 Task: Play online Dominion games in medium mode.
Action: Mouse moved to (440, 344)
Screenshot: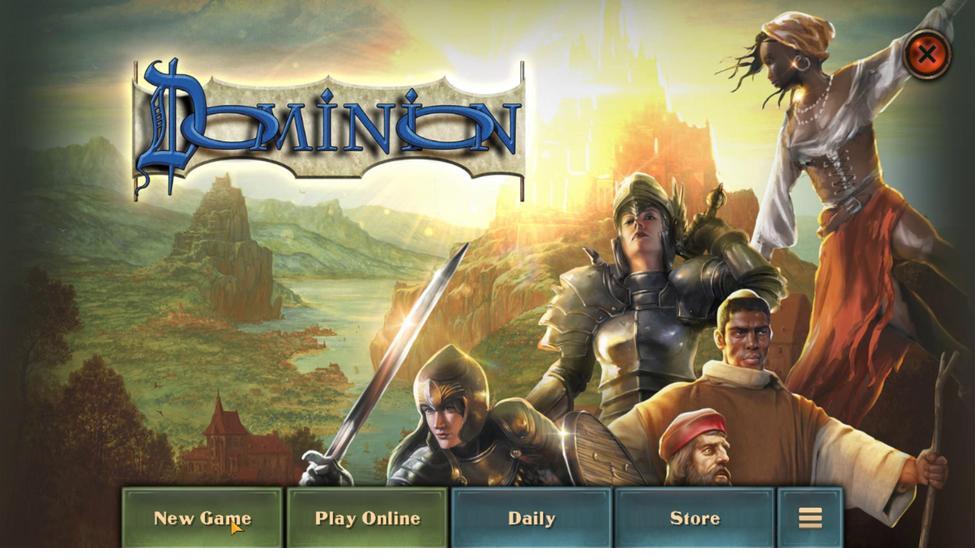 
Action: Mouse pressed left at (440, 344)
Screenshot: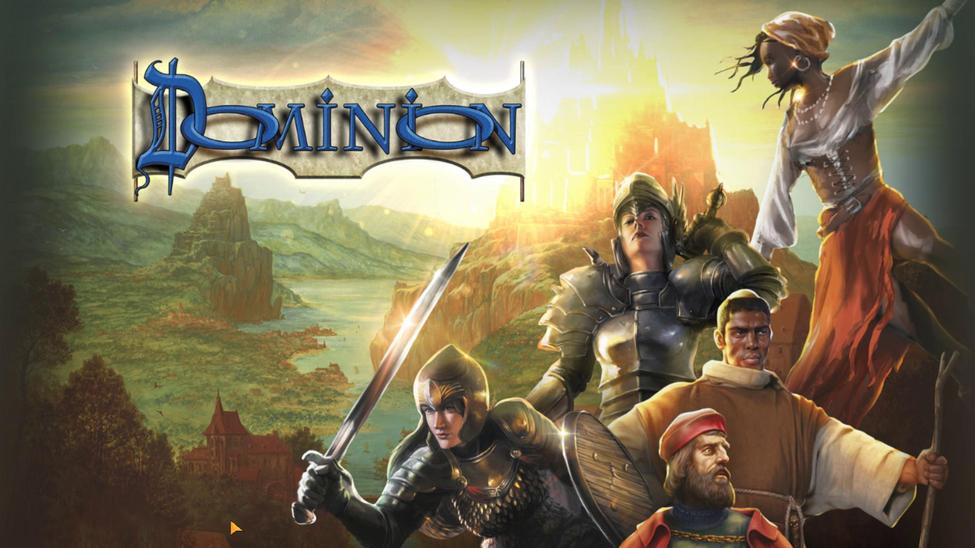 
Action: Mouse moved to (463, 239)
Screenshot: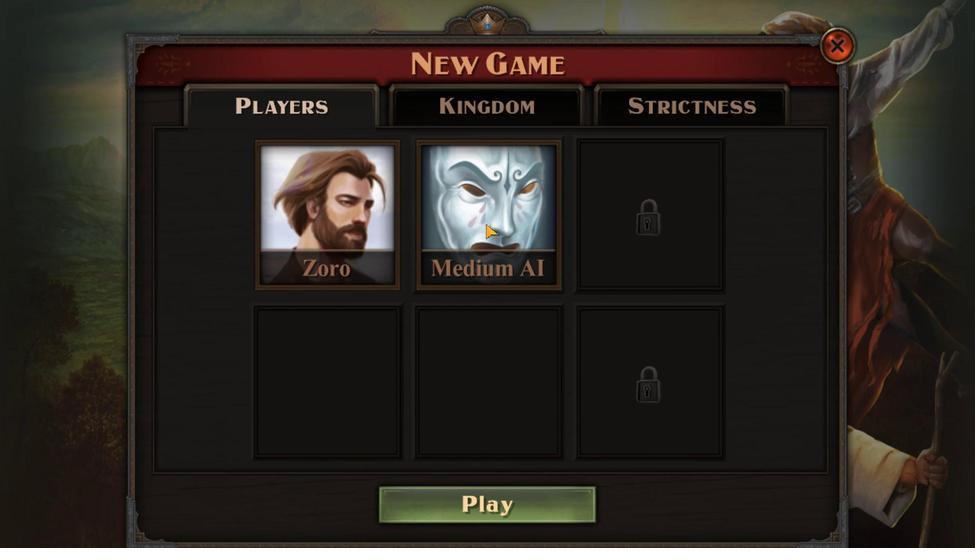 
Action: Mouse pressed left at (463, 239)
Screenshot: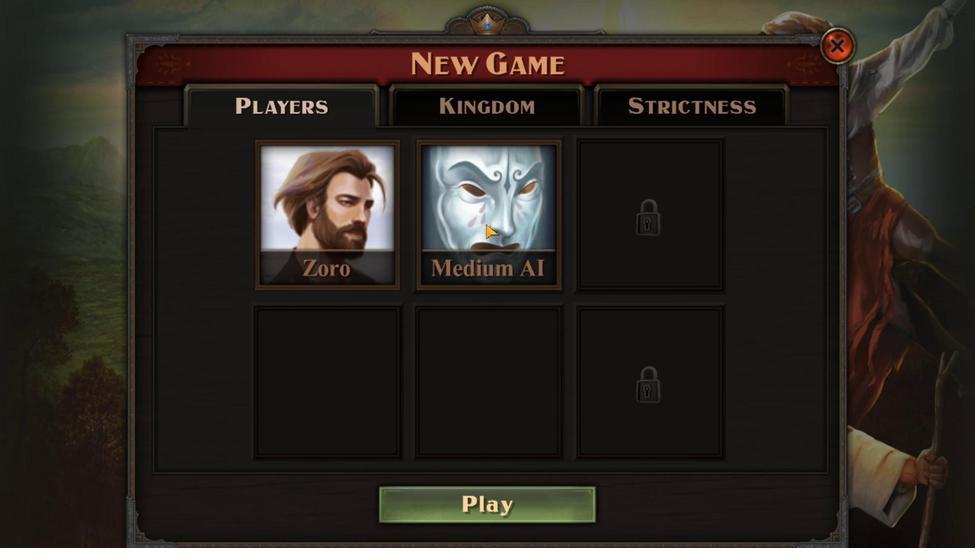 
Action: Mouse moved to (444, 292)
Screenshot: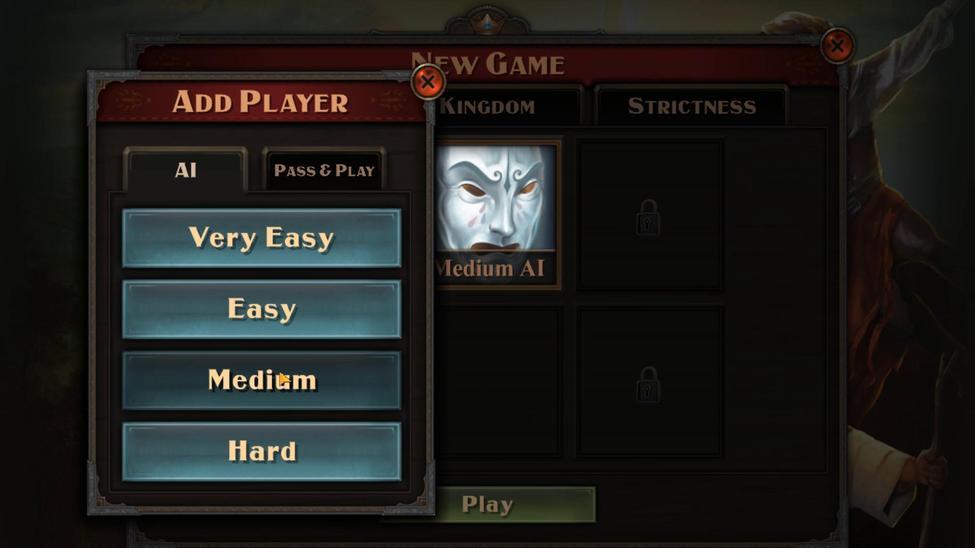 
Action: Mouse pressed left at (444, 292)
Screenshot: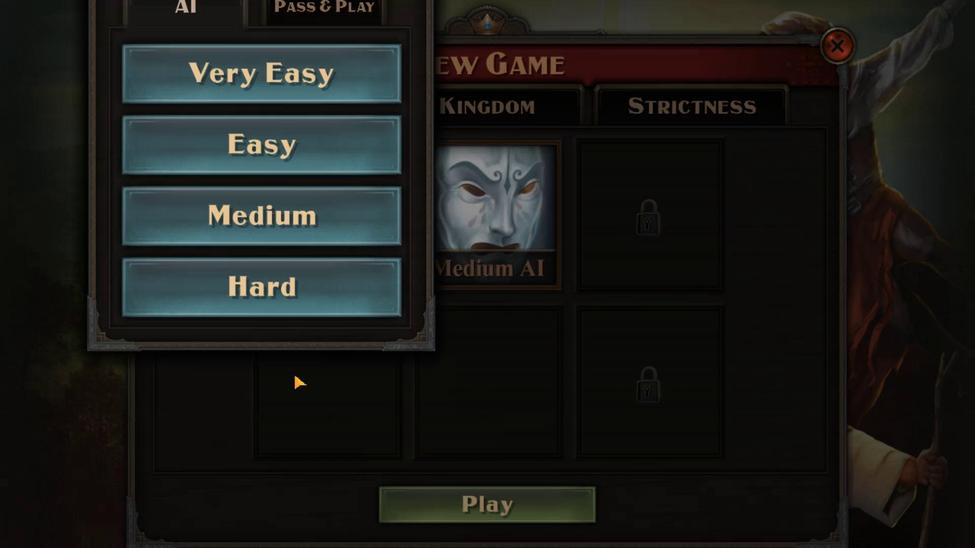
Action: Mouse moved to (467, 337)
Screenshot: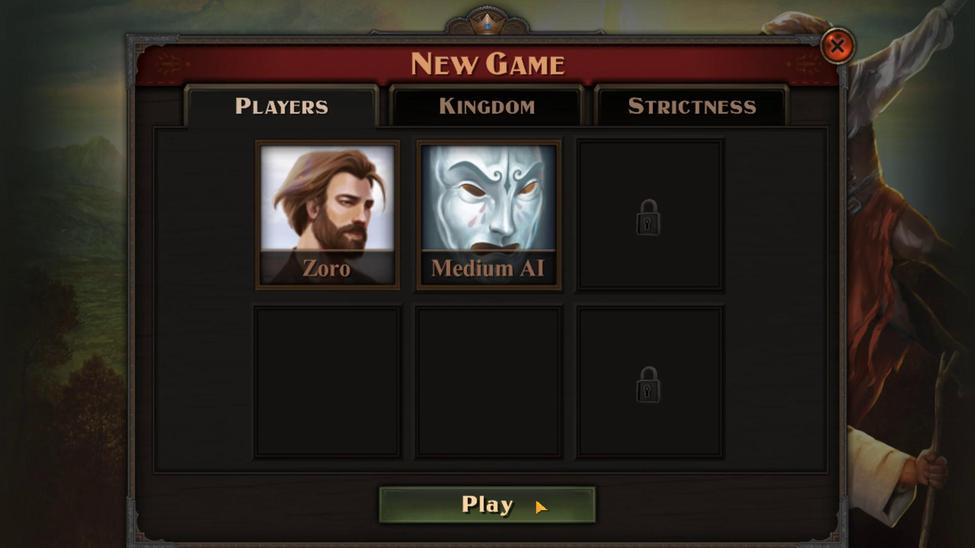 
Action: Mouse pressed left at (467, 337)
Screenshot: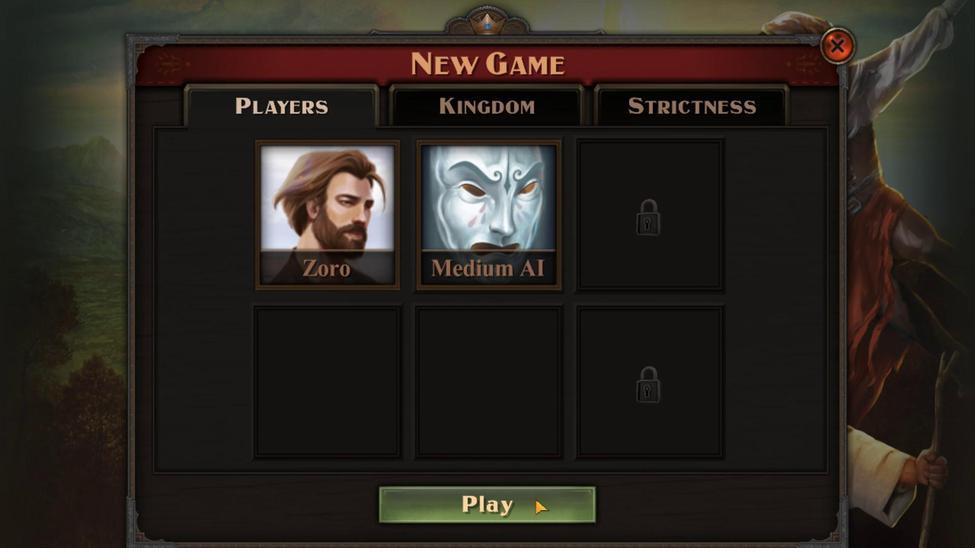
Action: Mouse moved to (463, 329)
Screenshot: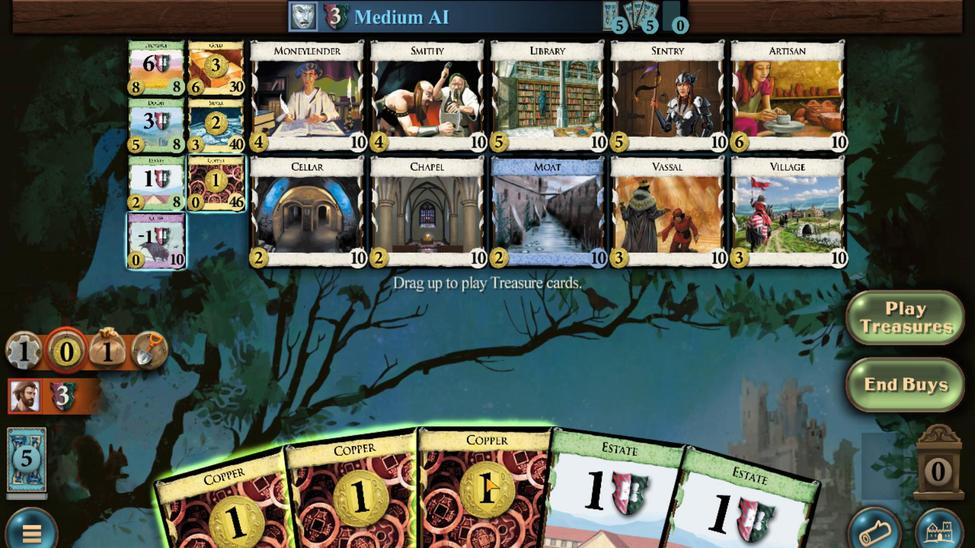 
Action: Mouse scrolled (463, 329) with delta (0, 0)
Screenshot: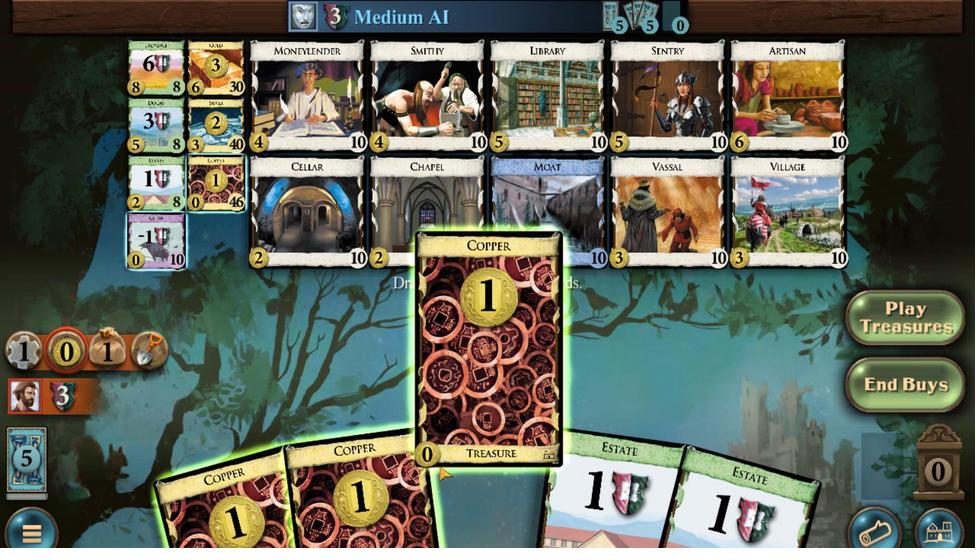 
Action: Mouse moved to (456, 325)
Screenshot: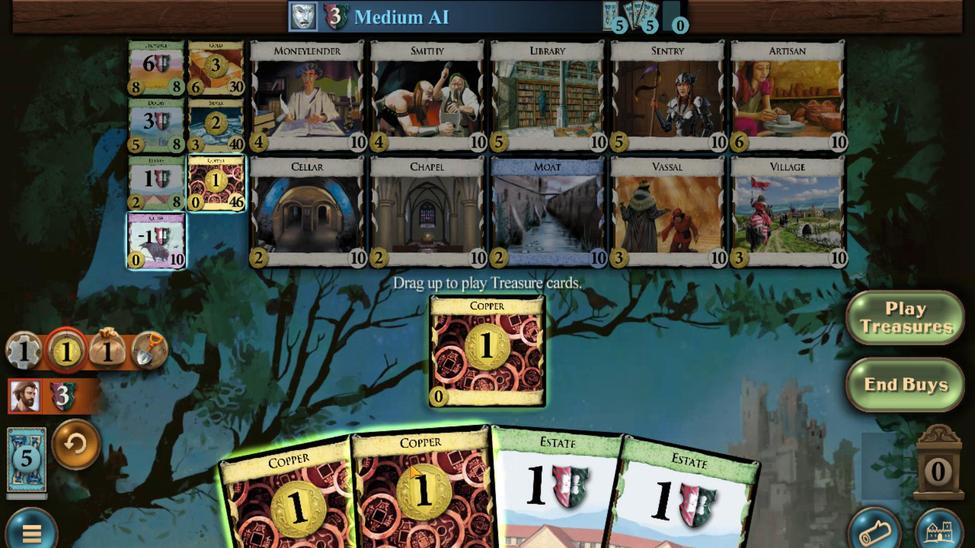 
Action: Mouse scrolled (456, 324) with delta (0, 0)
Screenshot: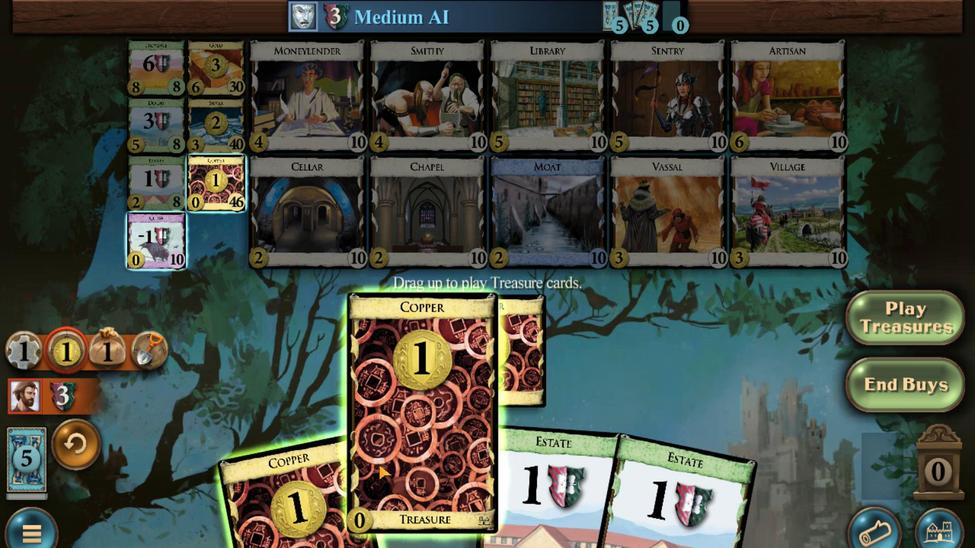 
Action: Mouse moved to (450, 323)
Screenshot: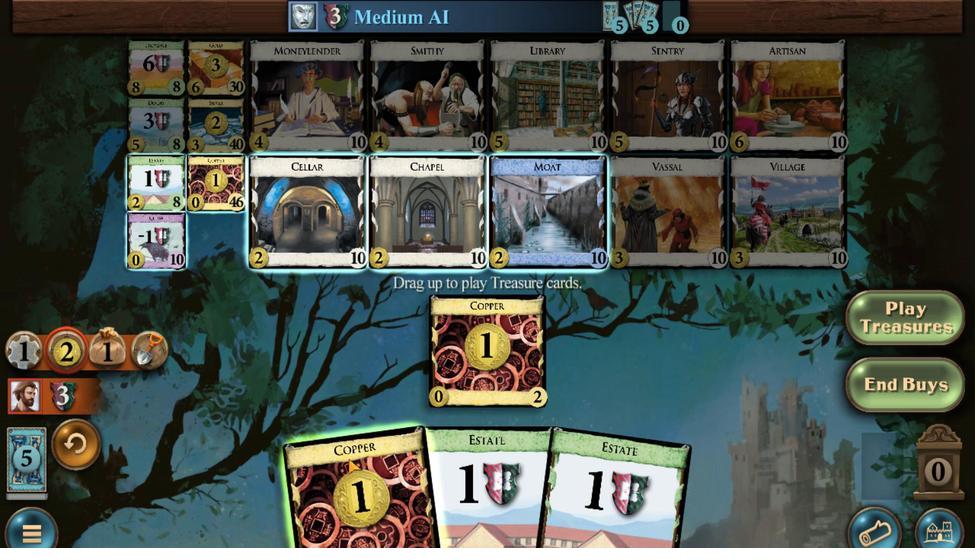 
Action: Mouse scrolled (450, 322) with delta (0, 0)
Screenshot: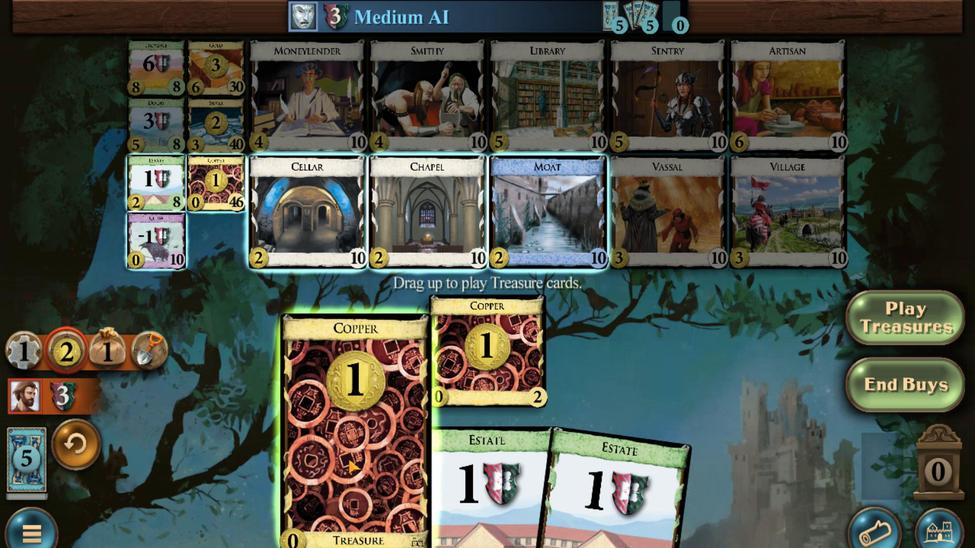 
Action: Mouse moved to (440, 210)
Screenshot: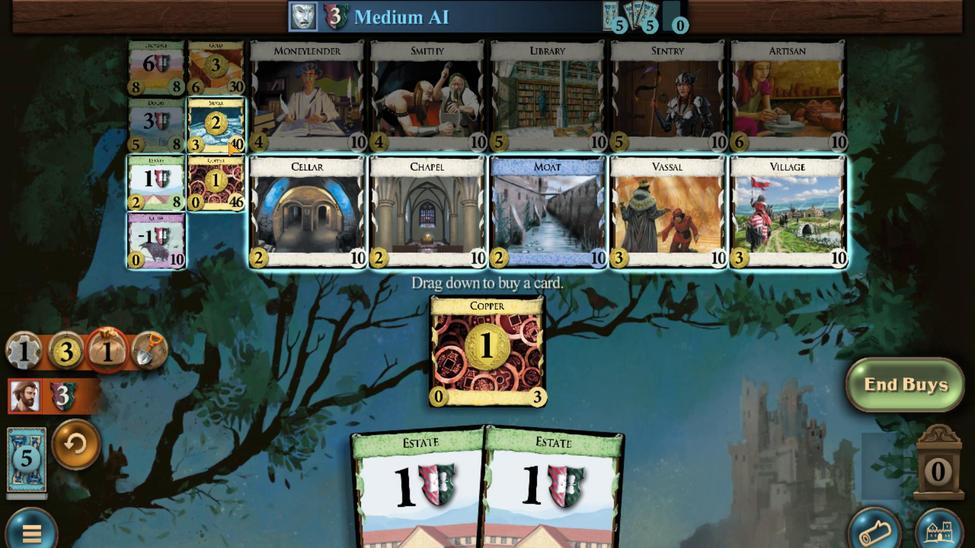
Action: Mouse scrolled (440, 211) with delta (0, 0)
Screenshot: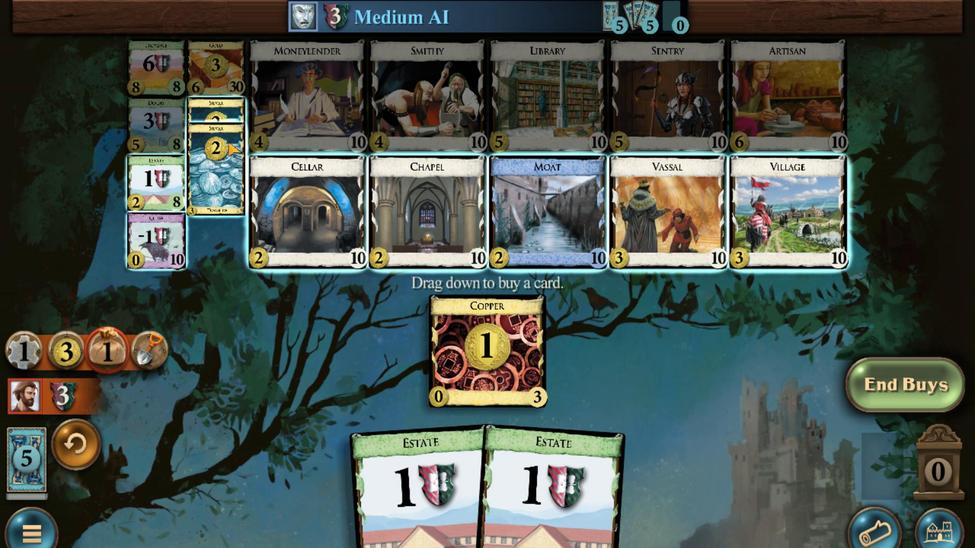 
Action: Mouse scrolled (440, 211) with delta (0, 0)
Screenshot: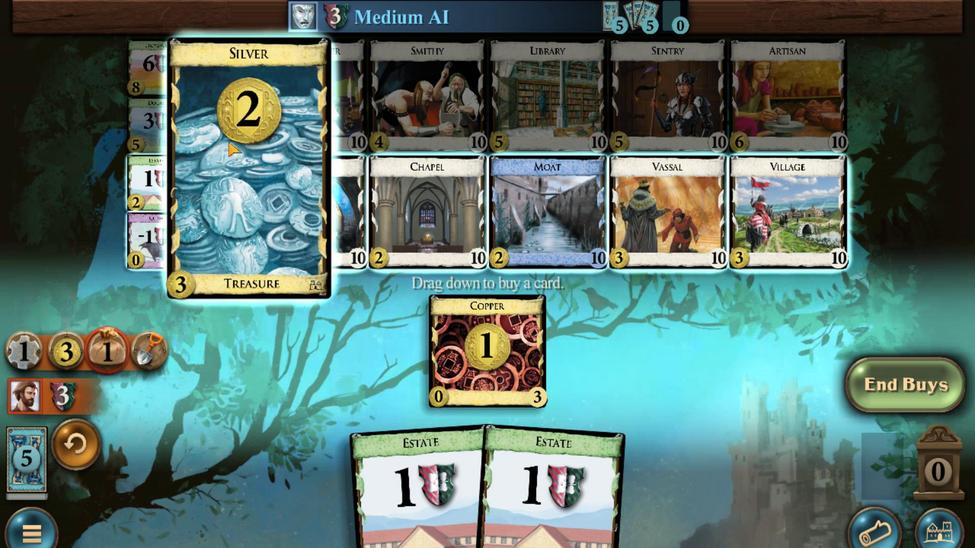 
Action: Mouse scrolled (440, 211) with delta (0, 0)
Screenshot: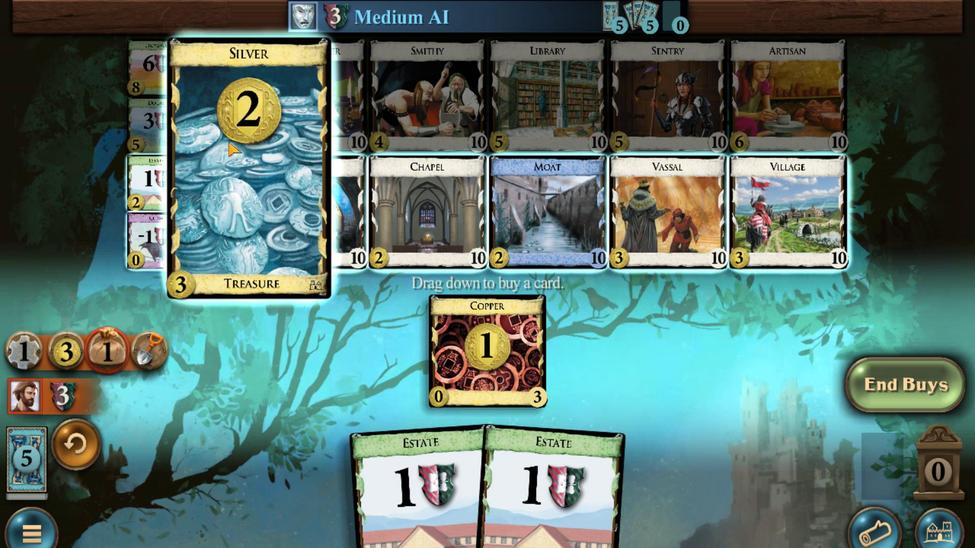 
Action: Mouse scrolled (440, 211) with delta (0, 0)
Screenshot: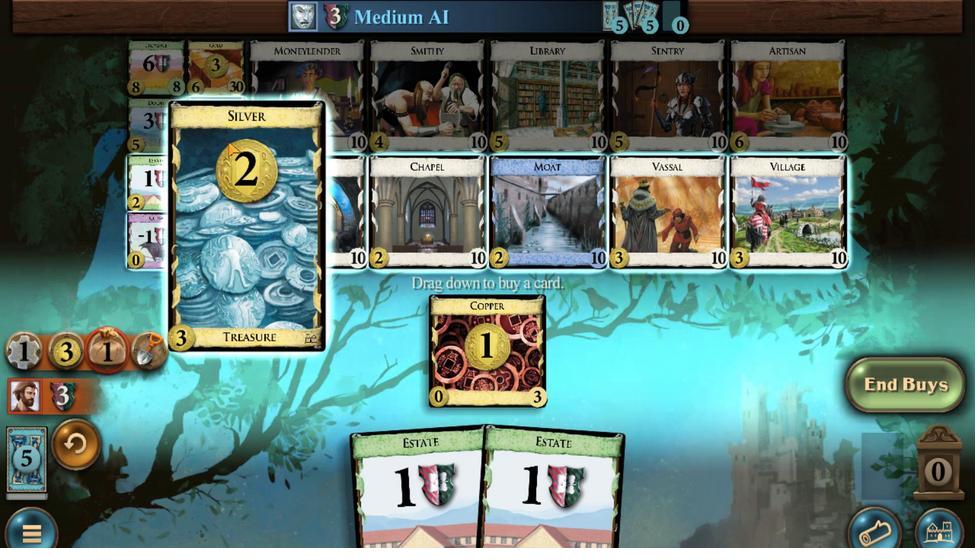 
Action: Mouse scrolled (440, 211) with delta (0, 0)
Screenshot: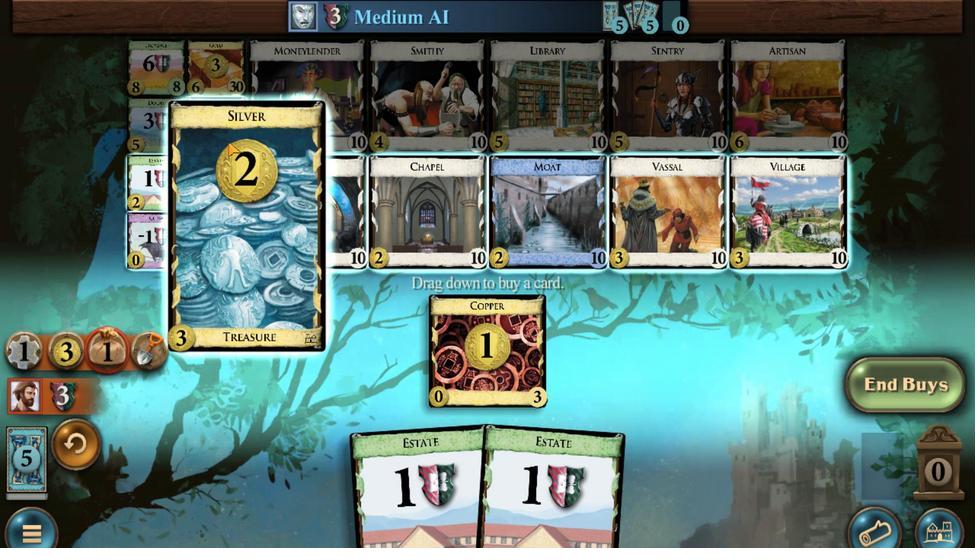 
Action: Mouse scrolled (440, 211) with delta (0, 0)
Screenshot: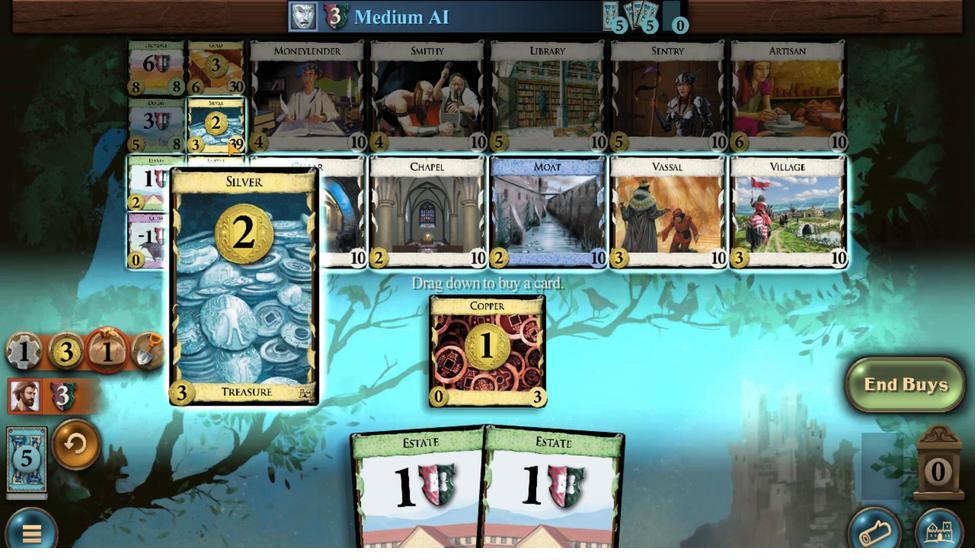
Action: Mouse scrolled (440, 211) with delta (0, 0)
Screenshot: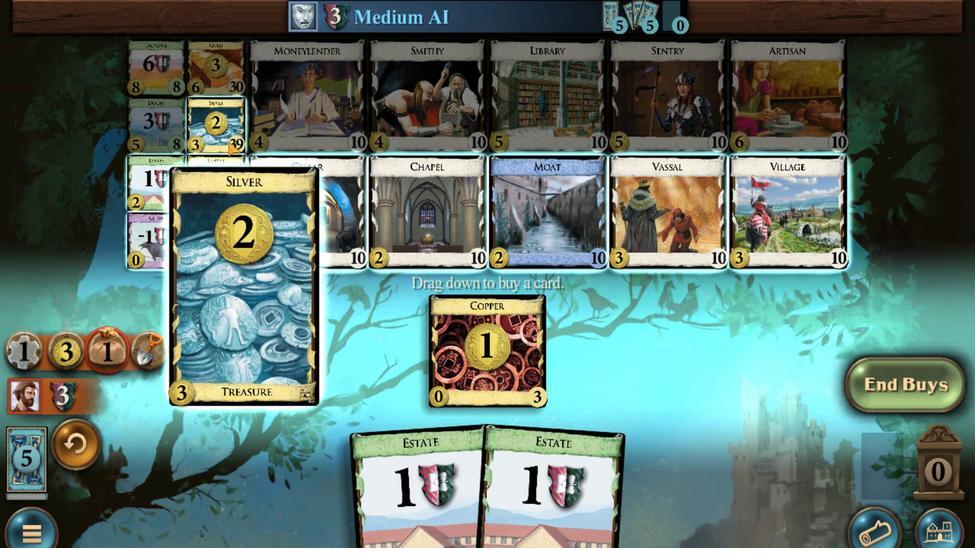 
Action: Mouse scrolled (440, 211) with delta (0, 0)
Screenshot: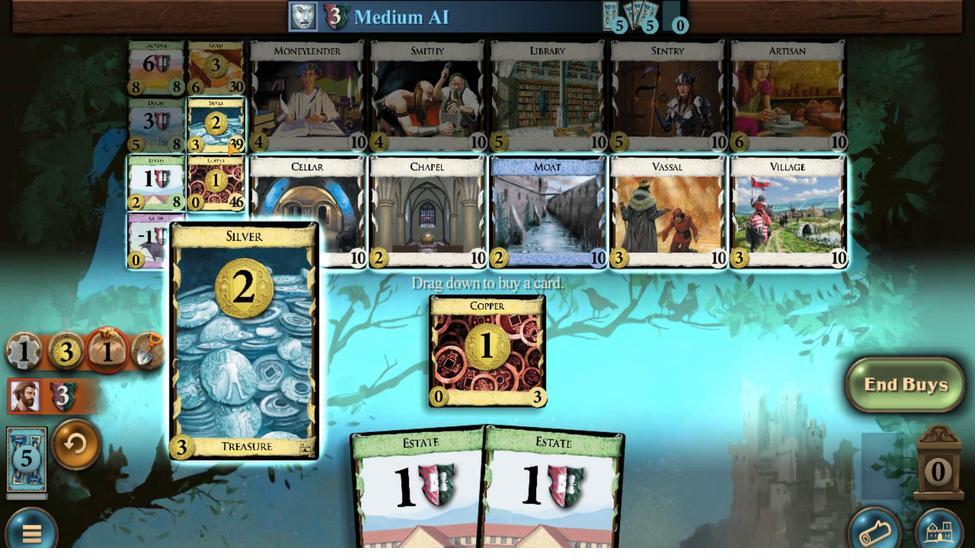 
Action: Mouse scrolled (440, 211) with delta (0, 0)
Screenshot: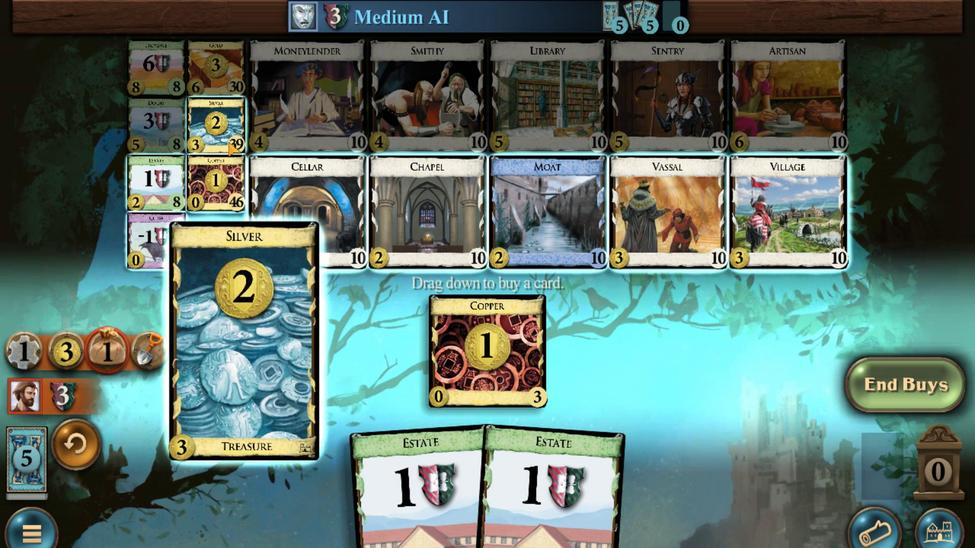 
Action: Mouse moved to (473, 335)
Screenshot: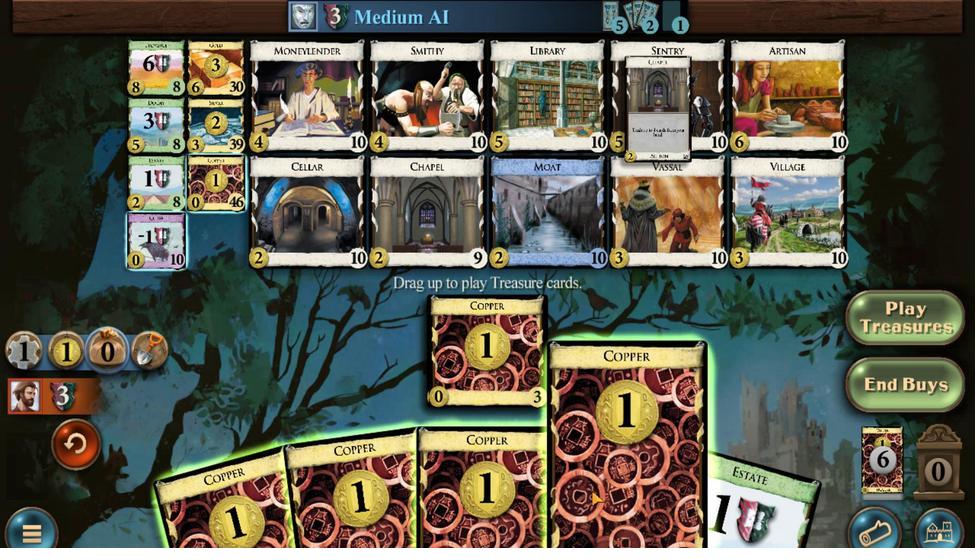 
Action: Mouse scrolled (473, 335) with delta (0, 0)
Screenshot: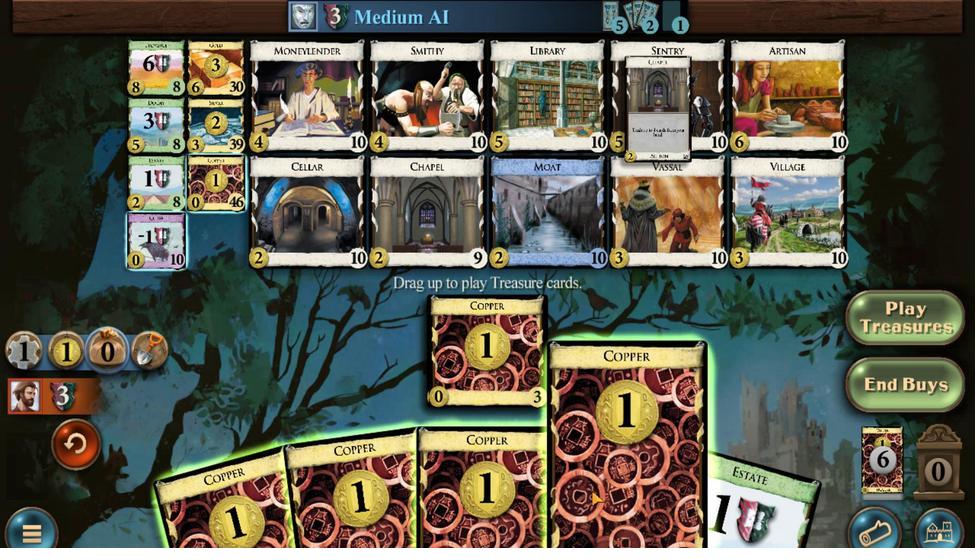 
Action: Mouse moved to (464, 334)
Screenshot: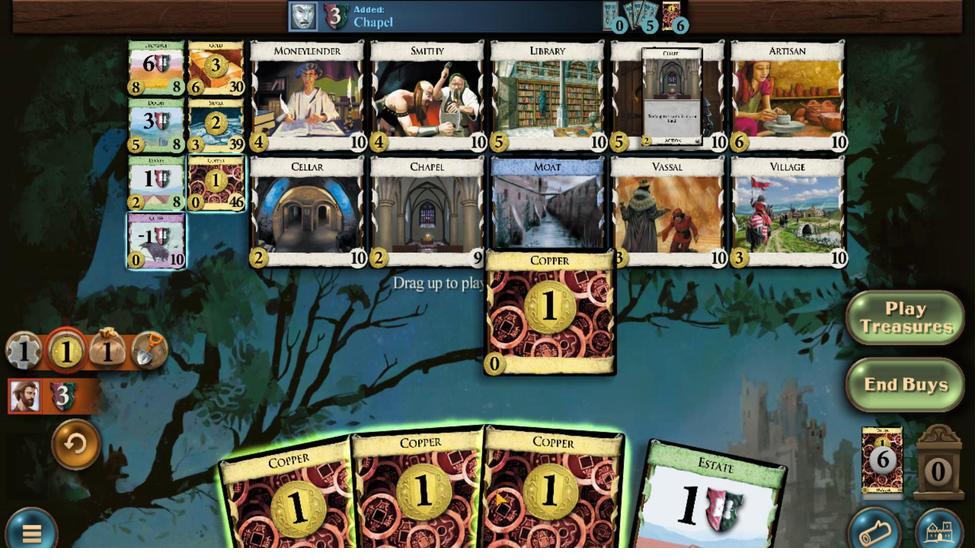 
Action: Mouse scrolled (464, 334) with delta (0, 0)
Screenshot: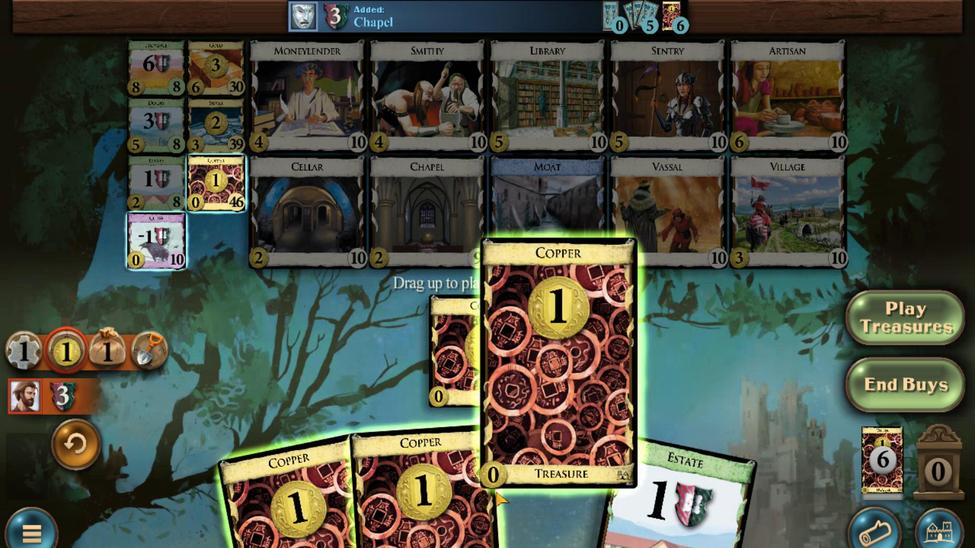 
Action: Mouse moved to (458, 341)
Screenshot: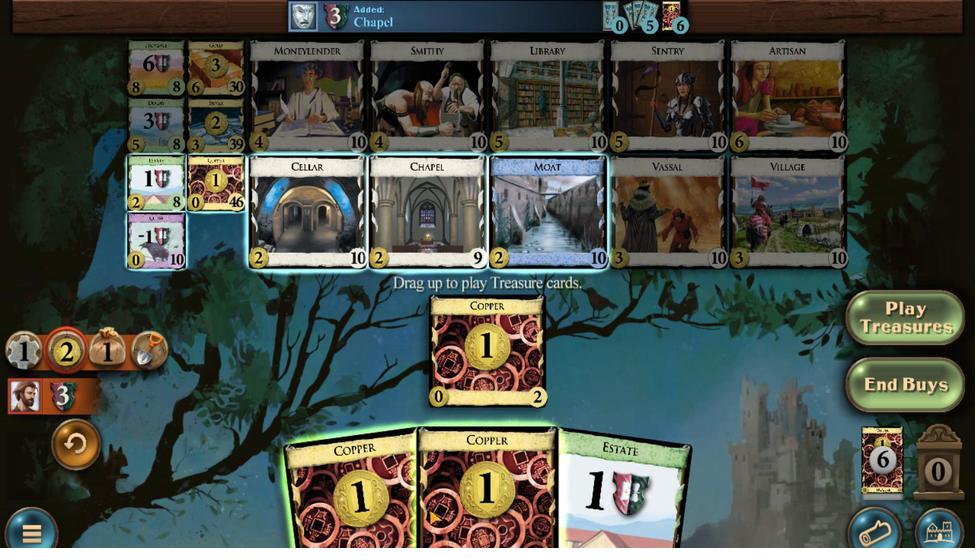 
Action: Mouse scrolled (458, 340) with delta (0, 0)
Screenshot: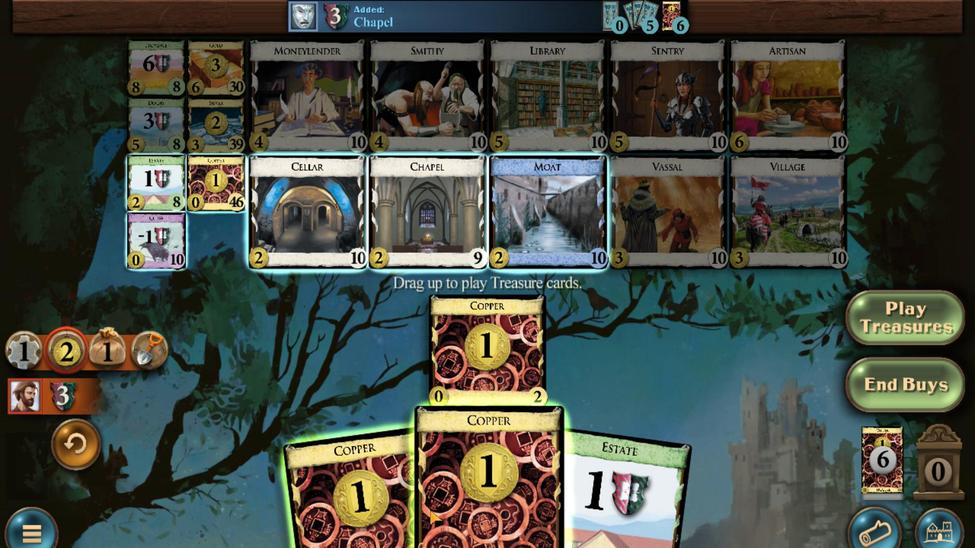 
Action: Mouse moved to (458, 340)
Screenshot: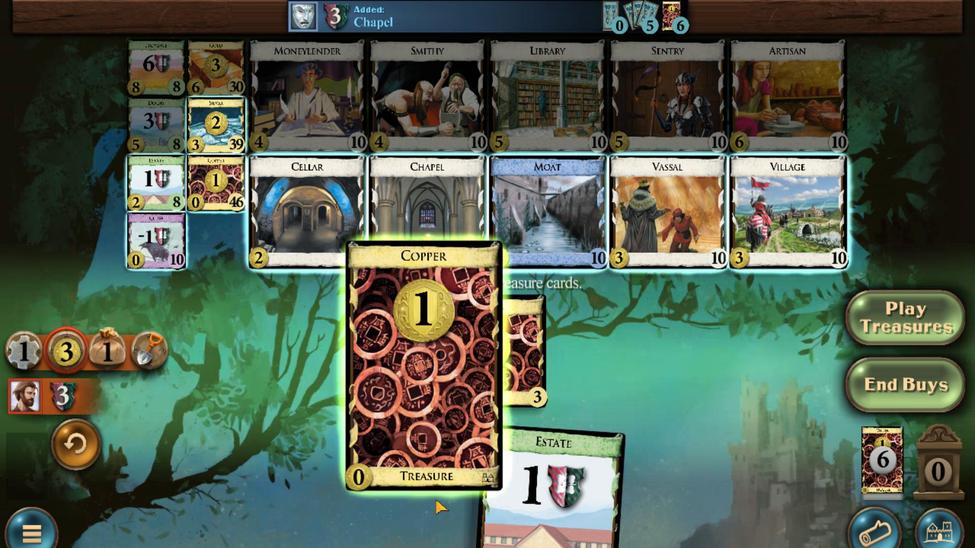 
Action: Mouse scrolled (458, 340) with delta (0, 0)
Screenshot: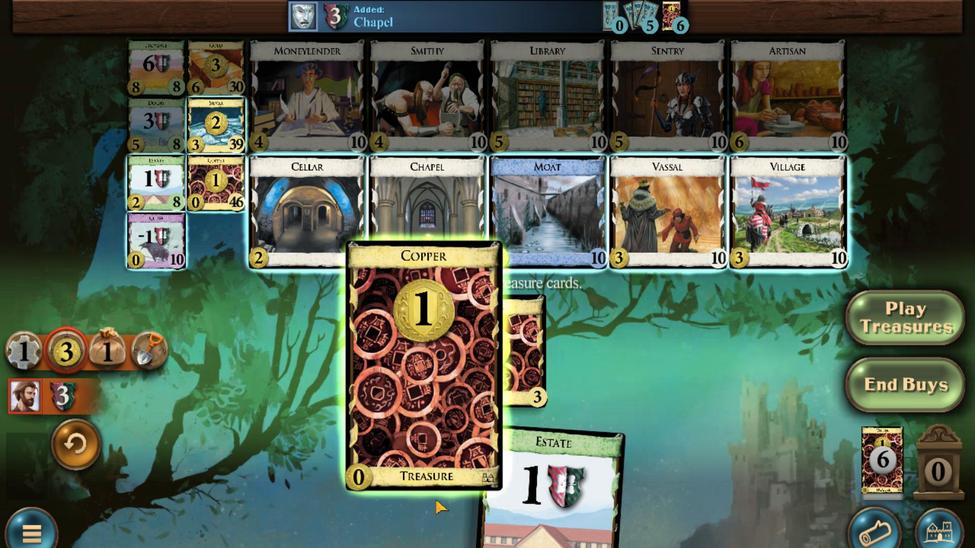 
Action: Mouse moved to (458, 203)
Screenshot: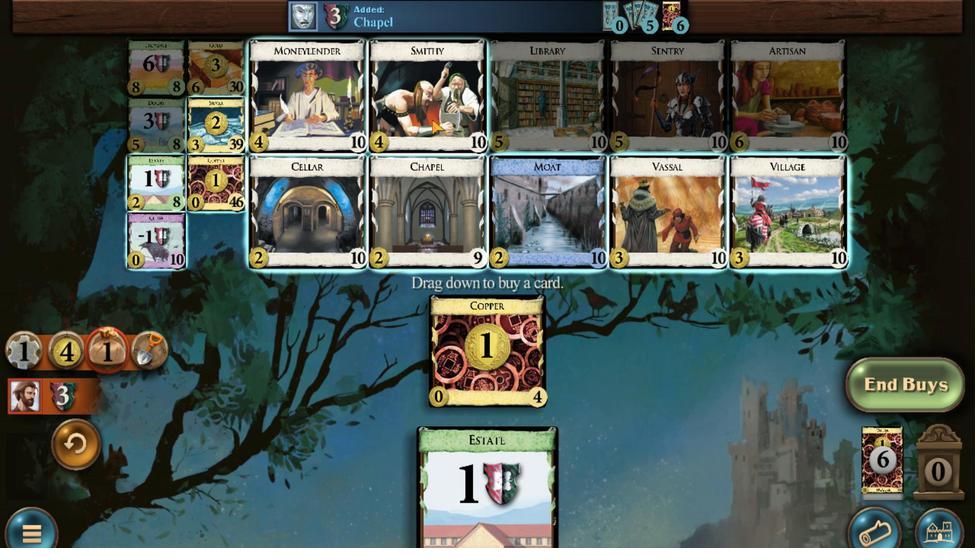 
Action: Mouse scrolled (458, 203) with delta (0, 0)
Screenshot: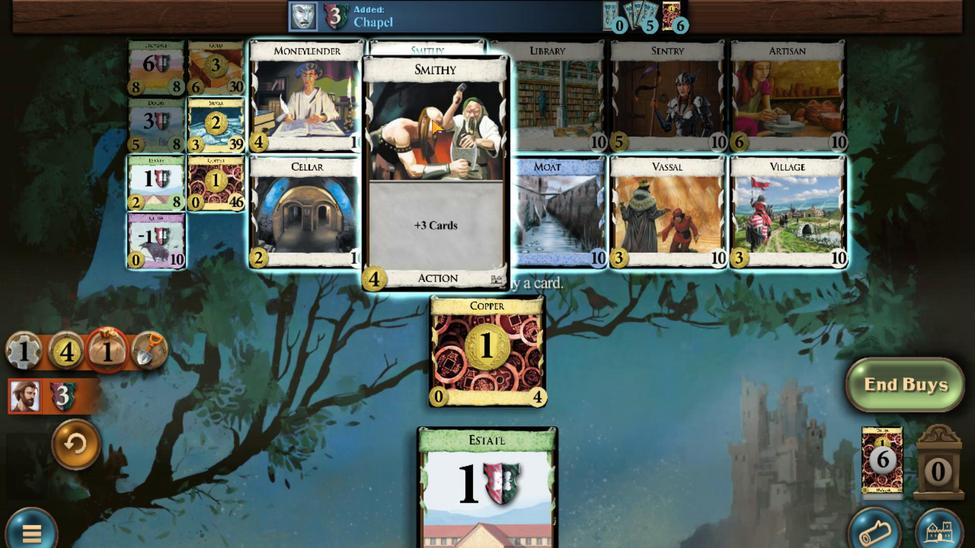 
Action: Mouse scrolled (458, 203) with delta (0, 0)
Screenshot: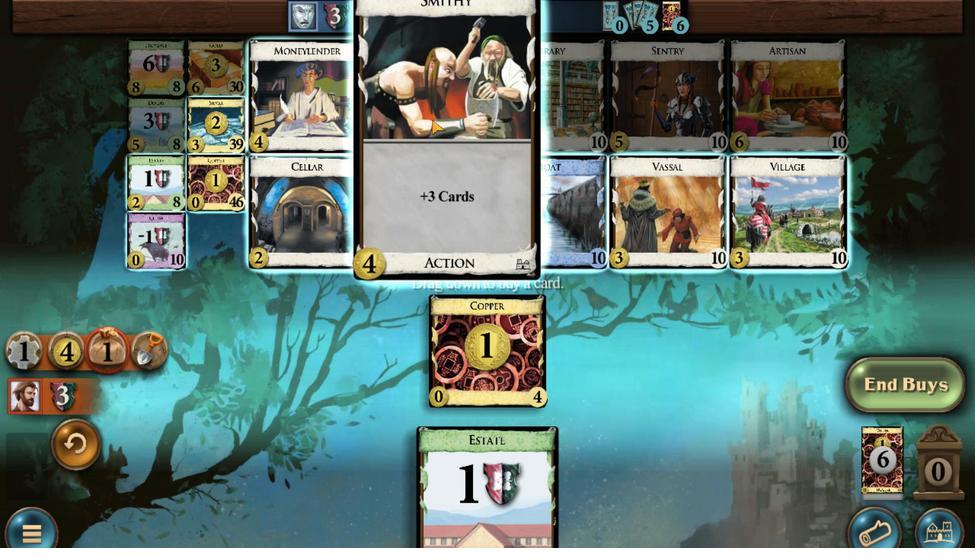 
Action: Mouse scrolled (458, 203) with delta (0, 0)
Screenshot: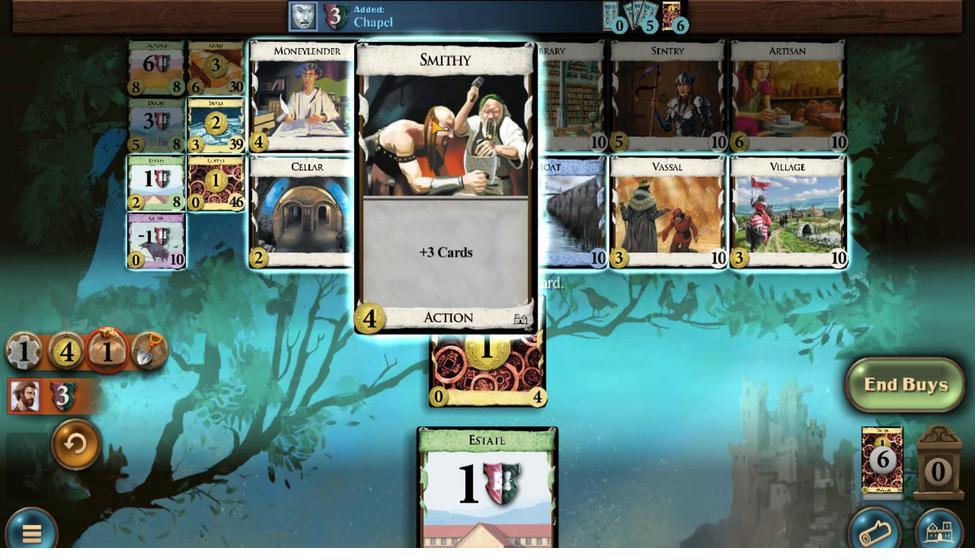 
Action: Mouse scrolled (458, 203) with delta (0, 0)
Screenshot: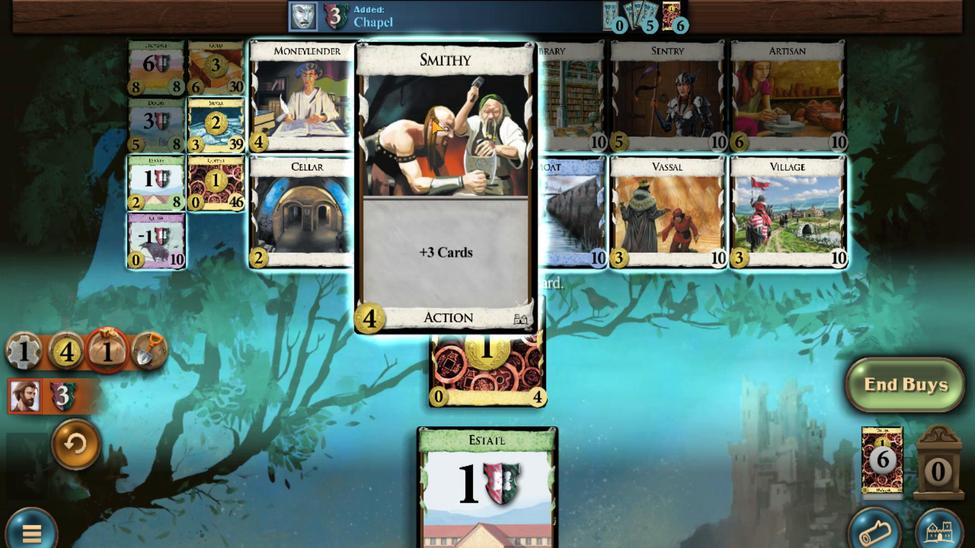 
Action: Mouse scrolled (458, 203) with delta (0, 0)
Screenshot: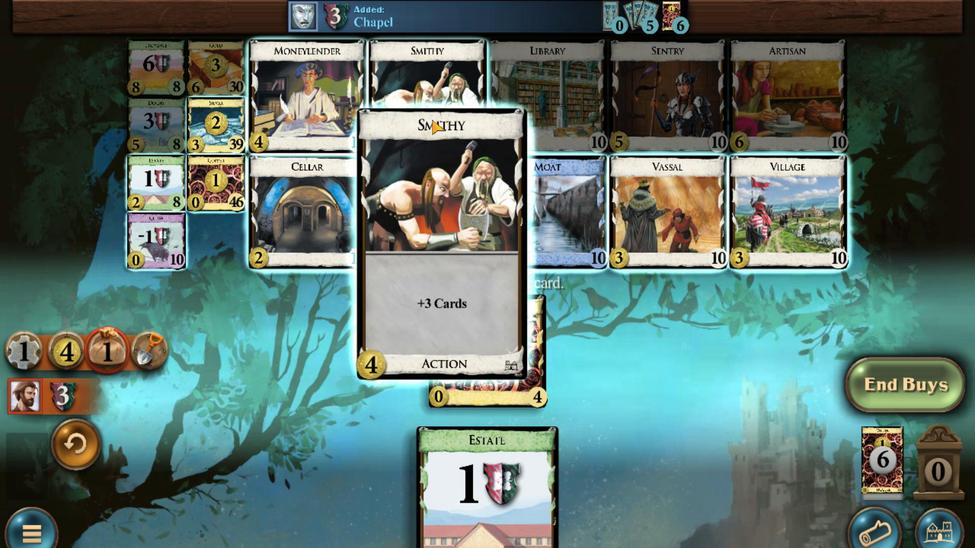 
Action: Mouse scrolled (458, 203) with delta (0, 0)
Screenshot: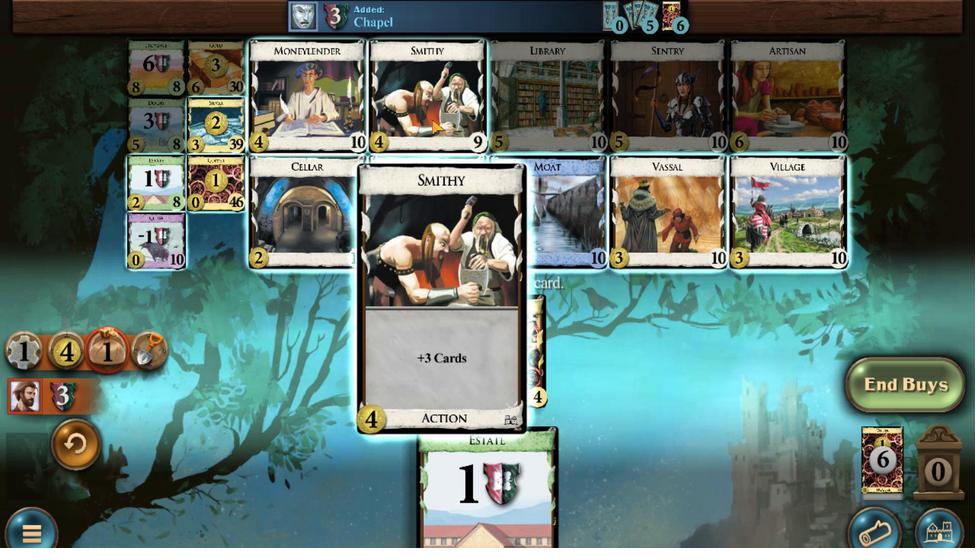 
Action: Mouse moved to (463, 322)
Screenshot: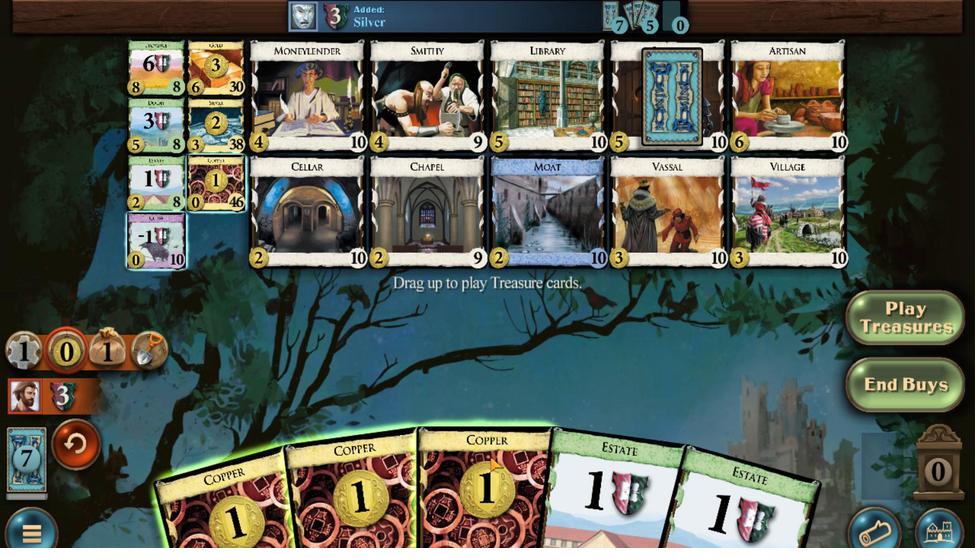 
Action: Mouse scrolled (463, 321) with delta (0, 0)
Screenshot: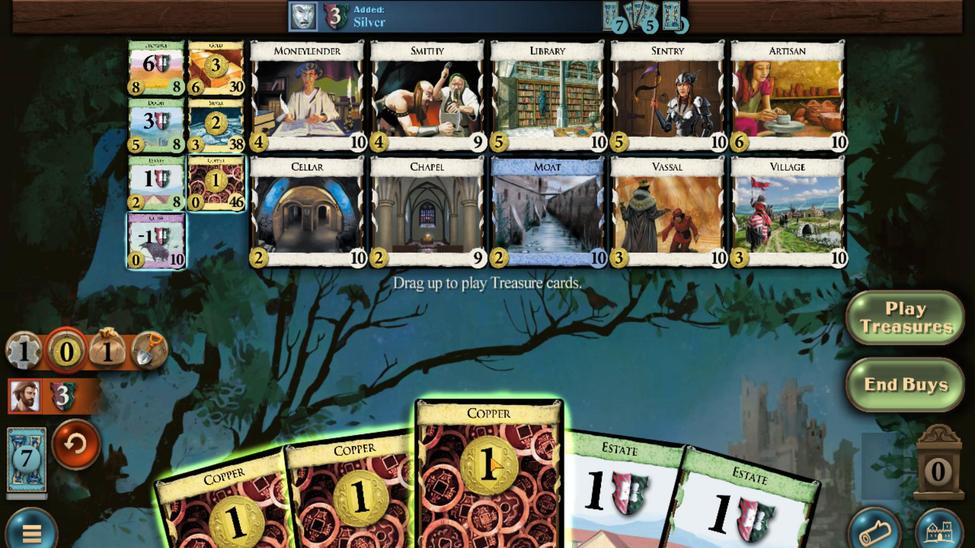 
Action: Mouse moved to (458, 328)
Screenshot: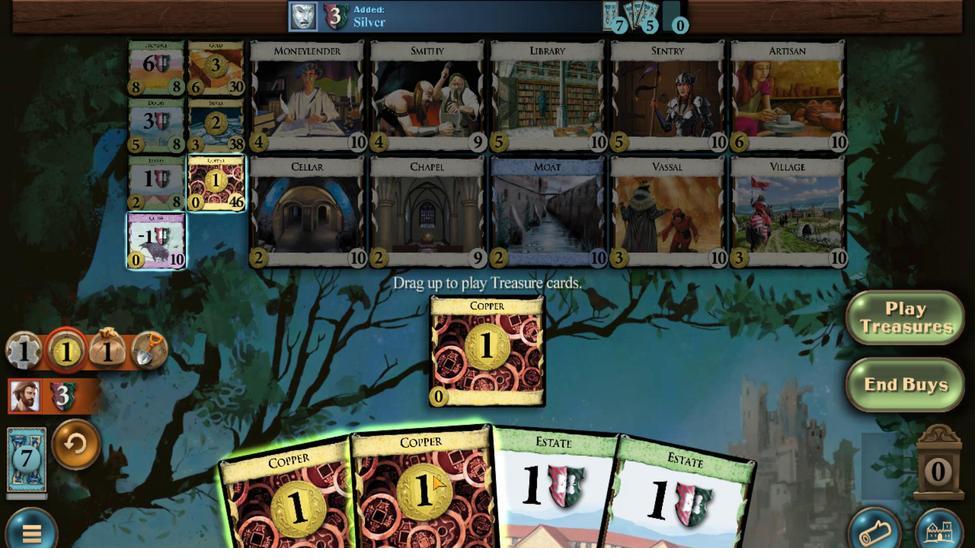 
Action: Mouse scrolled (458, 328) with delta (0, 0)
Screenshot: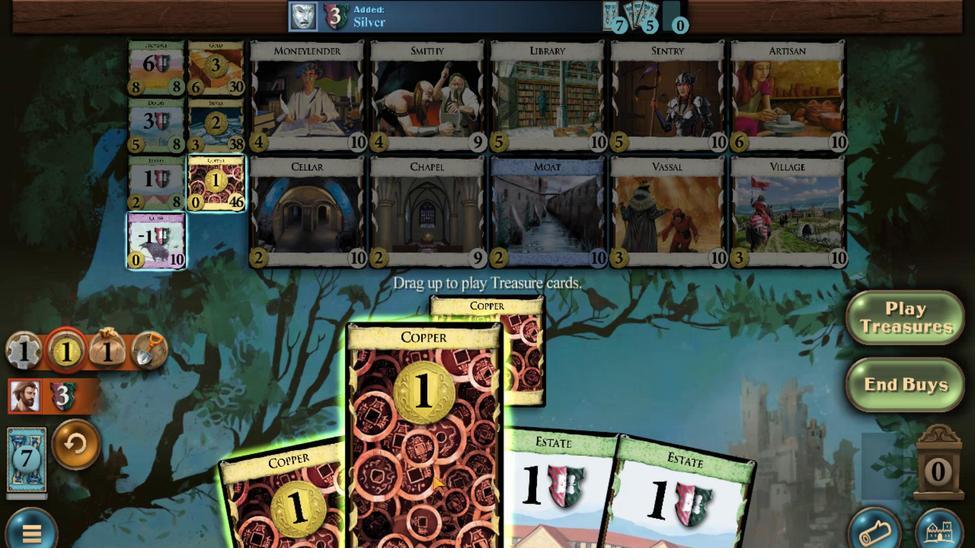 
Action: Mouse moved to (452, 332)
Screenshot: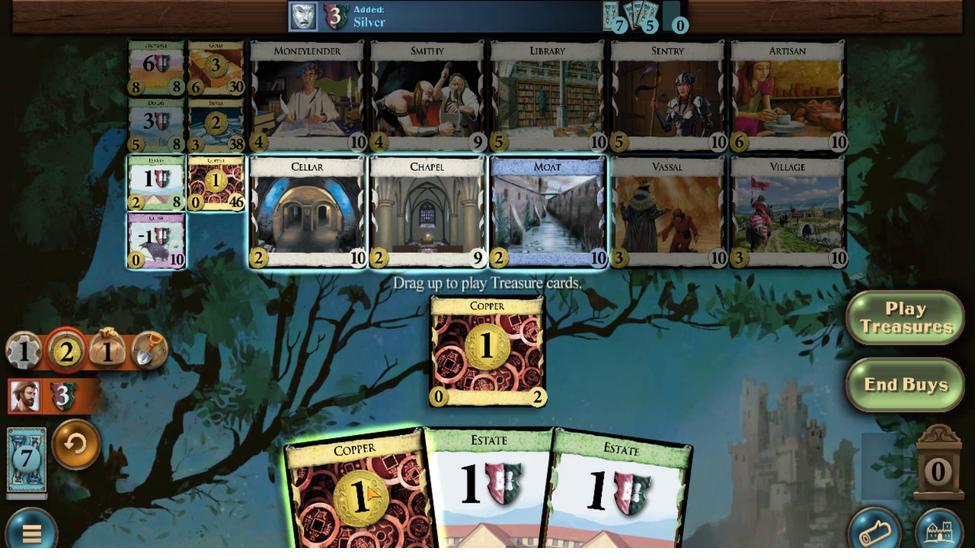 
Action: Mouse scrolled (452, 332) with delta (0, 0)
Screenshot: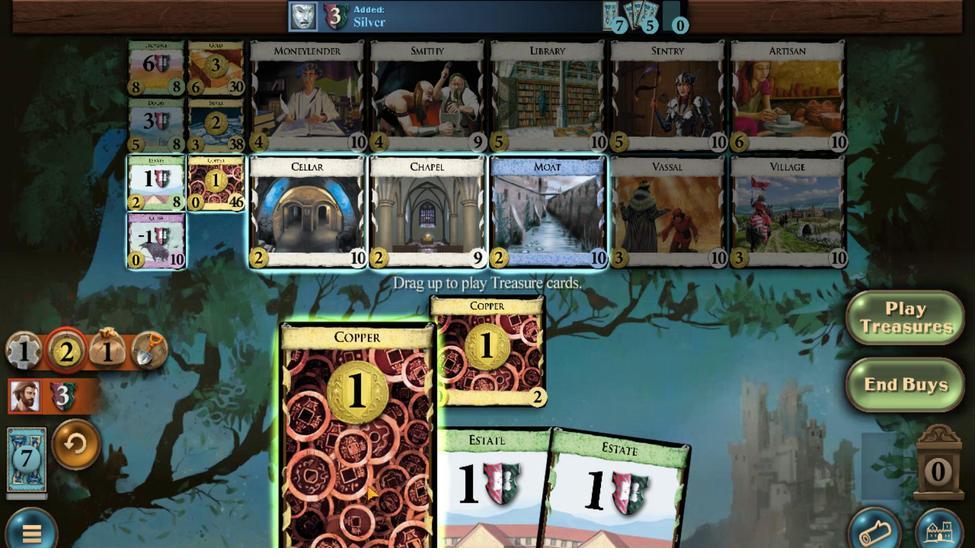 
Action: Mouse moved to (440, 207)
Screenshot: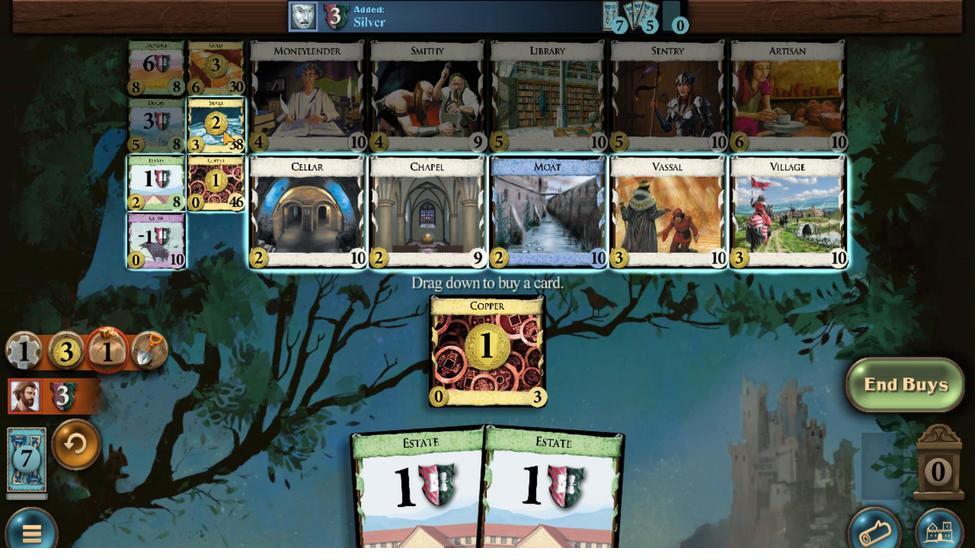 
Action: Mouse scrolled (440, 207) with delta (0, 0)
Screenshot: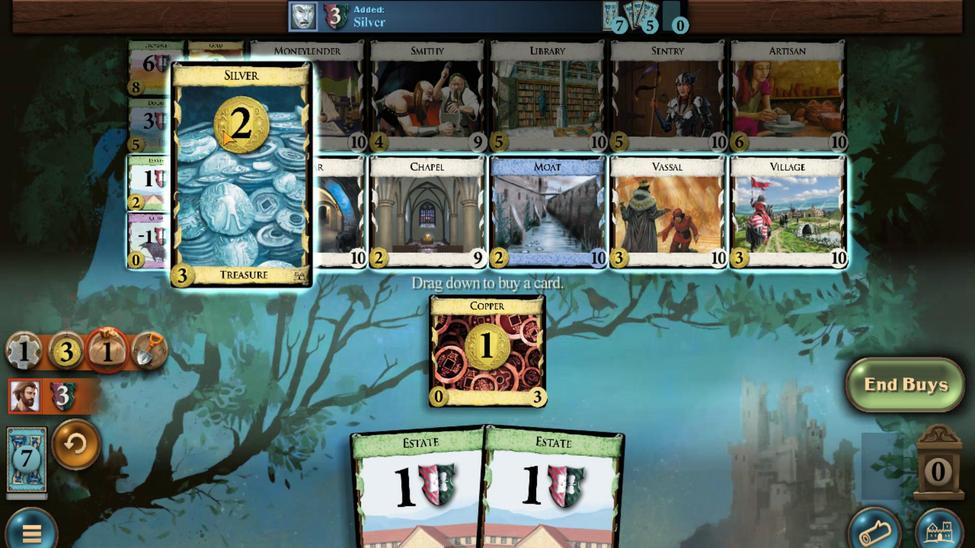 
Action: Mouse scrolled (440, 207) with delta (0, 0)
Screenshot: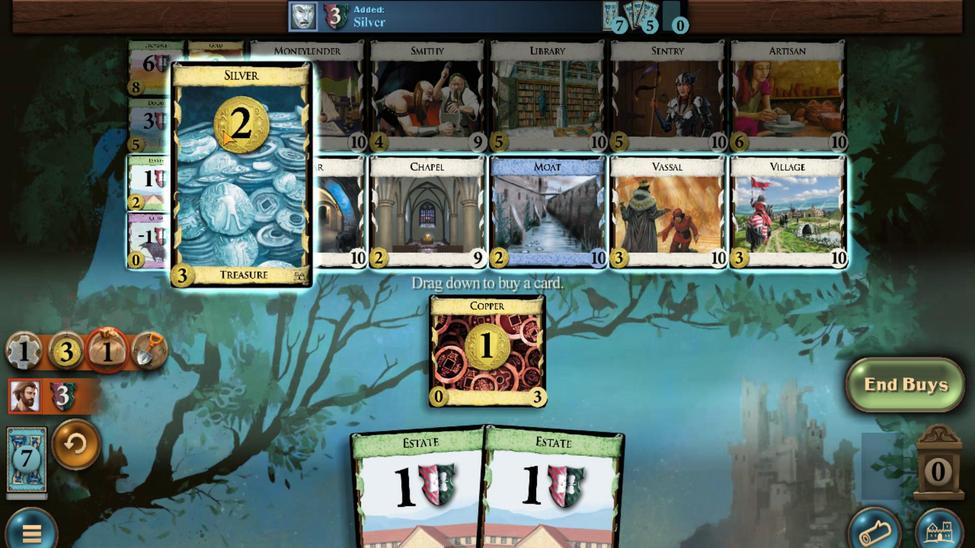 
Action: Mouse scrolled (440, 207) with delta (0, 0)
Screenshot: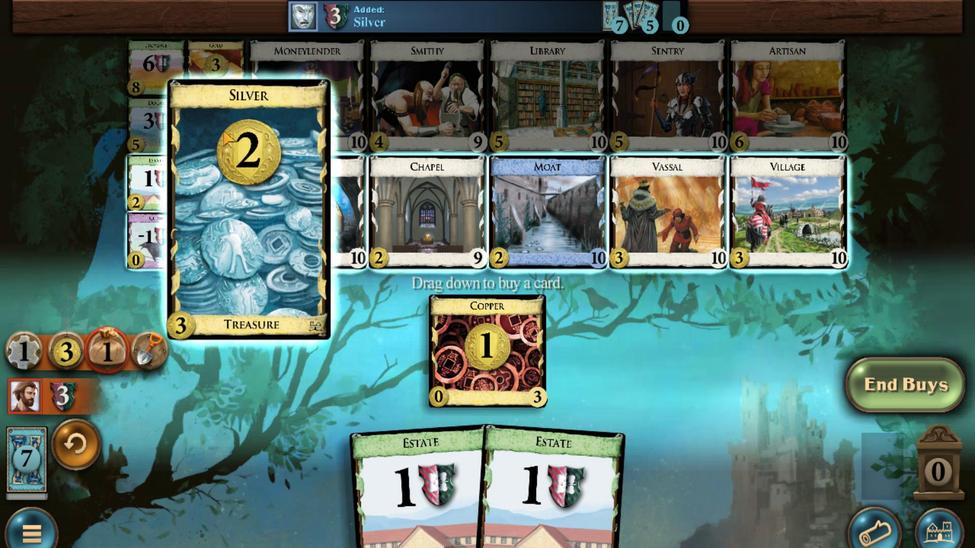 
Action: Mouse scrolled (440, 207) with delta (0, 0)
Screenshot: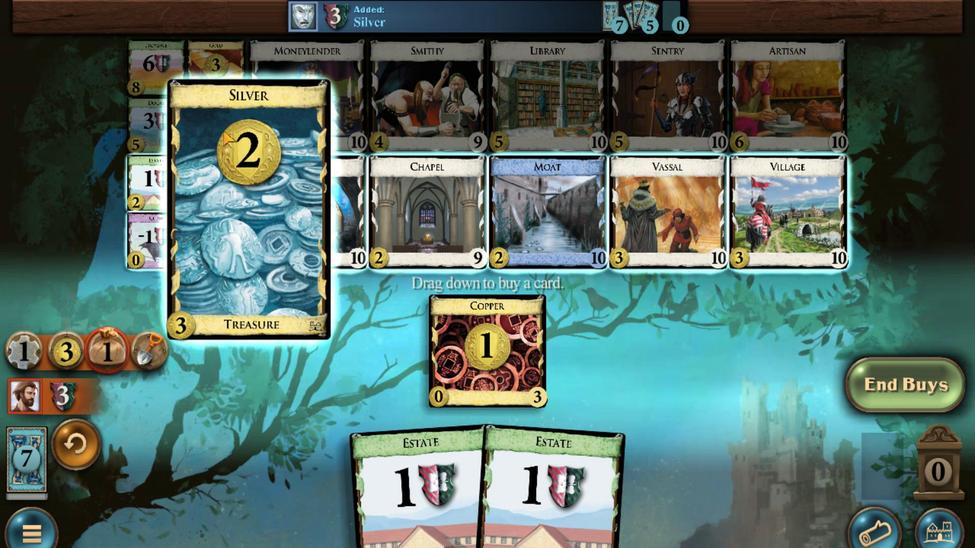 
Action: Mouse scrolled (440, 207) with delta (0, 0)
Screenshot: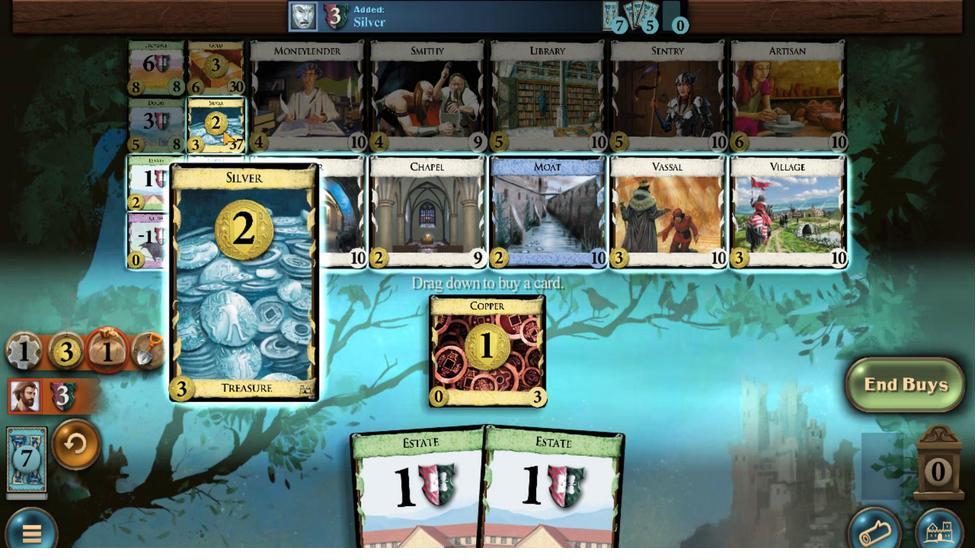
Action: Mouse scrolled (440, 207) with delta (0, 0)
Screenshot: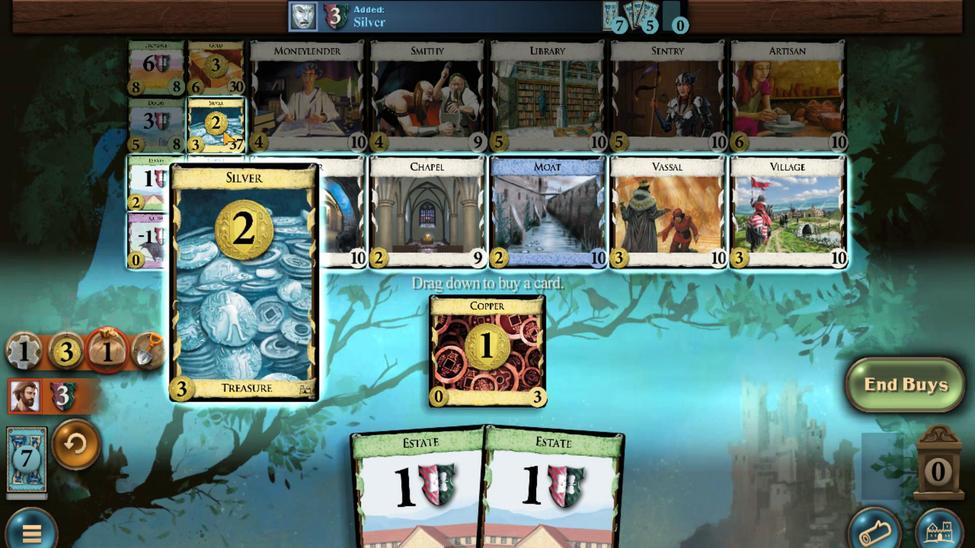 
Action: Mouse moved to (441, 348)
Screenshot: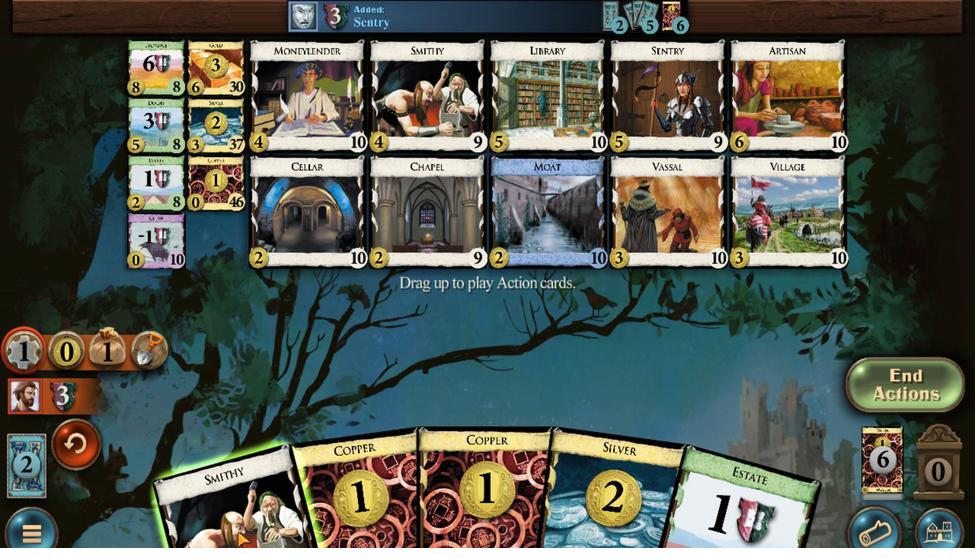 
Action: Mouse scrolled (441, 348) with delta (0, 0)
Screenshot: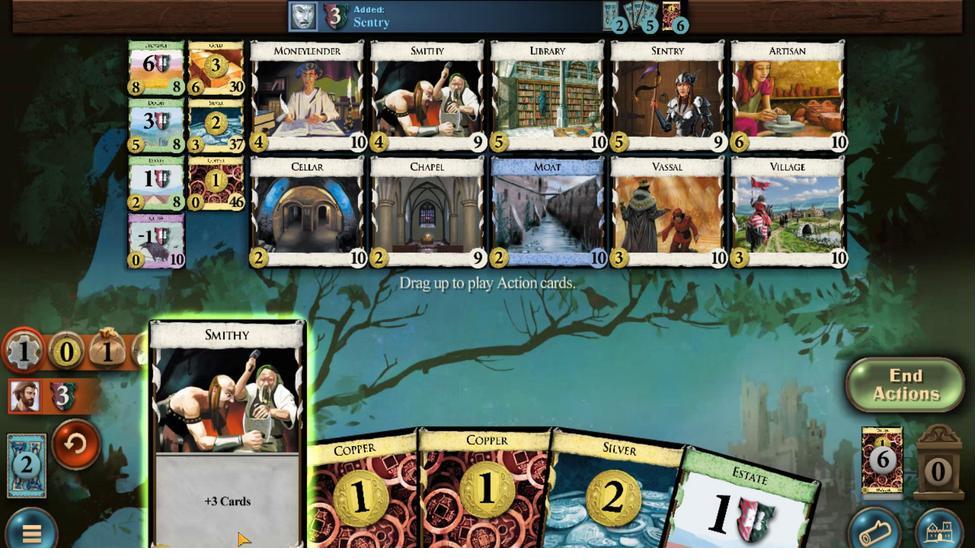 
Action: Mouse moved to (469, 324)
Screenshot: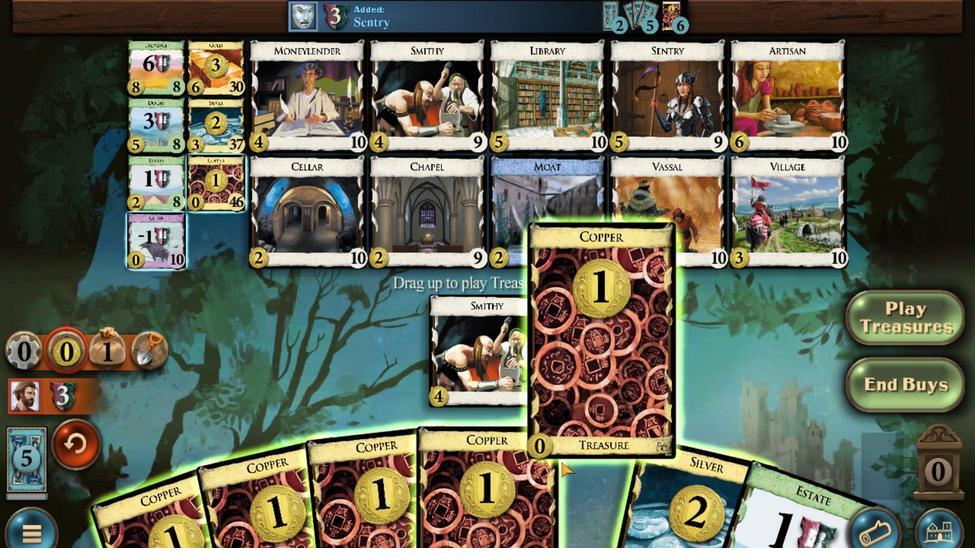 
Action: Mouse scrolled (469, 324) with delta (0, 0)
Screenshot: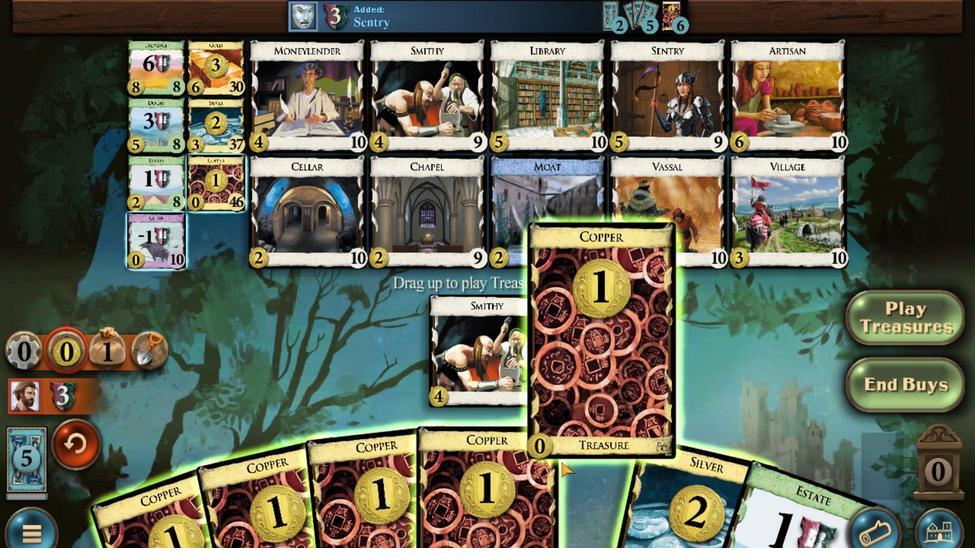 
Action: Mouse moved to (476, 326)
Screenshot: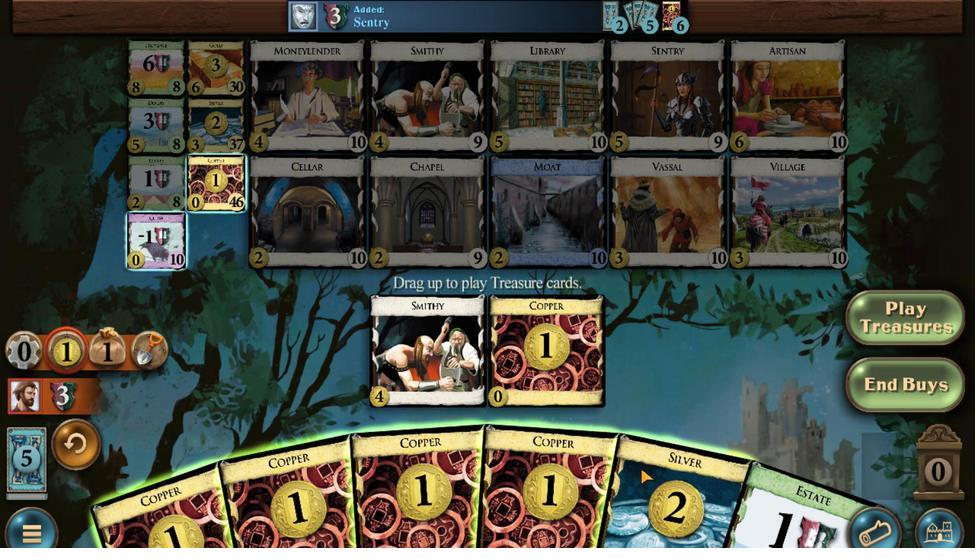 
Action: Mouse scrolled (476, 326) with delta (0, 0)
Screenshot: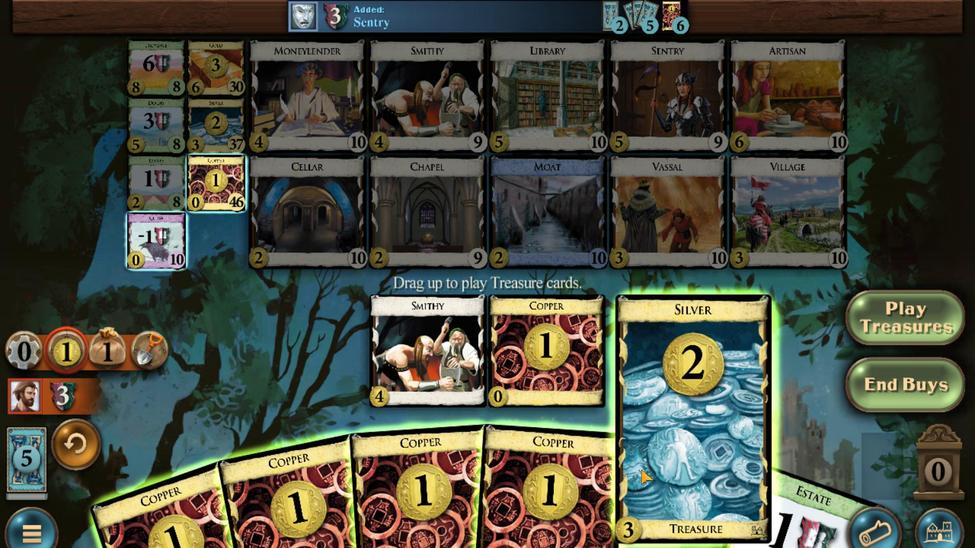 
Action: Mouse moved to (472, 330)
Screenshot: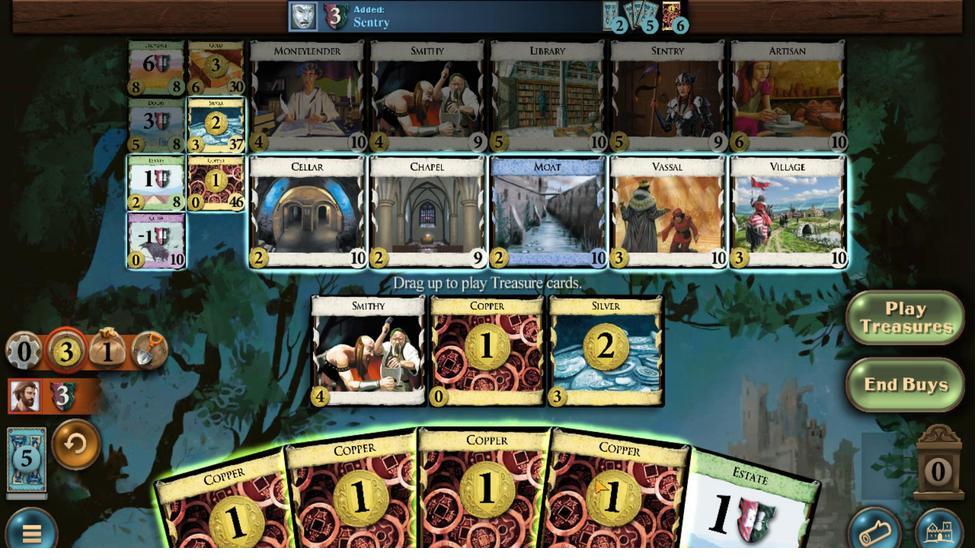 
Action: Mouse scrolled (472, 330) with delta (0, 0)
Screenshot: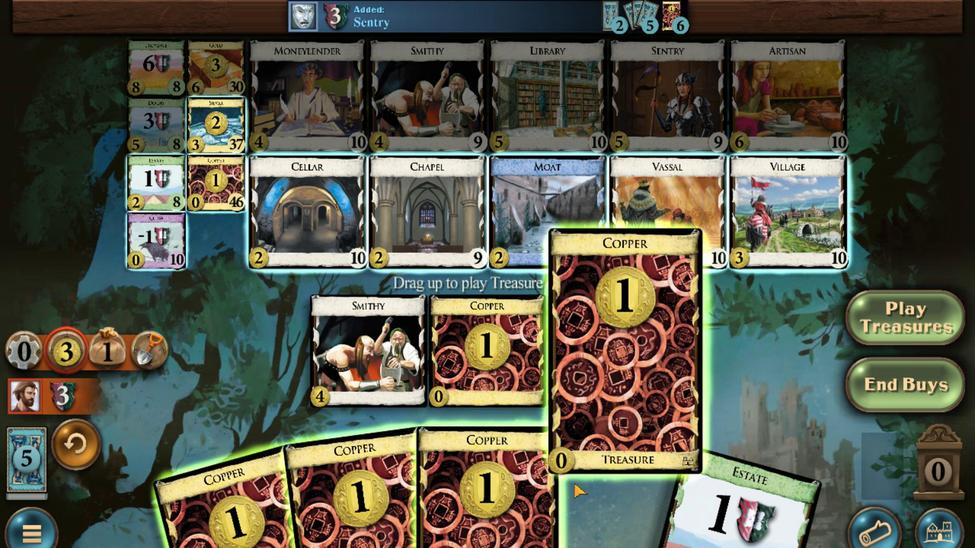 
Action: Mouse moved to (468, 333)
Screenshot: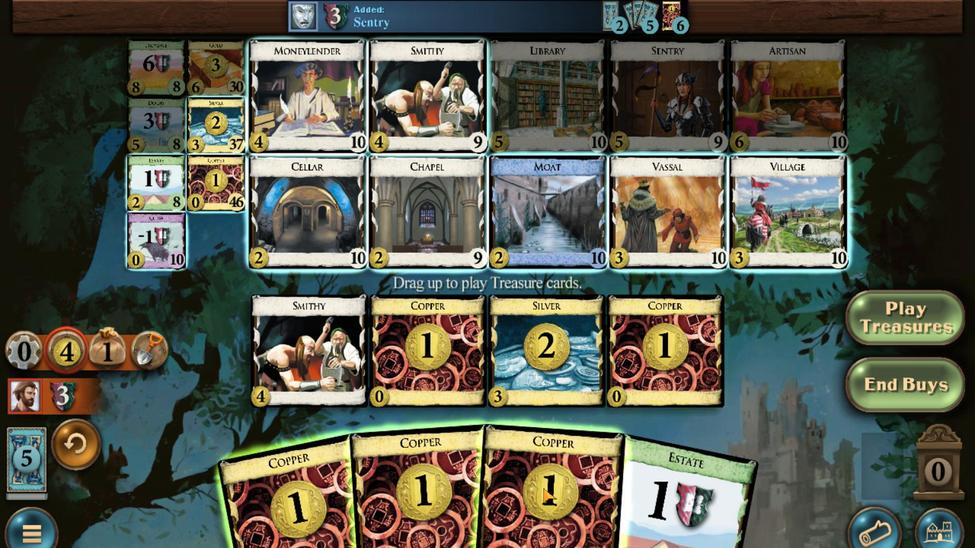 
Action: Mouse scrolled (468, 333) with delta (0, 0)
Screenshot: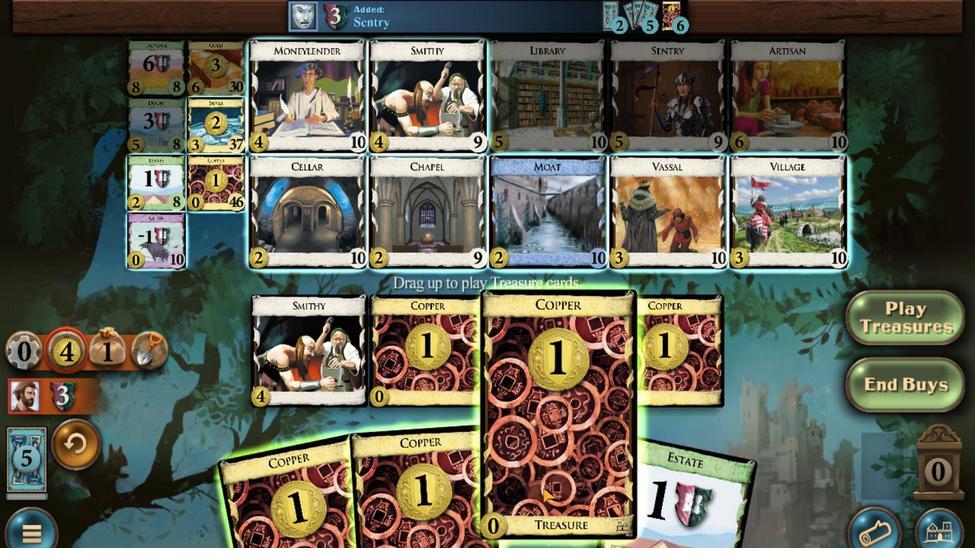 
Action: Mouse moved to (464, 334)
Screenshot: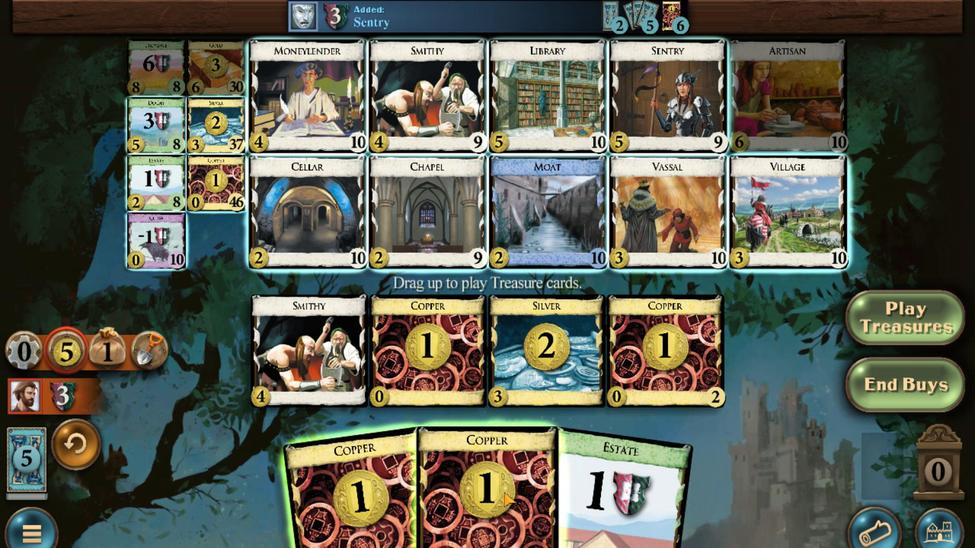 
Action: Mouse scrolled (464, 334) with delta (0, 0)
Screenshot: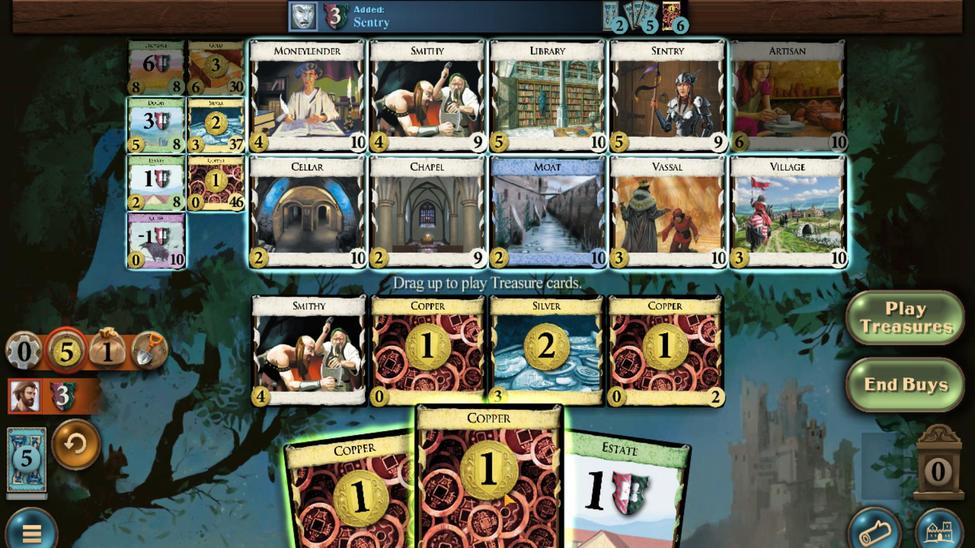 
Action: Mouse moved to (458, 335)
Screenshot: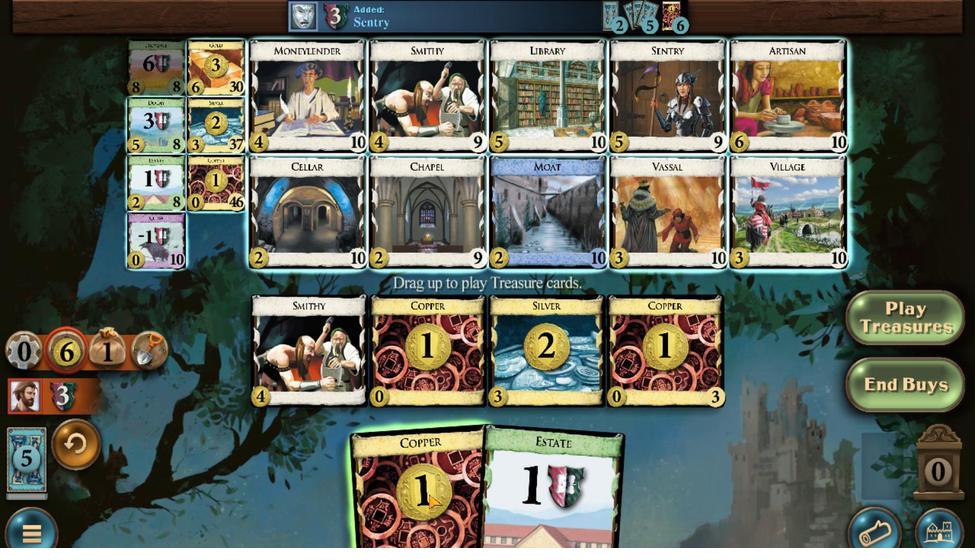 
Action: Mouse scrolled (458, 335) with delta (0, 0)
Screenshot: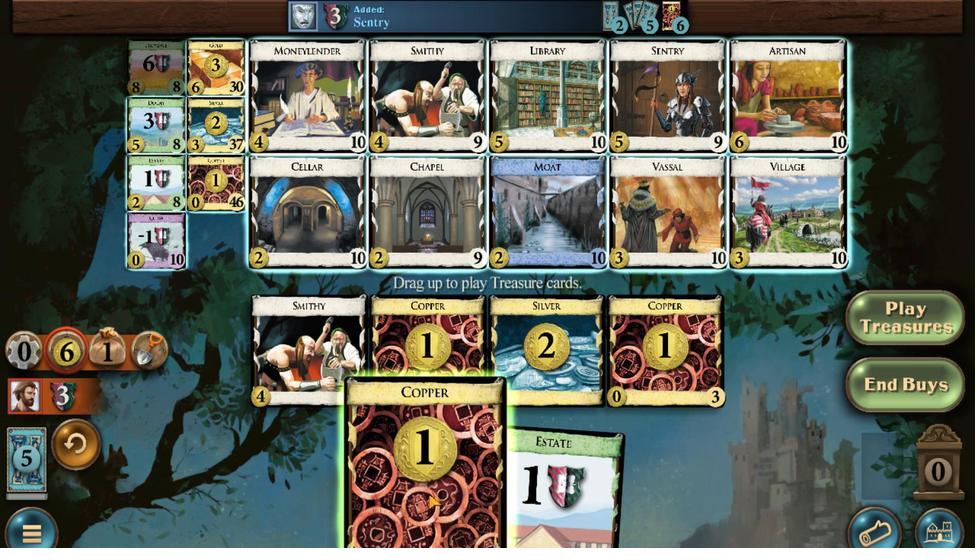 
Action: Mouse moved to (440, 190)
Screenshot: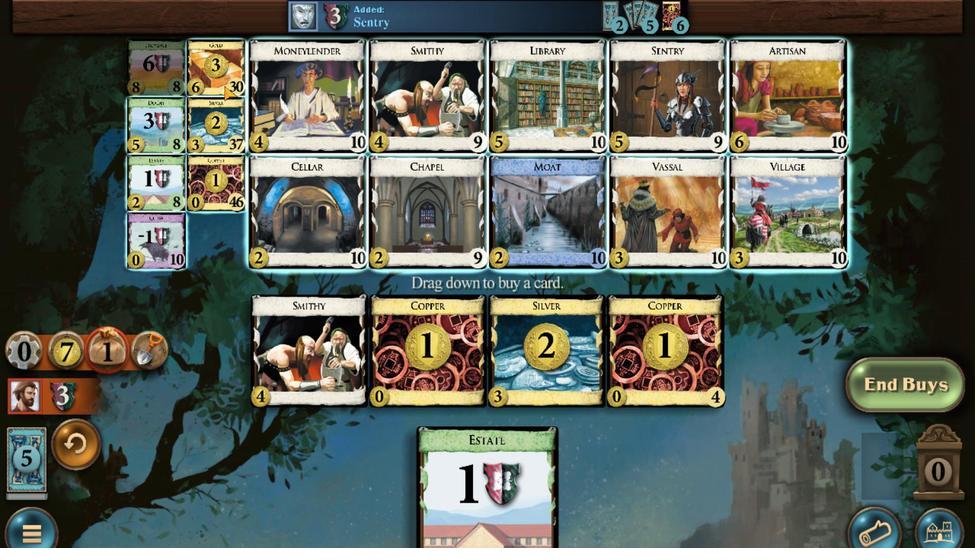 
Action: Mouse scrolled (440, 191) with delta (0, 0)
Screenshot: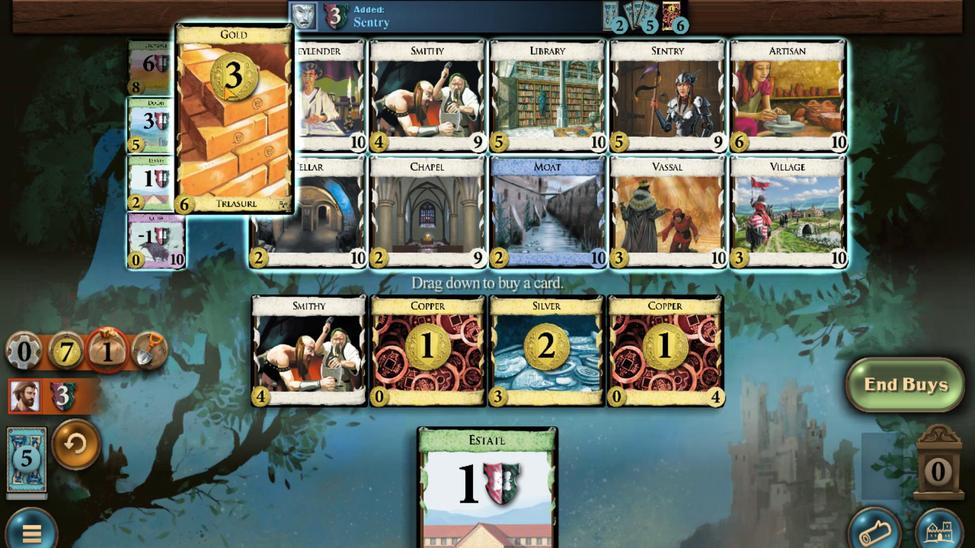 
Action: Mouse scrolled (440, 191) with delta (0, 0)
Screenshot: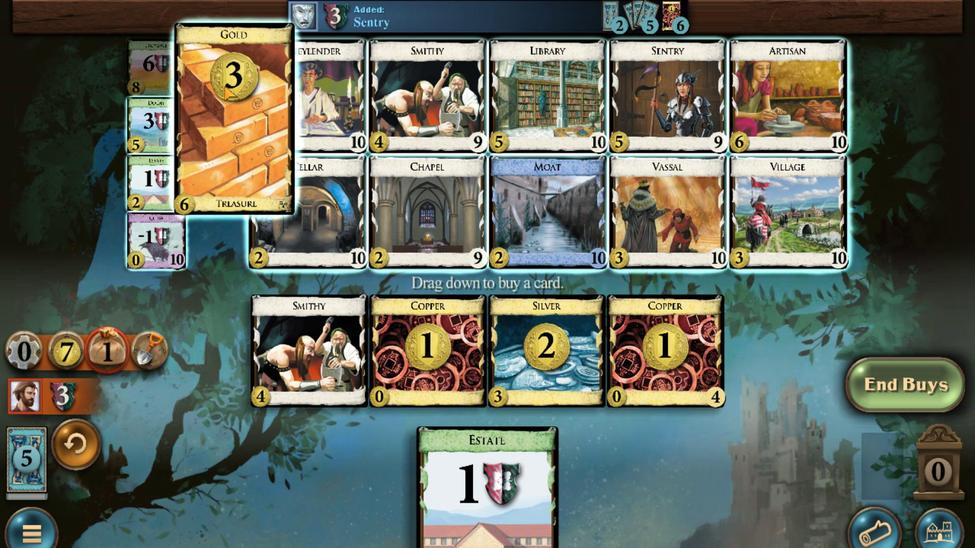 
Action: Mouse scrolled (440, 191) with delta (0, 0)
Screenshot: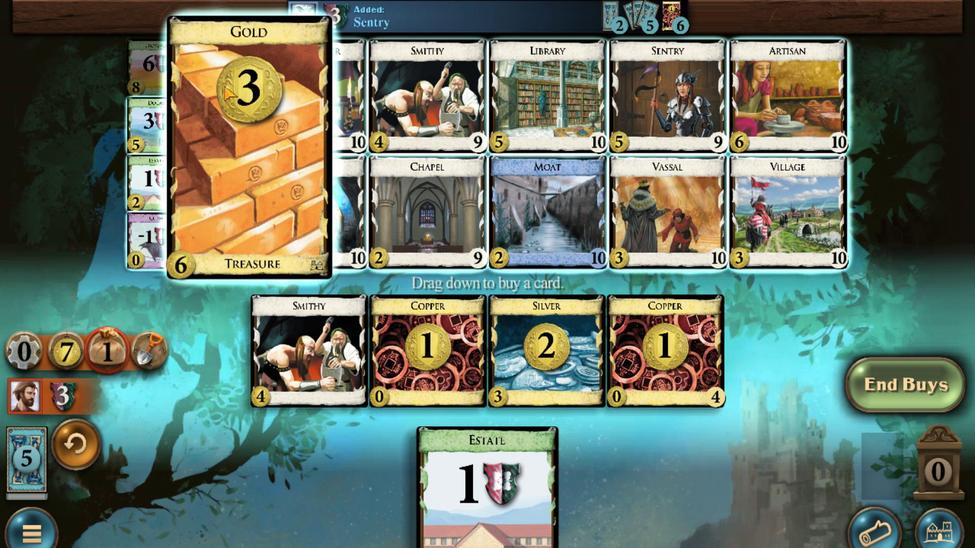 
Action: Mouse scrolled (440, 191) with delta (0, 0)
Screenshot: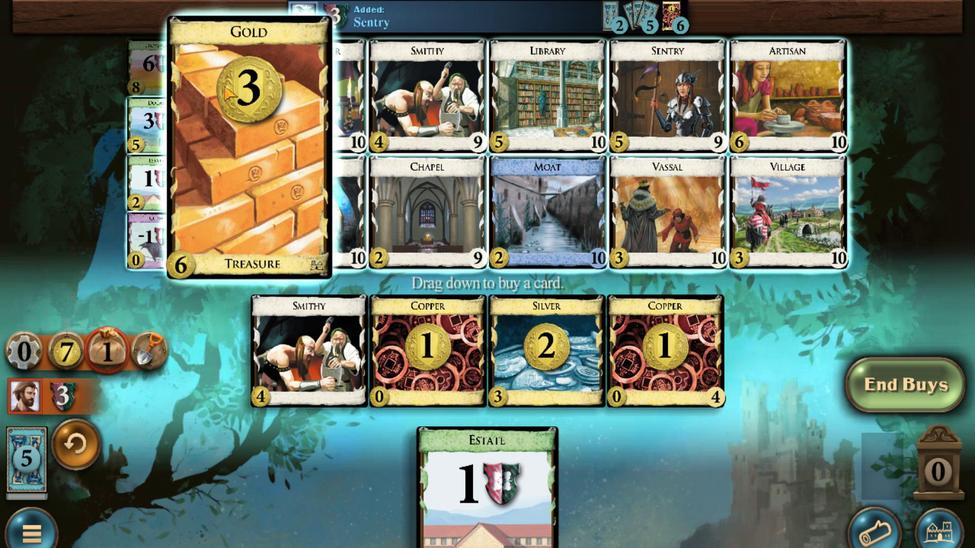 
Action: Mouse scrolled (440, 191) with delta (0, 0)
Screenshot: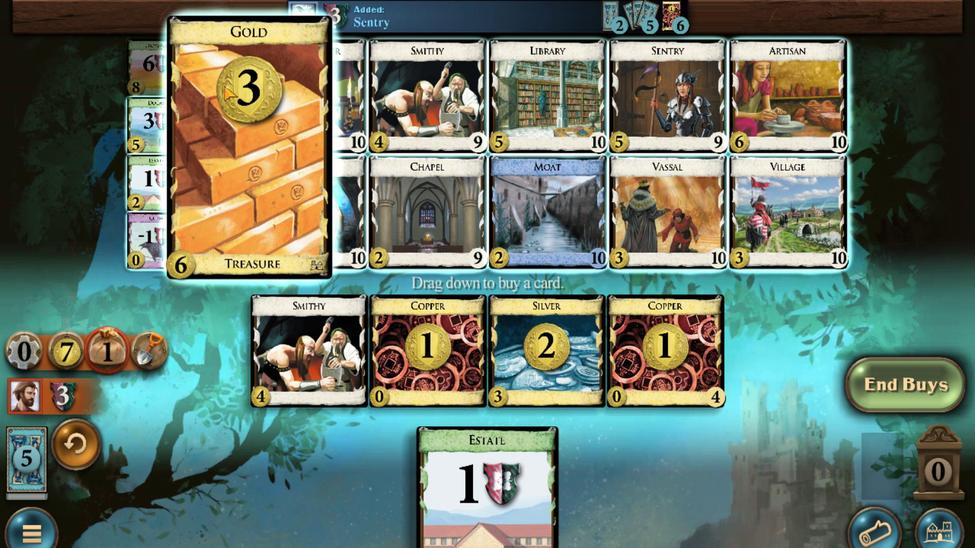
Action: Mouse scrolled (440, 191) with delta (0, 0)
Screenshot: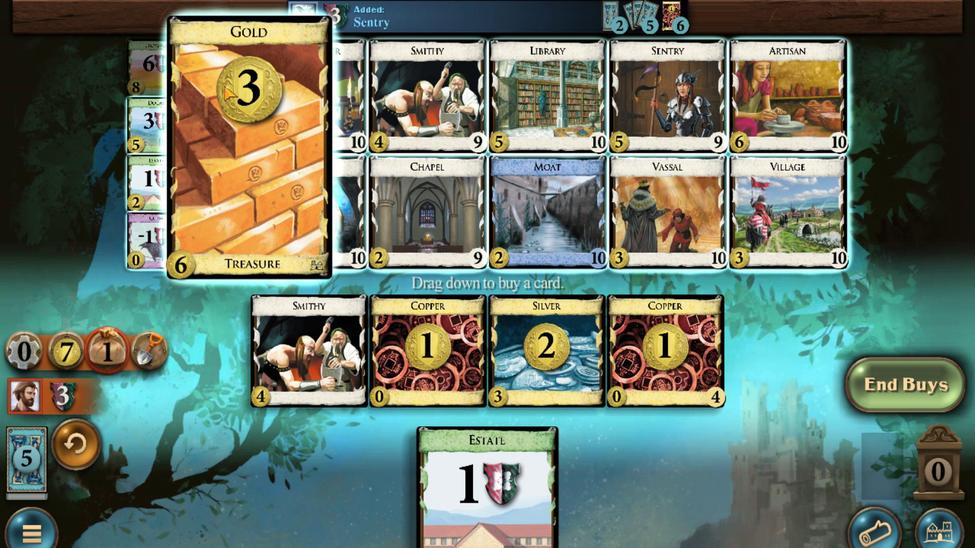 
Action: Mouse scrolled (440, 191) with delta (0, 0)
Screenshot: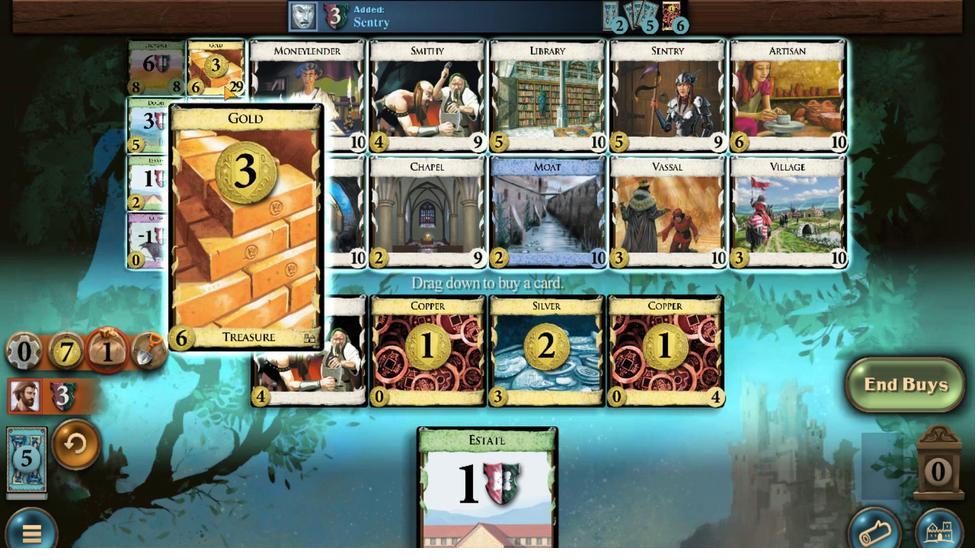 
Action: Mouse scrolled (440, 191) with delta (0, 0)
Screenshot: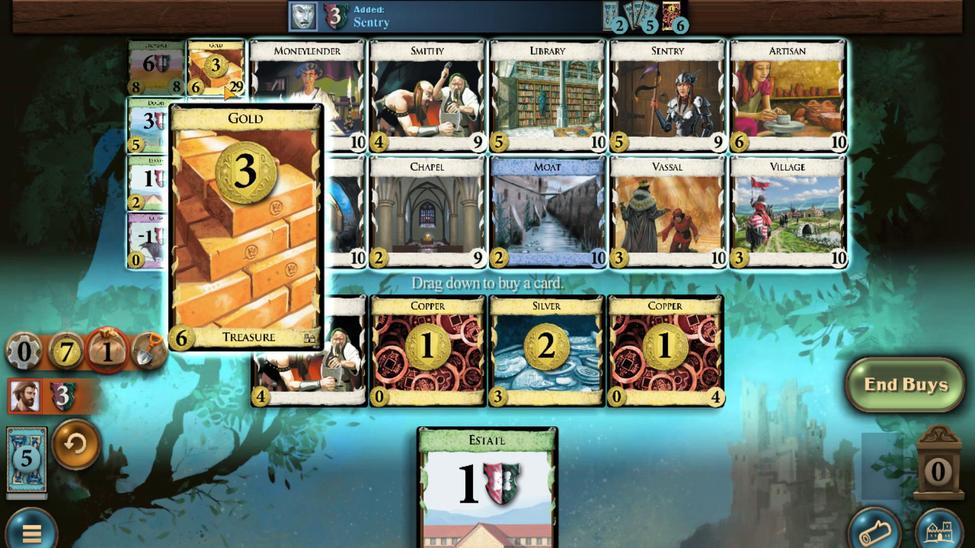 
Action: Mouse scrolled (440, 191) with delta (0, 0)
Screenshot: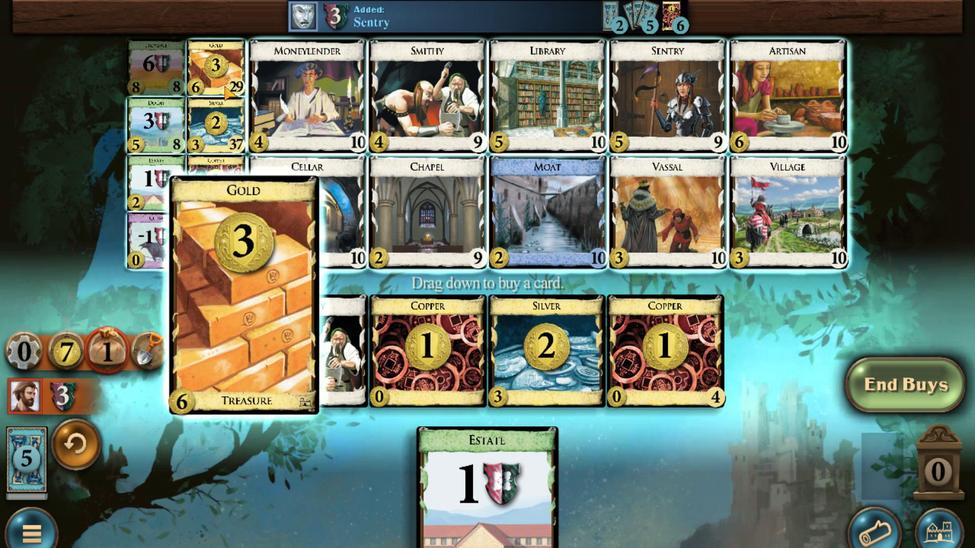 
Action: Mouse scrolled (440, 191) with delta (0, 0)
Screenshot: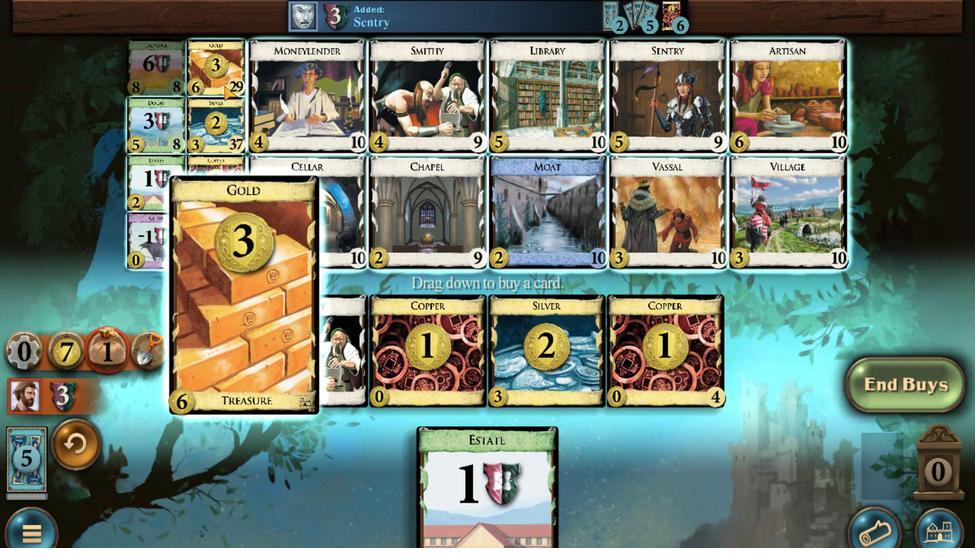 
Action: Mouse moved to (463, 337)
Screenshot: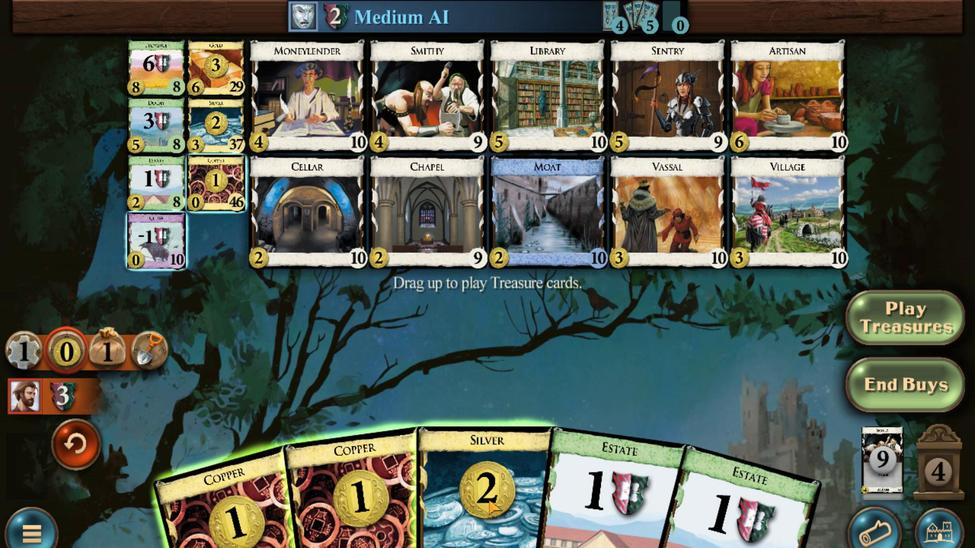 
Action: Mouse scrolled (463, 337) with delta (0, 0)
Screenshot: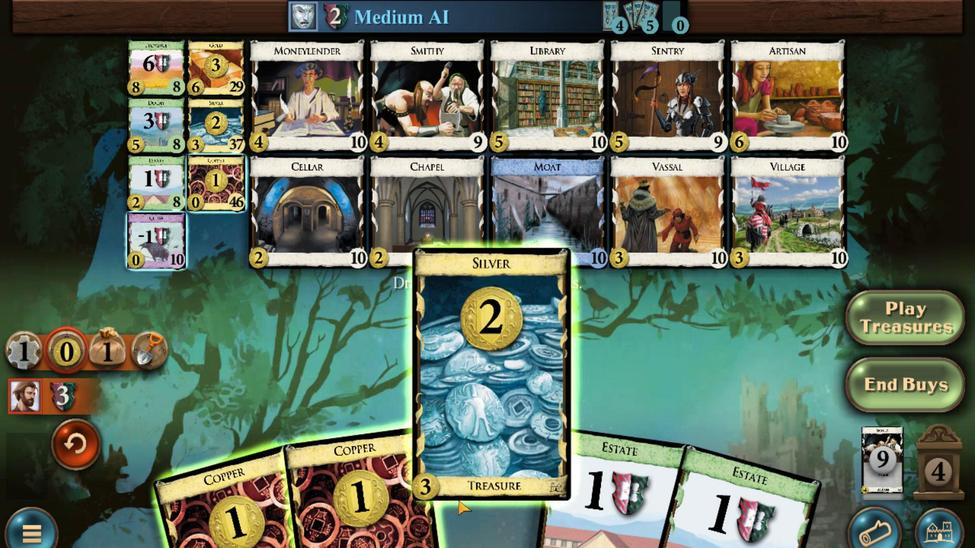 
Action: Mouse moved to (451, 343)
Screenshot: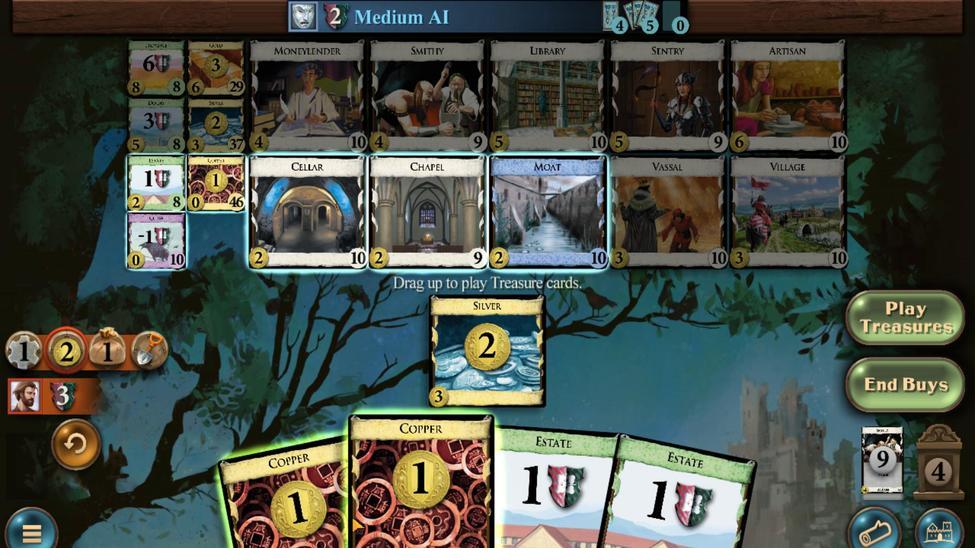 
Action: Mouse scrolled (451, 343) with delta (0, 0)
Screenshot: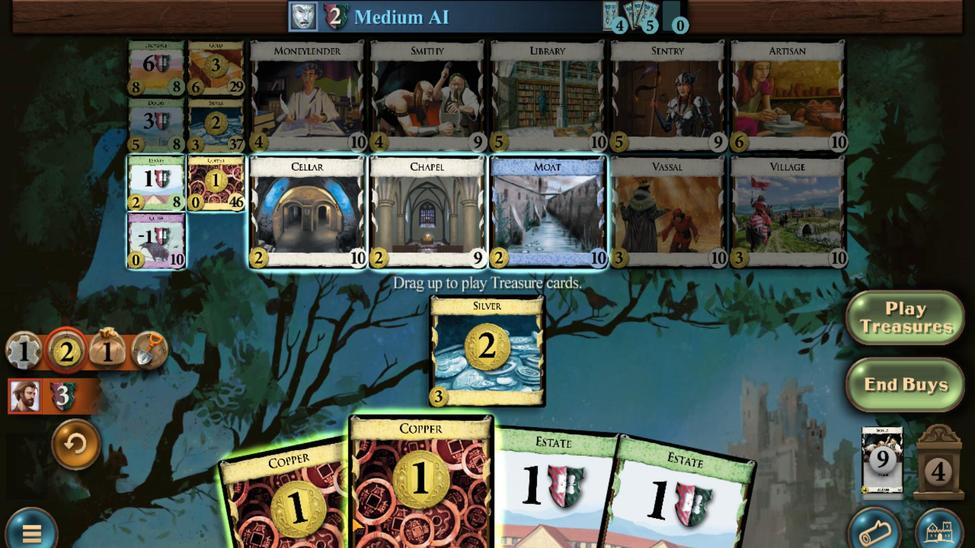 
Action: Mouse moved to (450, 343)
Screenshot: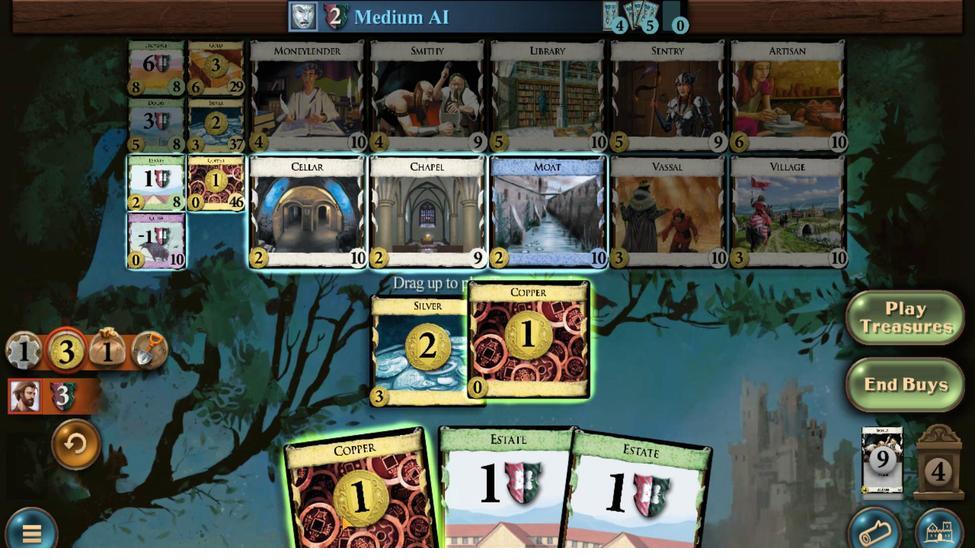 
Action: Mouse scrolled (450, 342) with delta (0, 0)
Screenshot: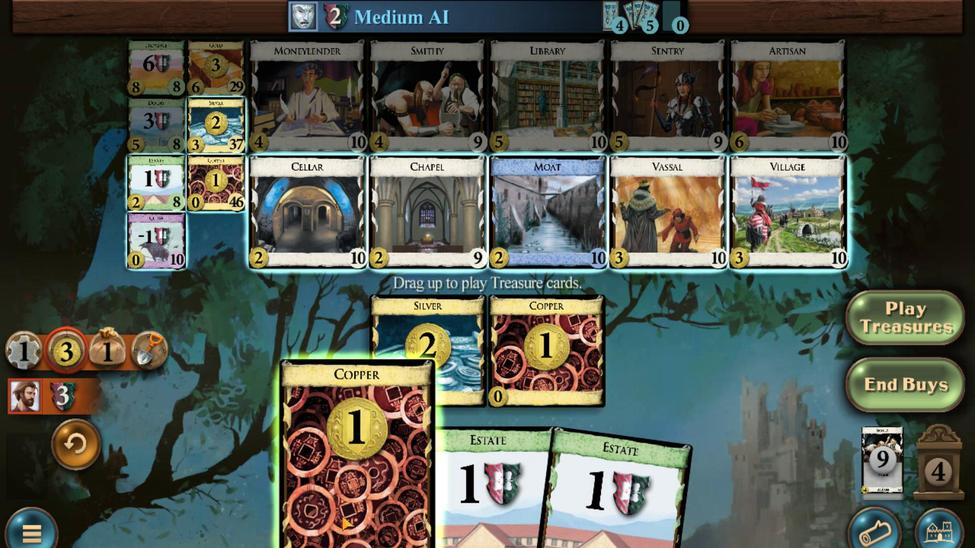 
Action: Mouse moved to (449, 197)
Screenshot: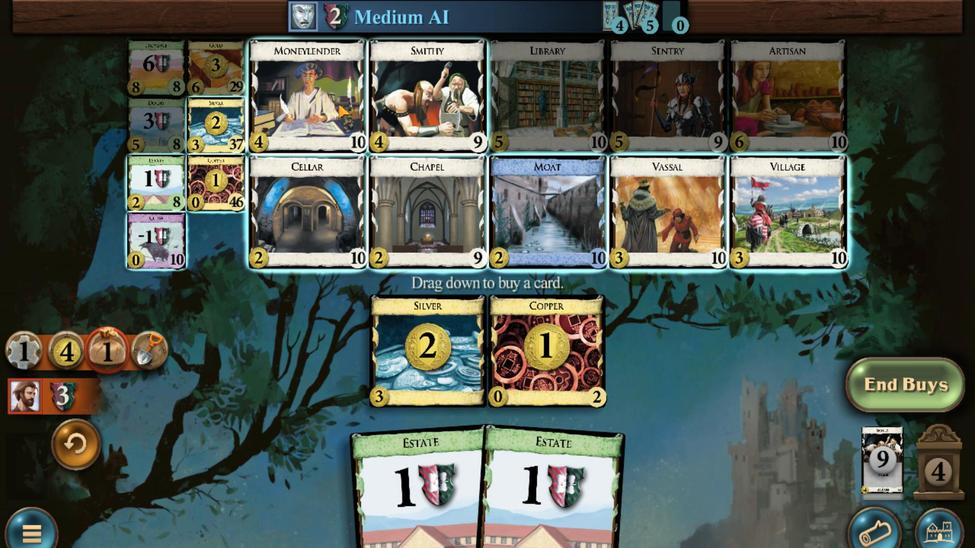 
Action: Mouse scrolled (449, 197) with delta (0, 0)
Screenshot: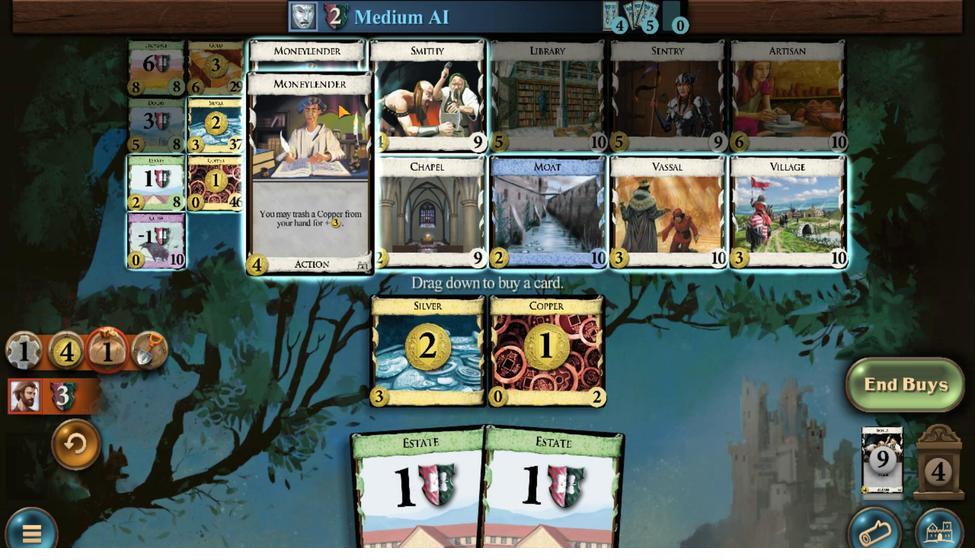 
Action: Mouse scrolled (449, 197) with delta (0, 0)
Screenshot: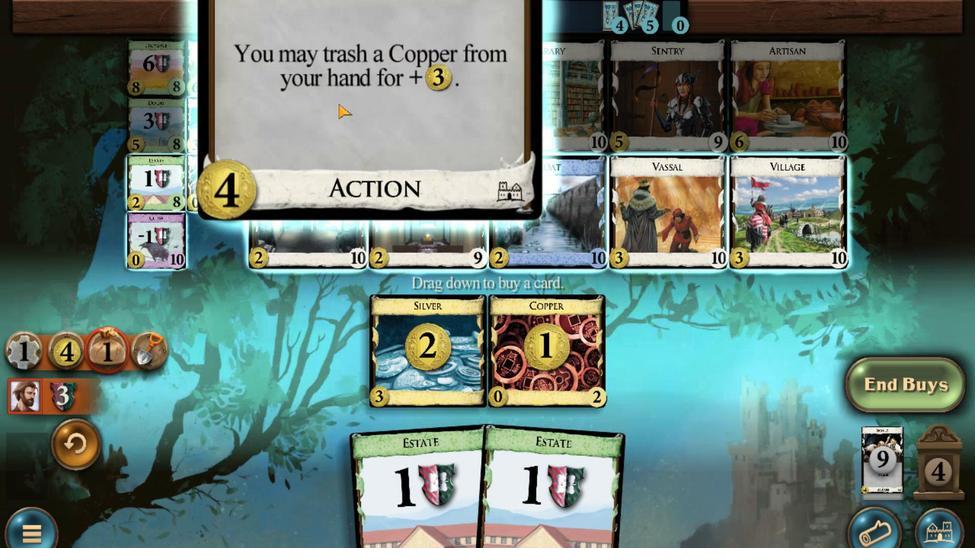 
Action: Mouse scrolled (449, 197) with delta (0, 0)
Screenshot: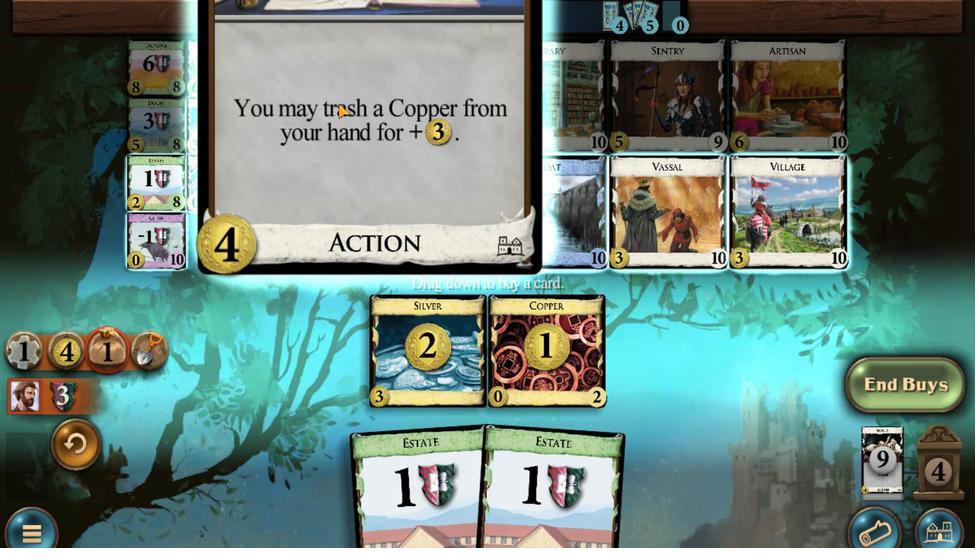 
Action: Mouse scrolled (449, 197) with delta (0, 0)
Screenshot: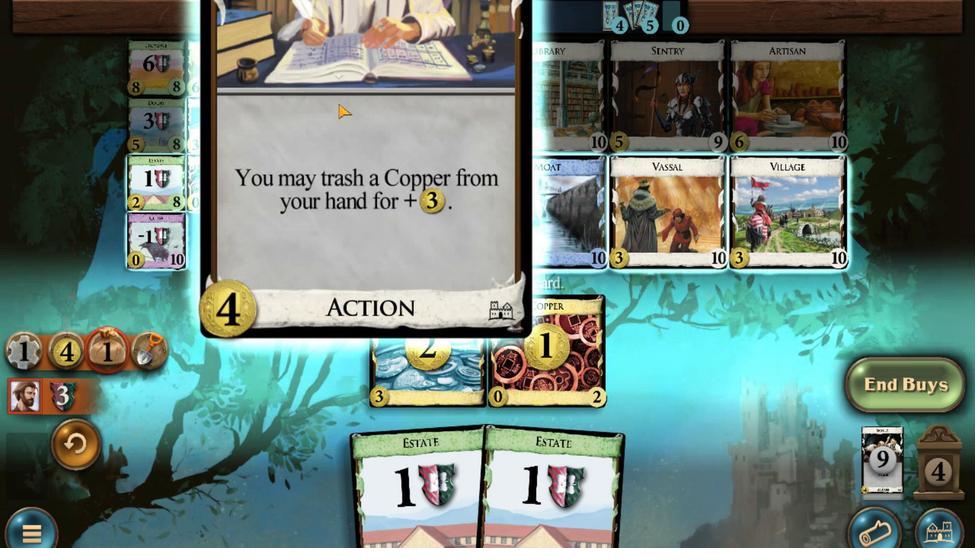 
Action: Mouse scrolled (449, 197) with delta (0, 0)
Screenshot: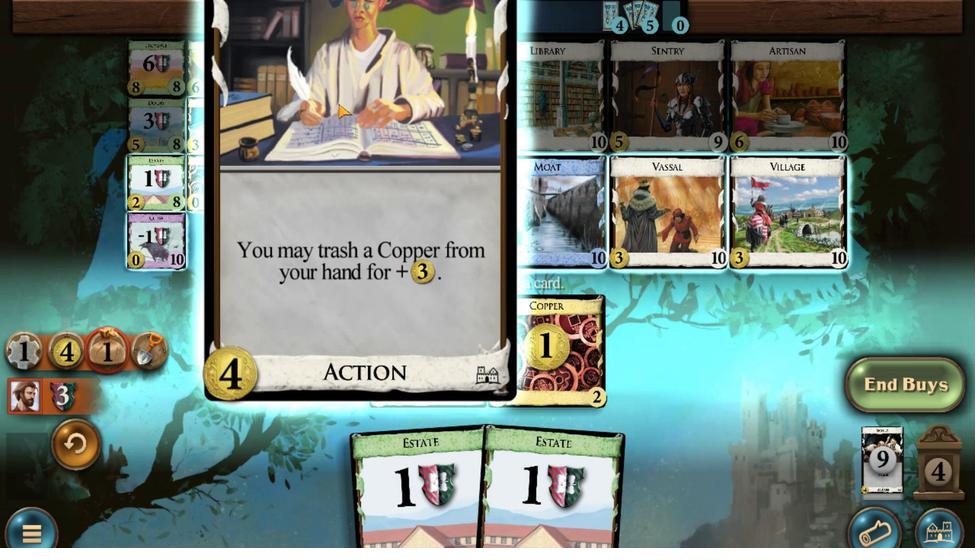 
Action: Mouse scrolled (449, 197) with delta (0, 0)
Screenshot: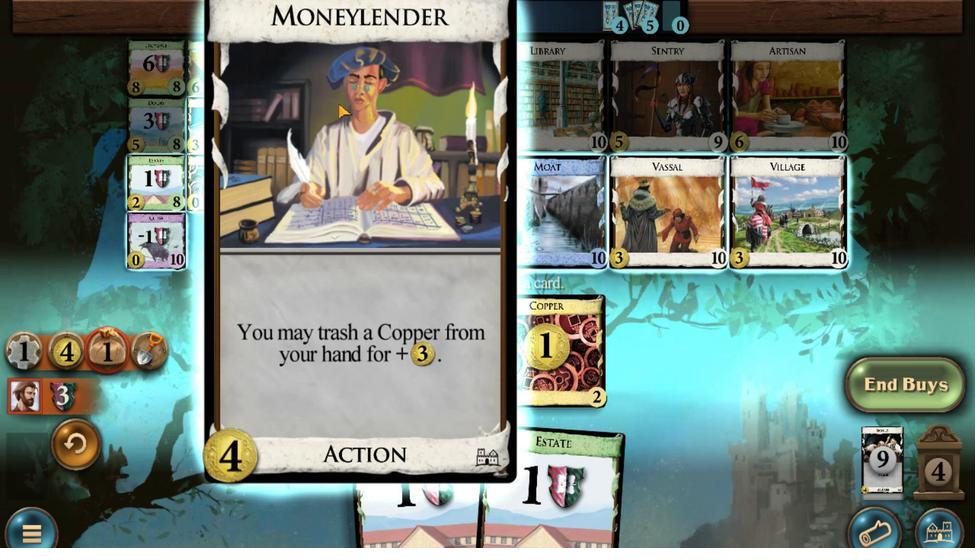 
Action: Mouse scrolled (449, 197) with delta (0, 0)
Screenshot: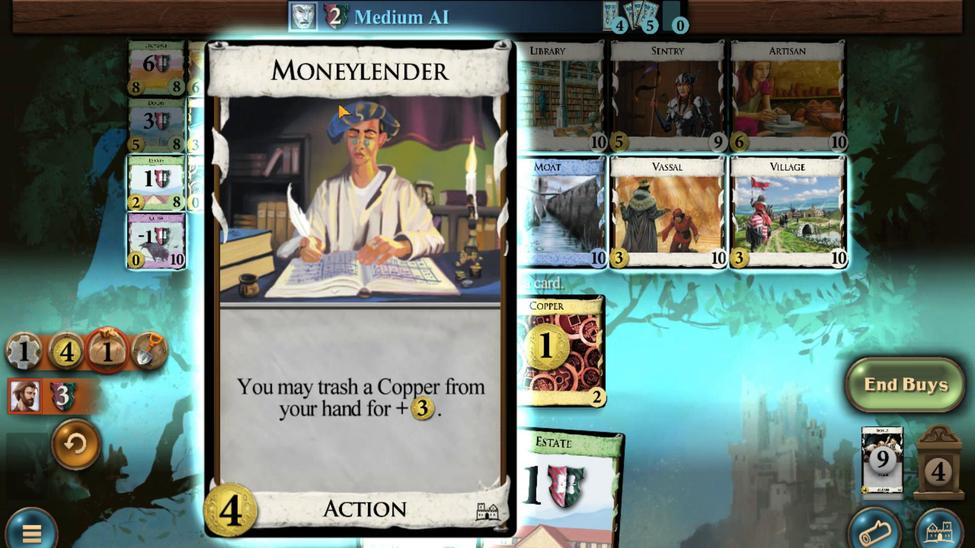 
Action: Mouse scrolled (449, 197) with delta (0, 0)
Screenshot: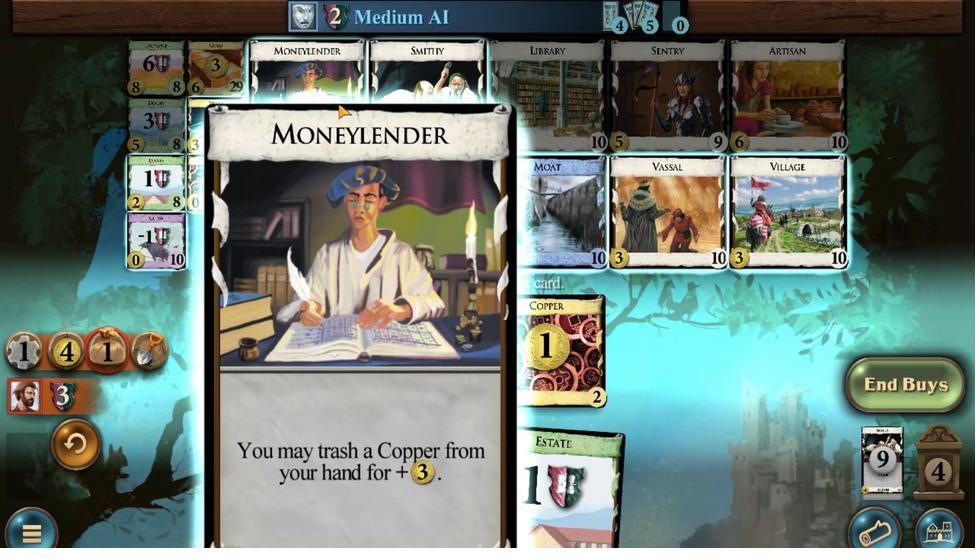 
Action: Mouse moved to (443, 346)
Screenshot: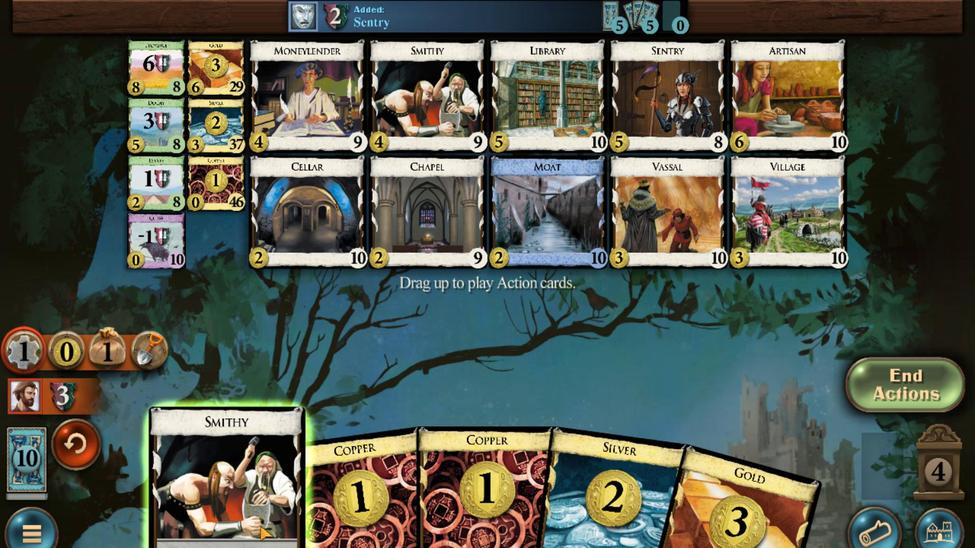 
Action: Mouse scrolled (443, 346) with delta (0, 0)
Screenshot: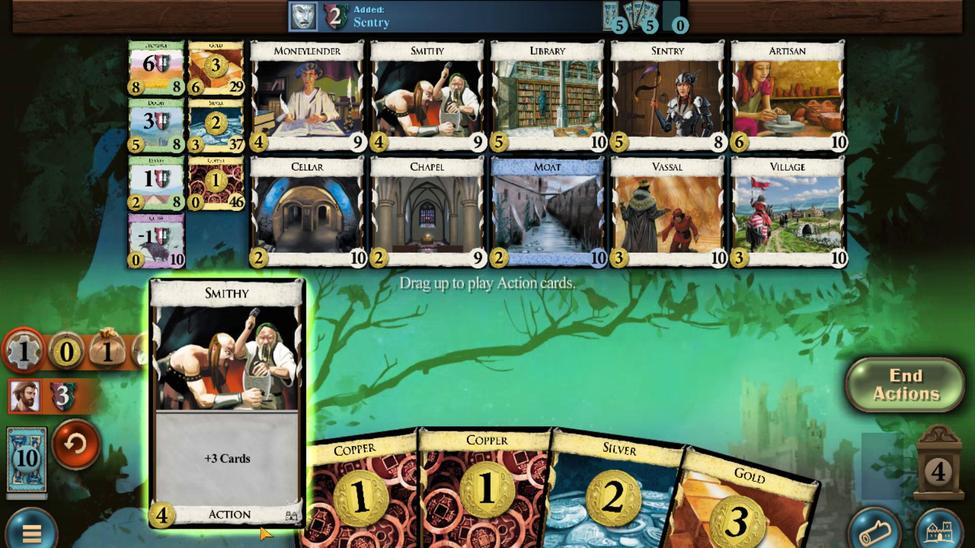 
Action: Mouse moved to (467, 328)
Screenshot: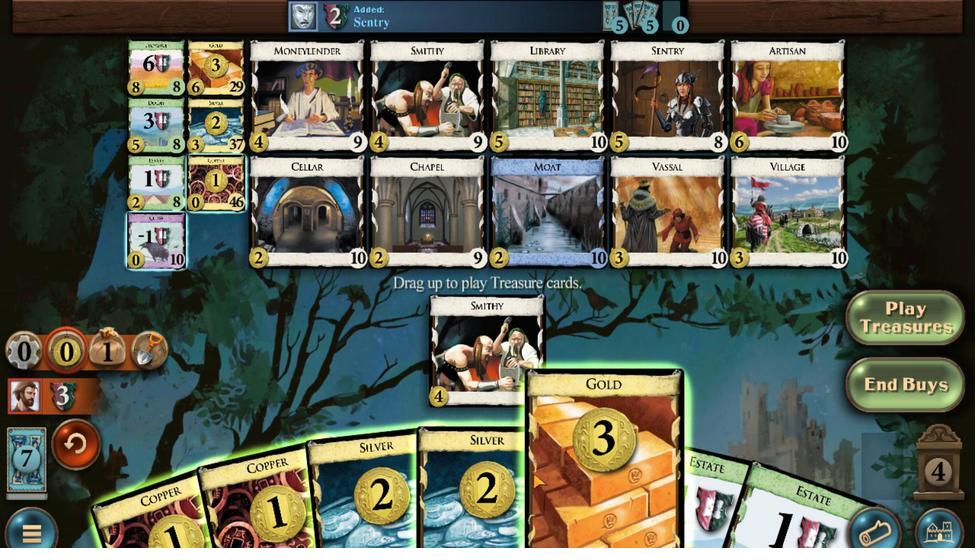 
Action: Mouse scrolled (467, 328) with delta (0, 0)
Screenshot: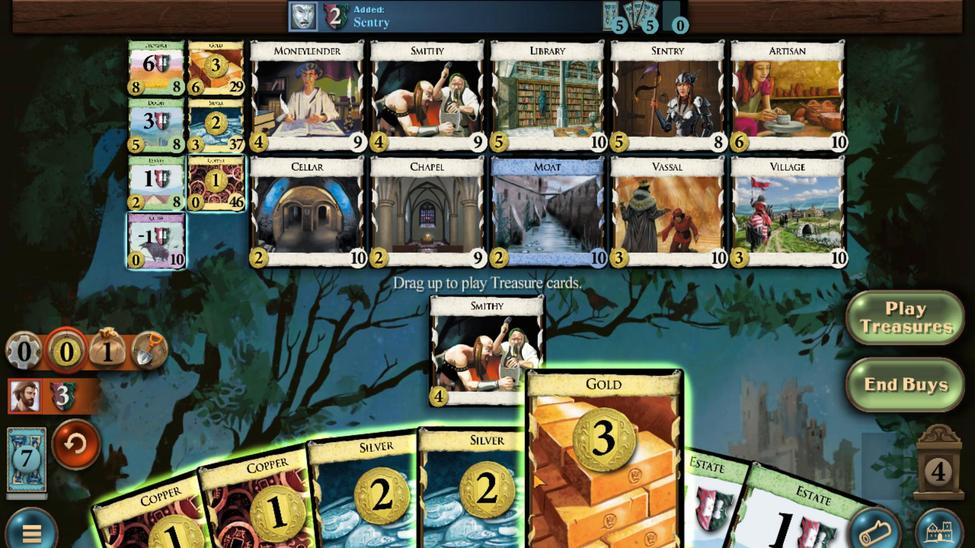 
Action: Mouse scrolled (467, 328) with delta (0, 0)
Screenshot: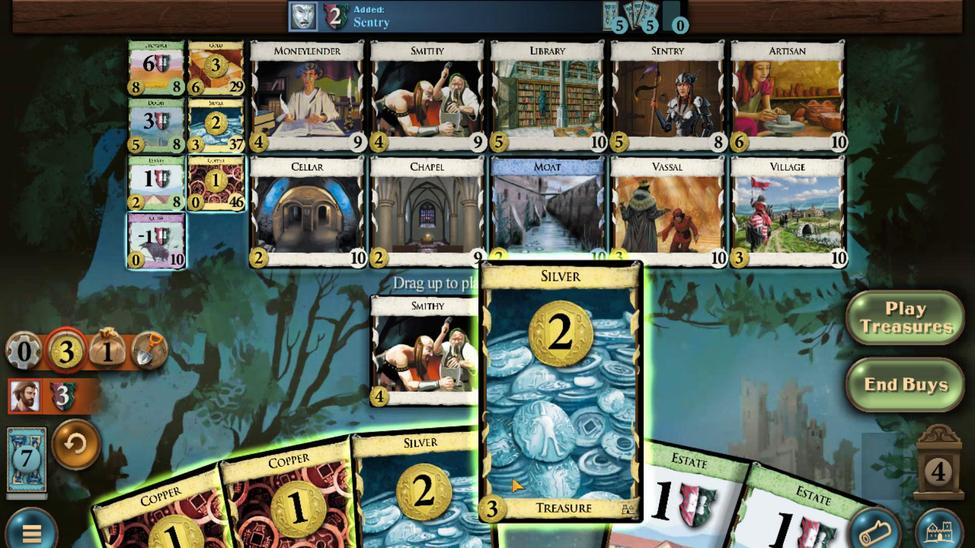 
Action: Mouse moved to (463, 331)
Screenshot: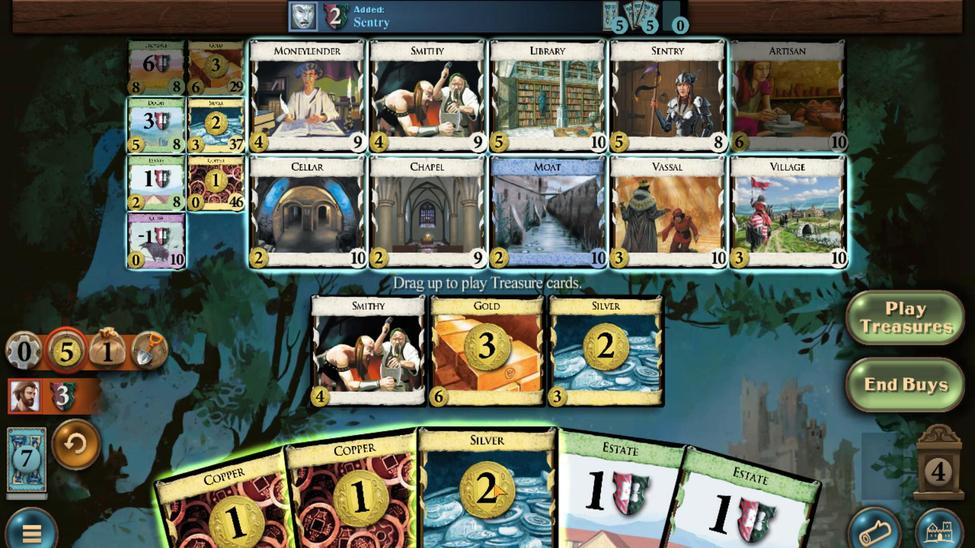 
Action: Mouse scrolled (463, 331) with delta (0, 0)
Screenshot: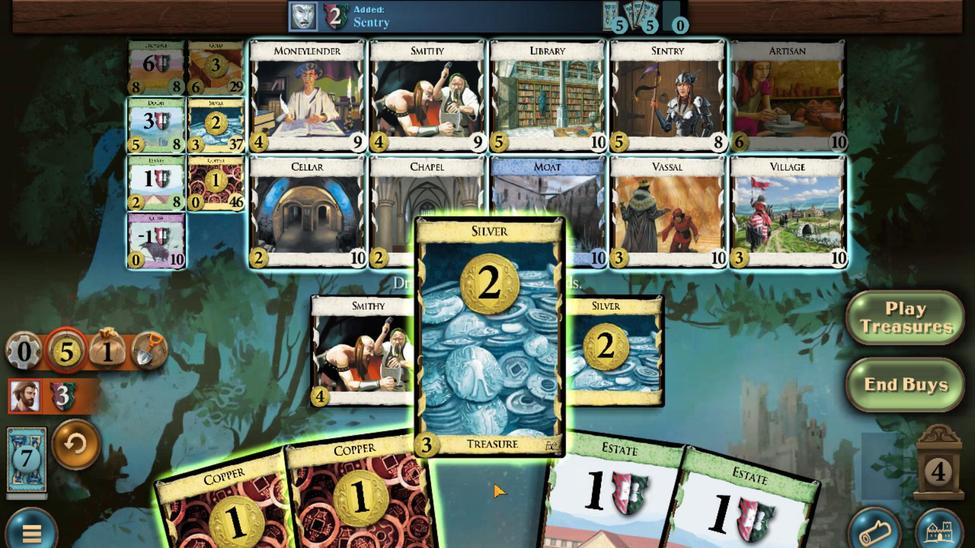 
Action: Mouse moved to (460, 332)
Screenshot: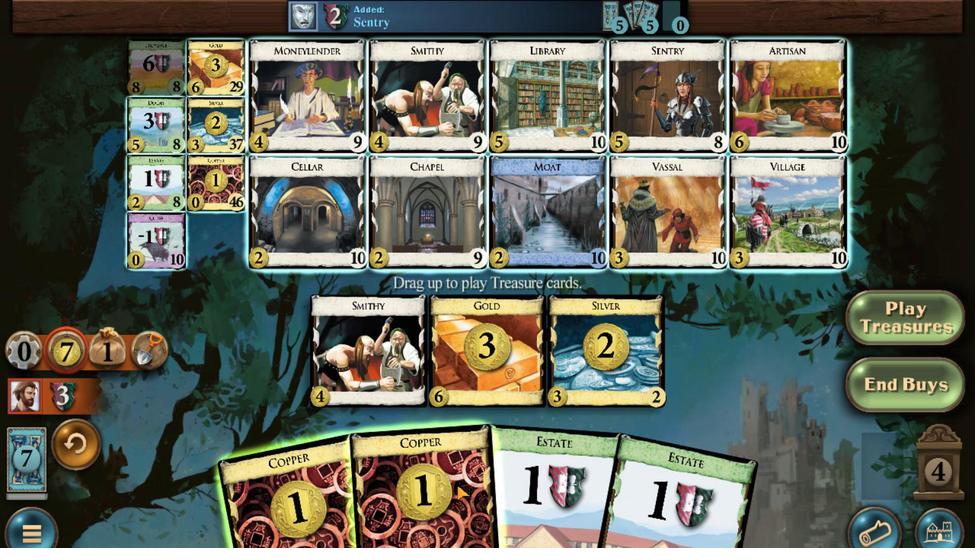 
Action: Mouse scrolled (460, 332) with delta (0, 0)
Screenshot: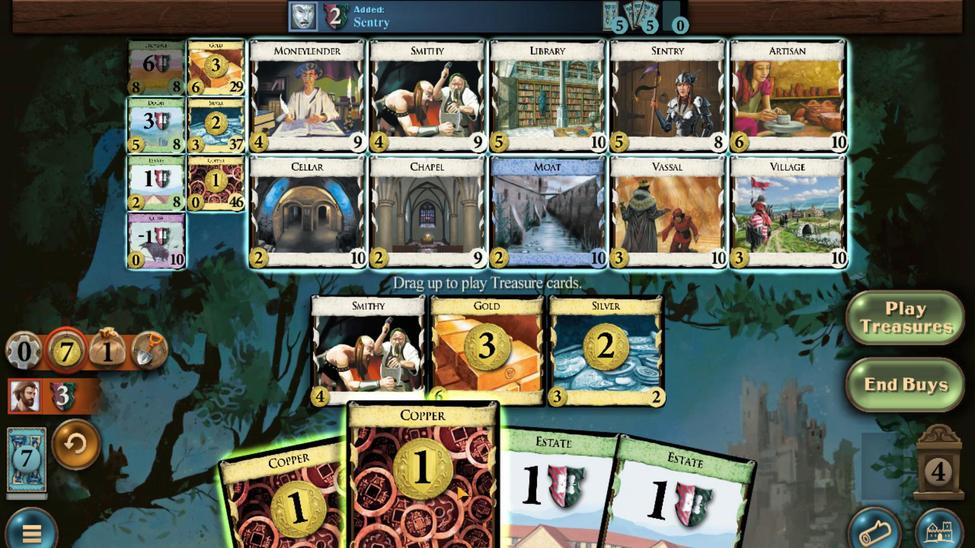 
Action: Mouse moved to (434, 189)
Screenshot: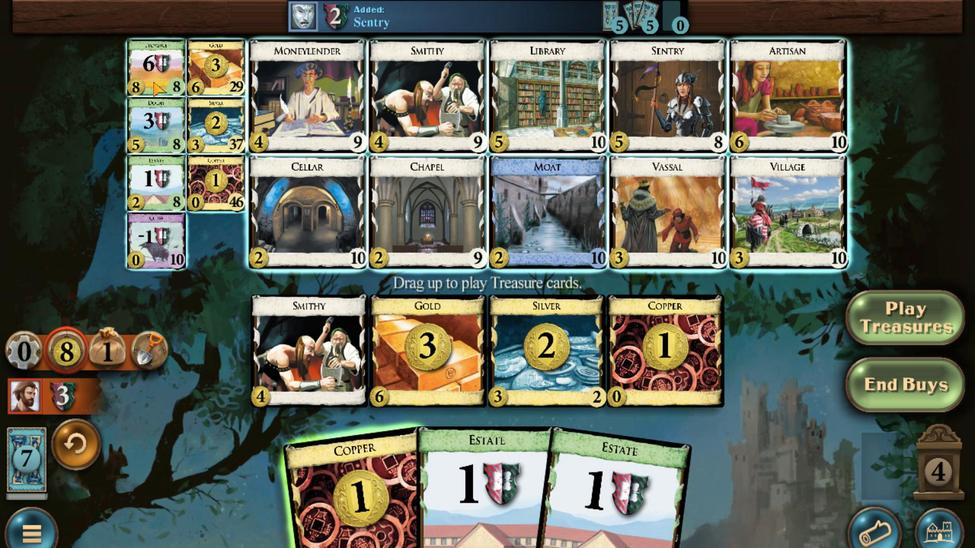 
Action: Mouse scrolled (434, 189) with delta (0, 0)
Screenshot: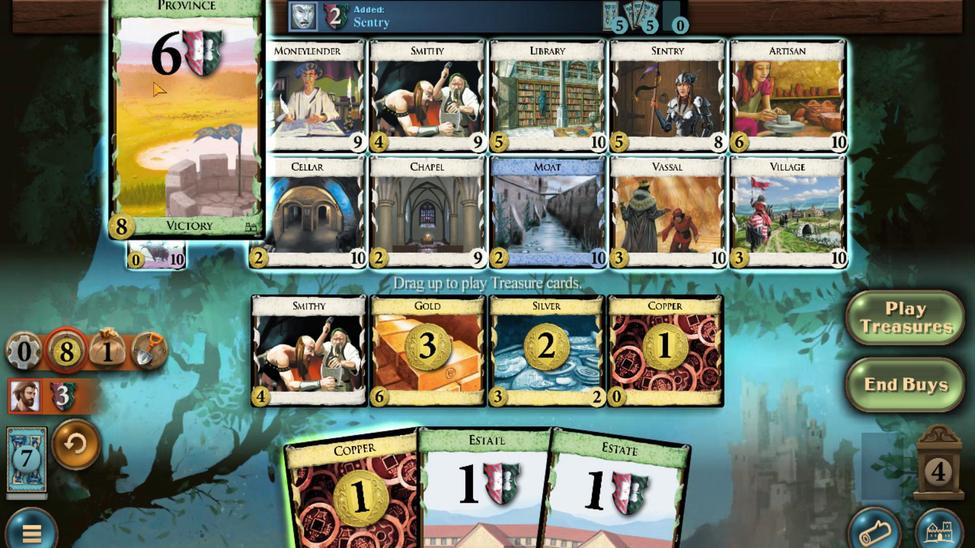 
Action: Mouse scrolled (434, 189) with delta (0, 0)
Screenshot: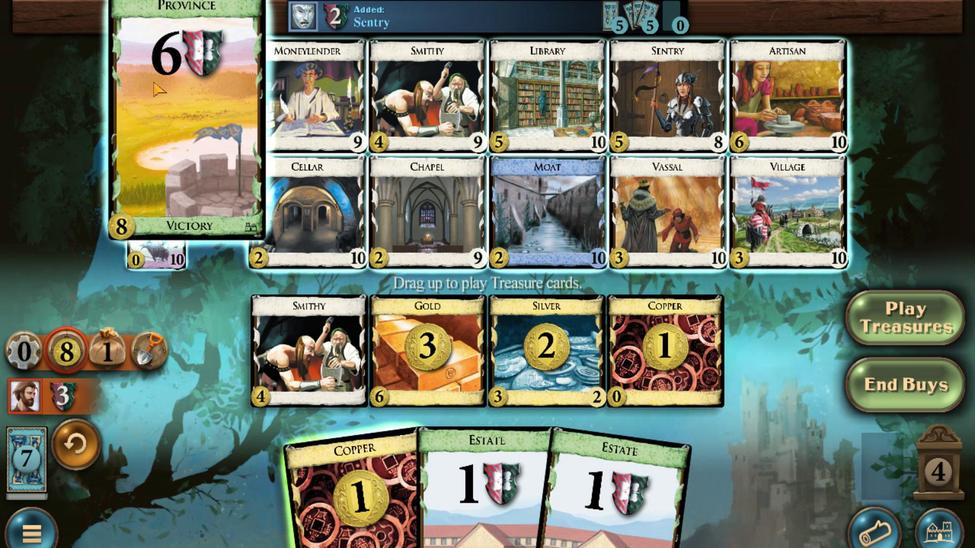 
Action: Mouse scrolled (434, 189) with delta (0, 0)
Screenshot: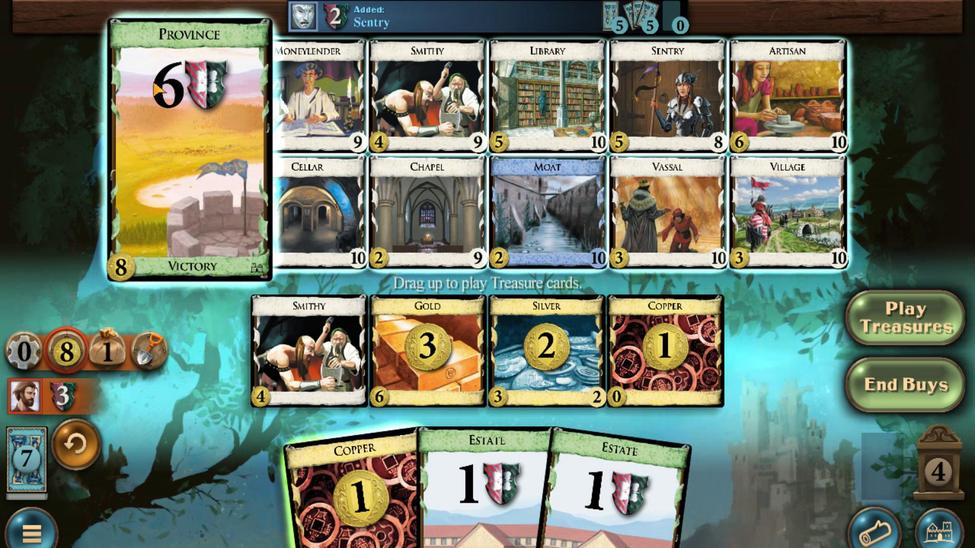 
Action: Mouse scrolled (434, 189) with delta (0, 0)
Screenshot: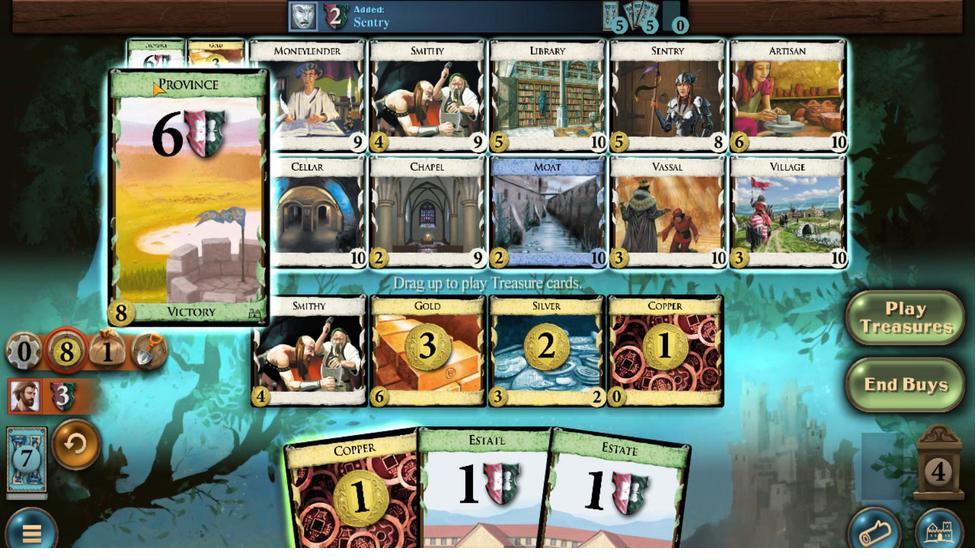 
Action: Mouse scrolled (434, 189) with delta (0, 0)
Screenshot: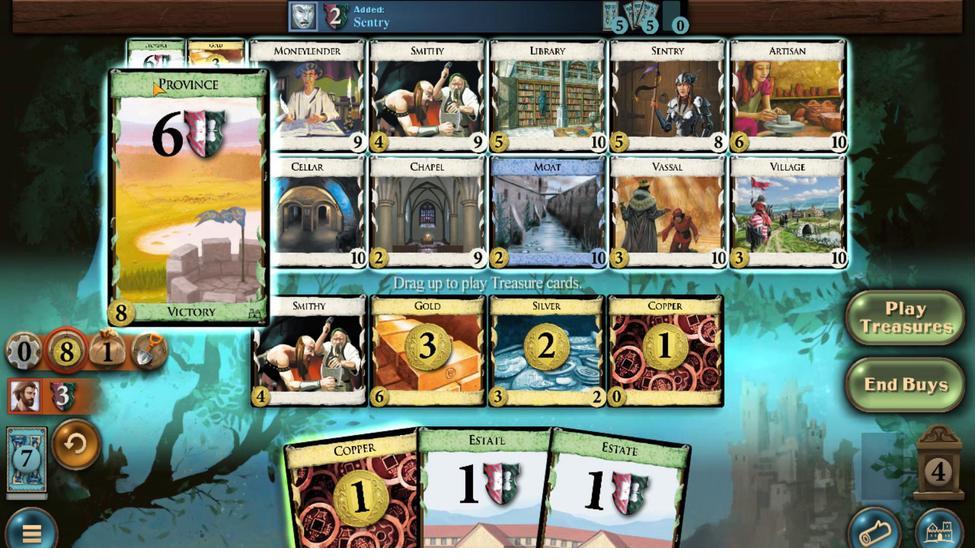 
Action: Mouse scrolled (434, 189) with delta (0, 0)
Screenshot: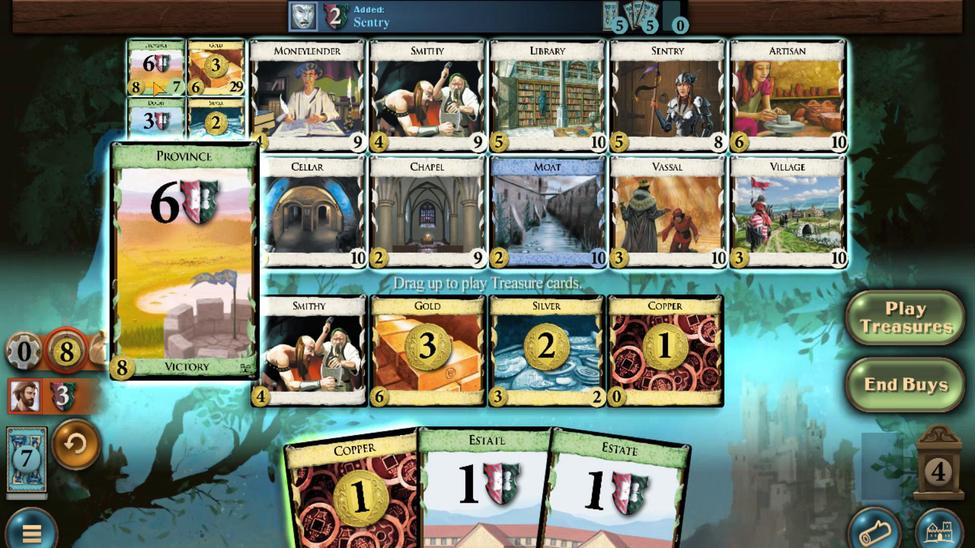 
Action: Mouse scrolled (434, 189) with delta (0, 0)
Screenshot: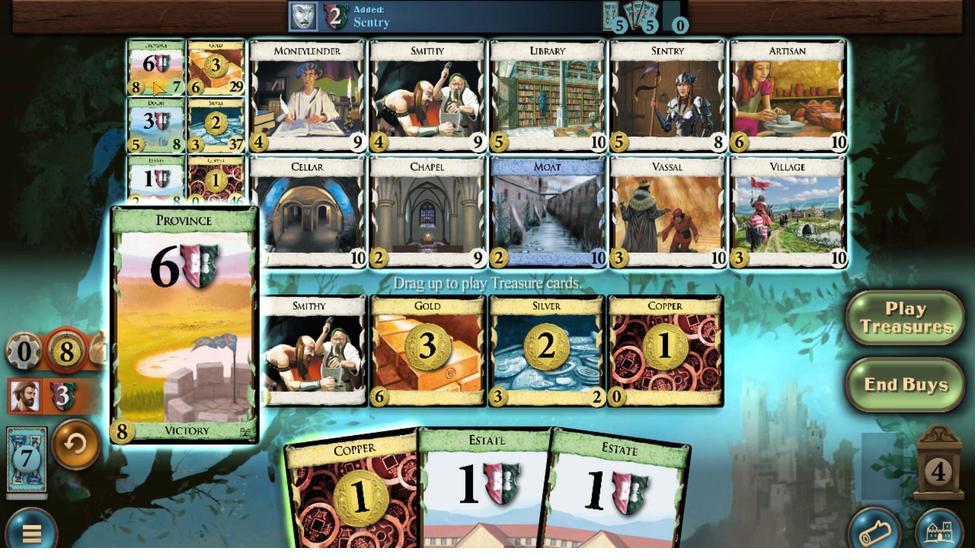 
Action: Mouse moved to (442, 330)
Screenshot: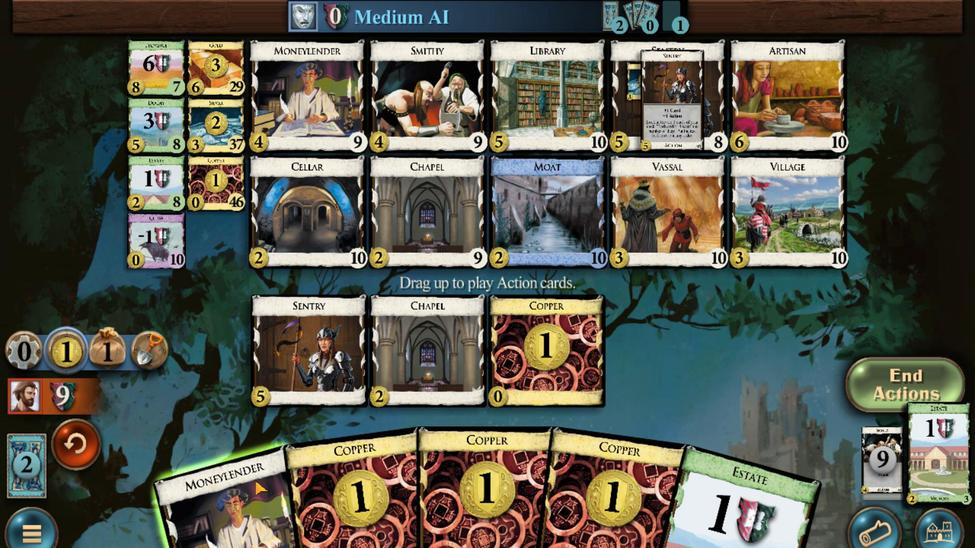 
Action: Mouse scrolled (442, 330) with delta (0, 0)
Screenshot: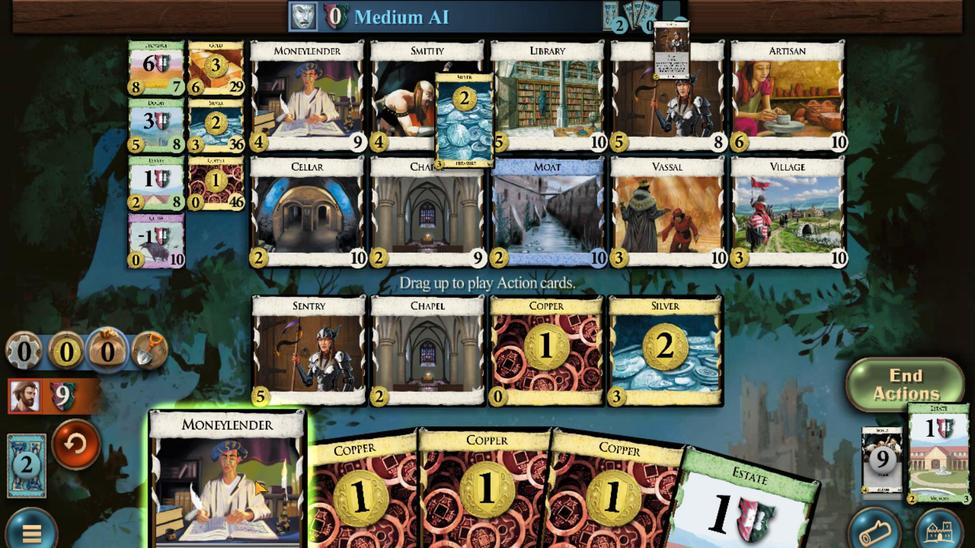 
Action: Mouse moved to (456, 329)
Screenshot: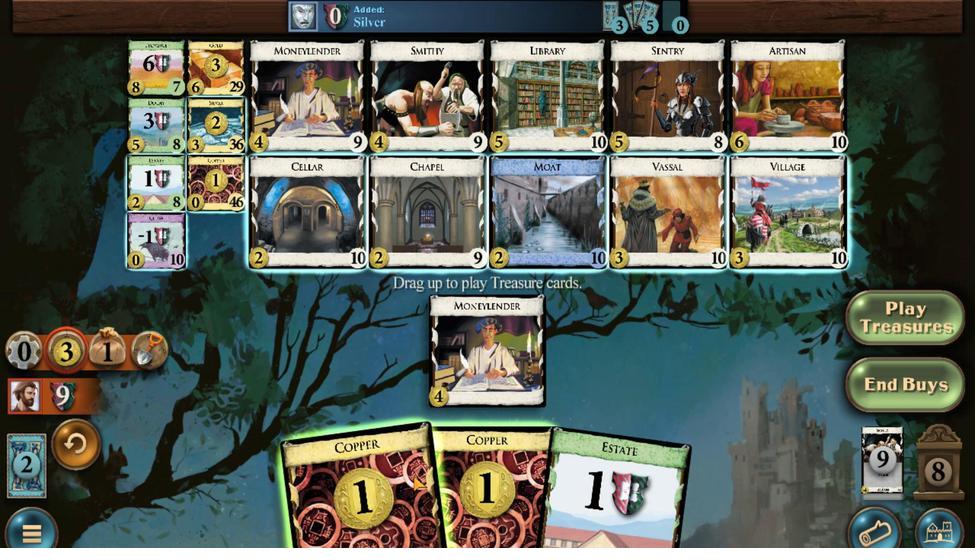 
Action: Mouse scrolled (456, 329) with delta (0, 0)
Screenshot: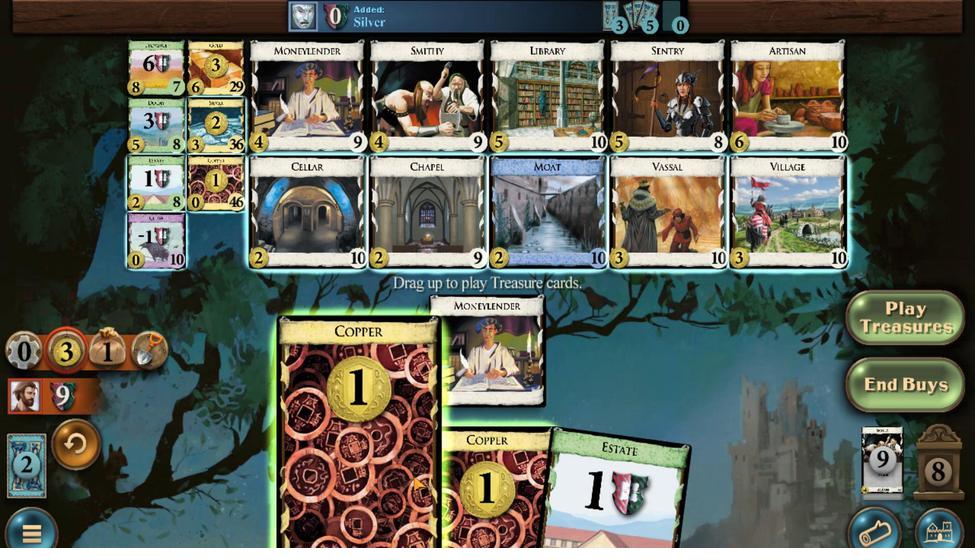 
Action: Mouse moved to (456, 329)
Screenshot: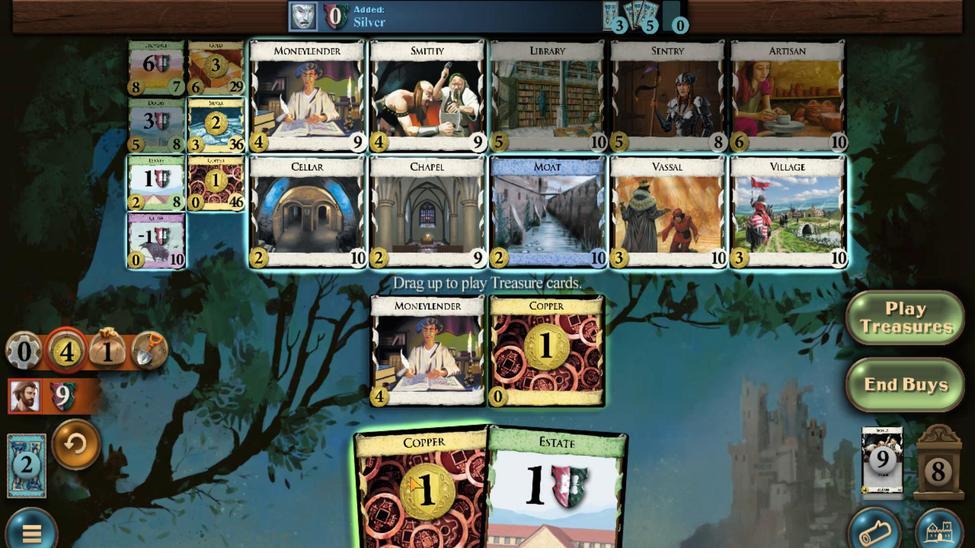 
Action: Mouse scrolled (456, 329) with delta (0, 0)
Screenshot: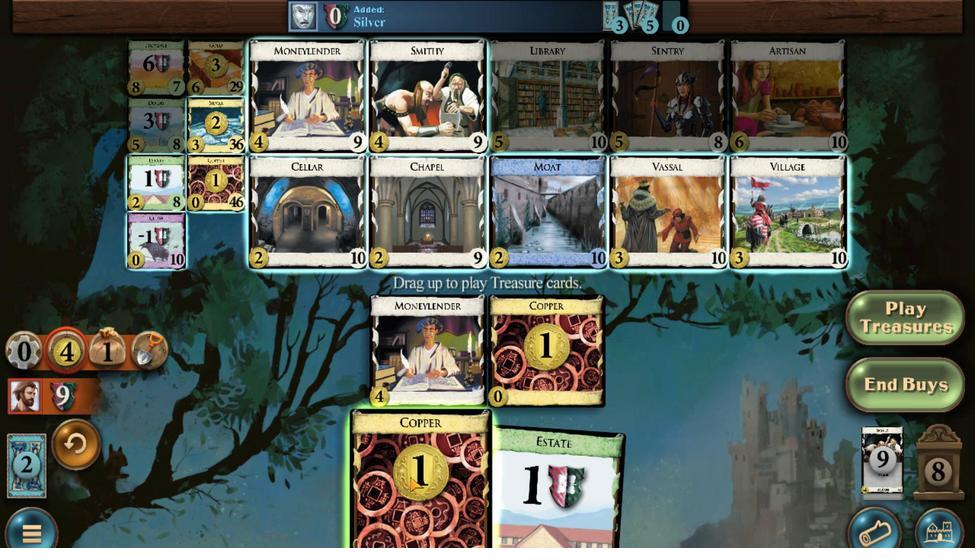 
Action: Mouse moved to (433, 206)
Screenshot: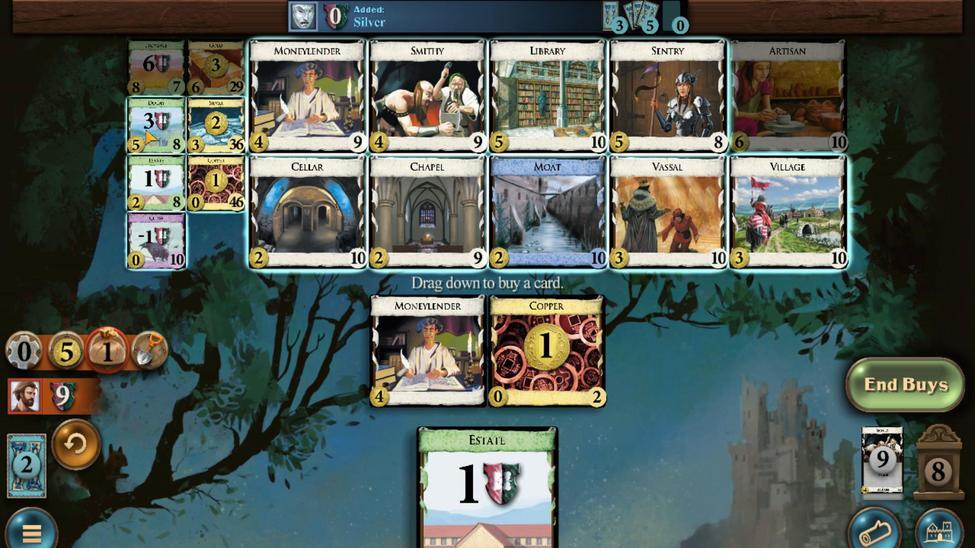 
Action: Mouse scrolled (433, 206) with delta (0, 0)
Screenshot: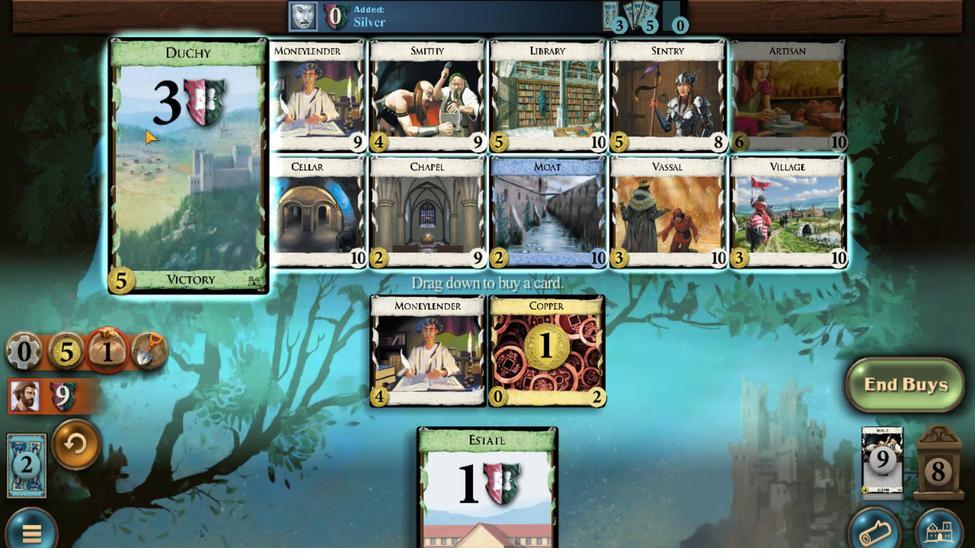 
Action: Mouse scrolled (433, 206) with delta (0, 0)
Screenshot: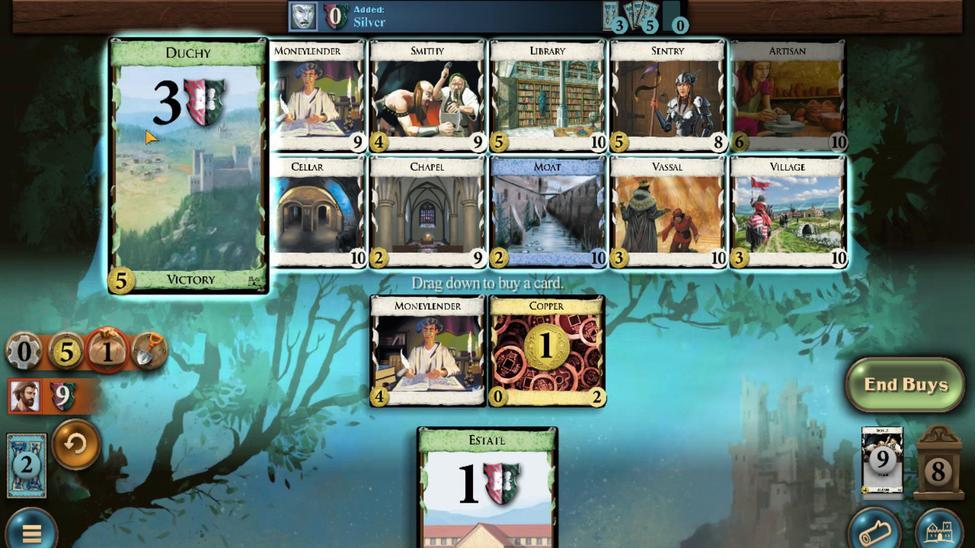 
Action: Mouse scrolled (433, 206) with delta (0, 0)
Screenshot: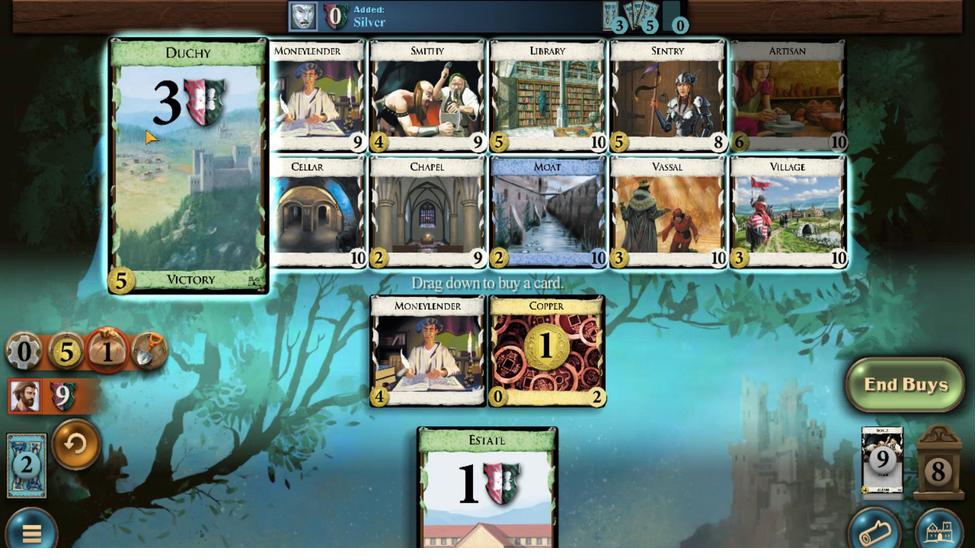 
Action: Mouse scrolled (433, 206) with delta (0, 0)
Screenshot: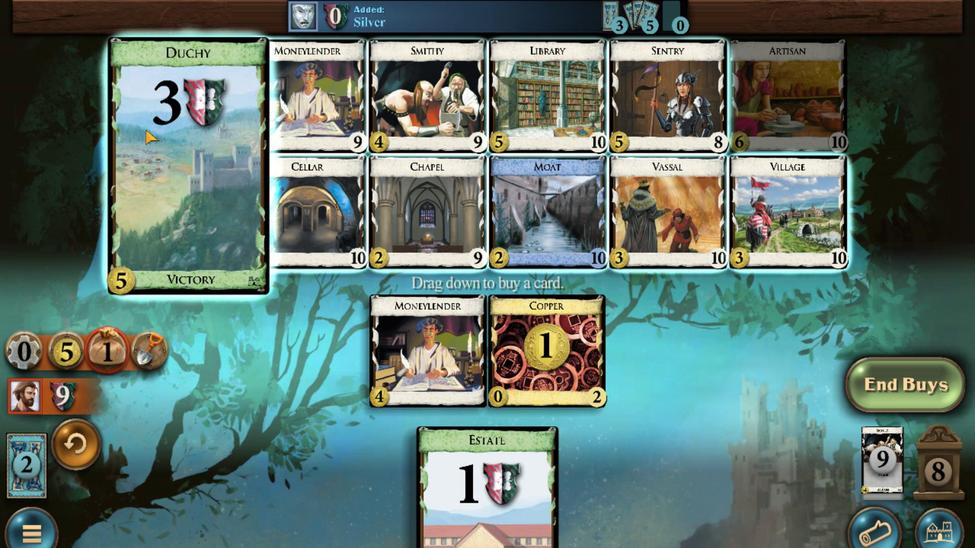 
Action: Mouse scrolled (433, 206) with delta (0, 0)
Screenshot: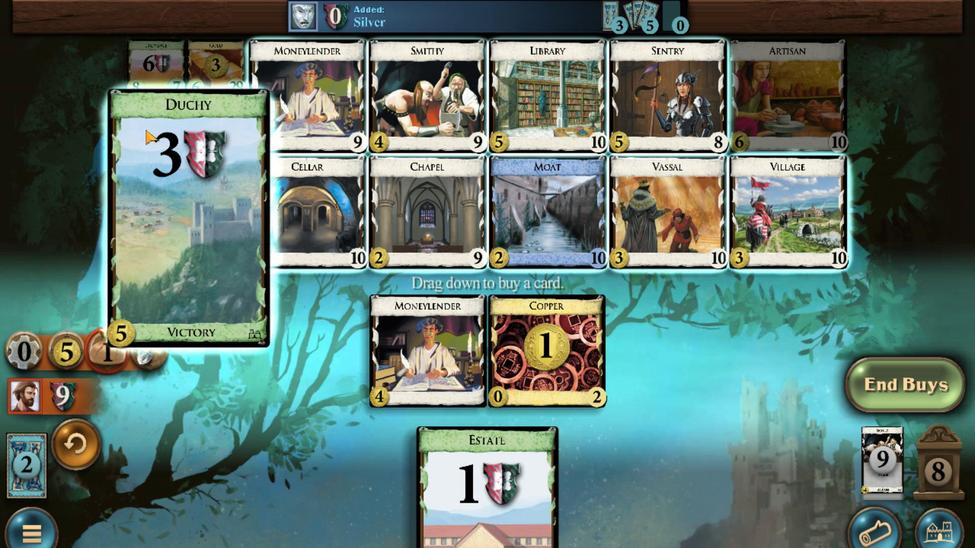 
Action: Mouse scrolled (433, 206) with delta (0, 0)
Screenshot: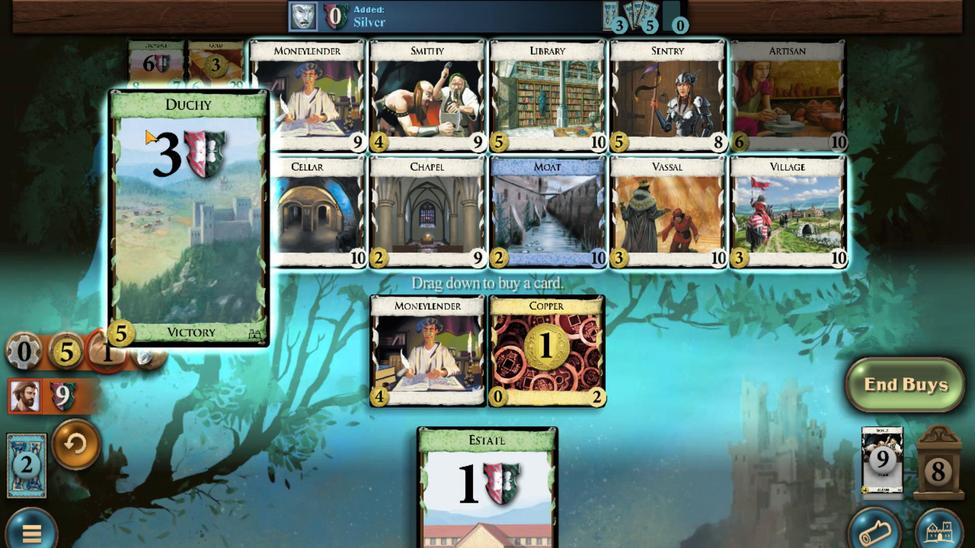 
Action: Mouse scrolled (433, 206) with delta (0, 0)
Screenshot: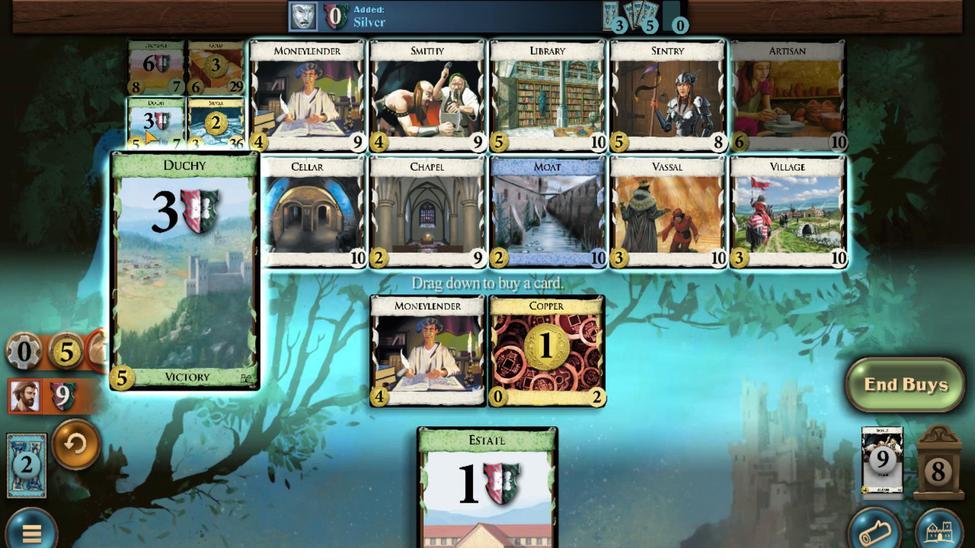 
Action: Mouse scrolled (433, 206) with delta (0, 0)
Screenshot: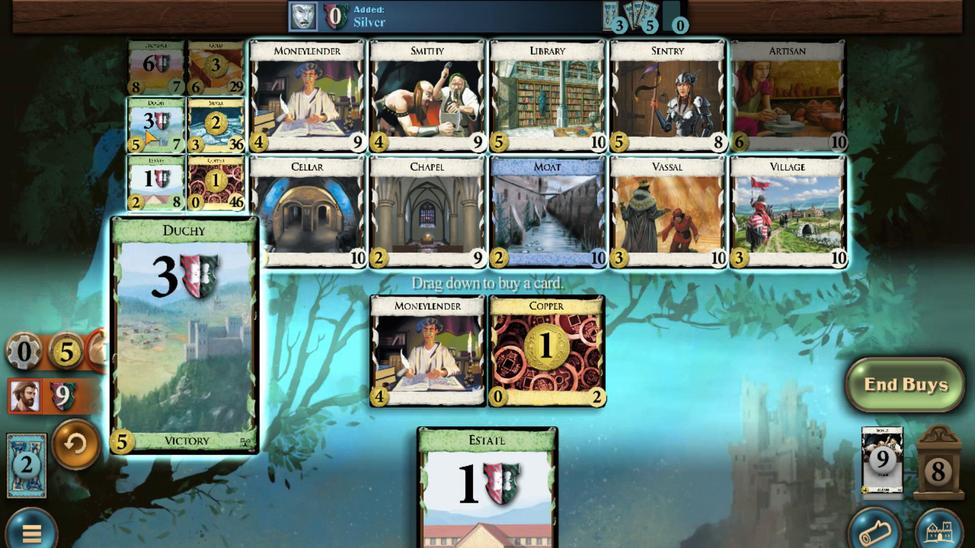 
Action: Mouse moved to (460, 327)
Screenshot: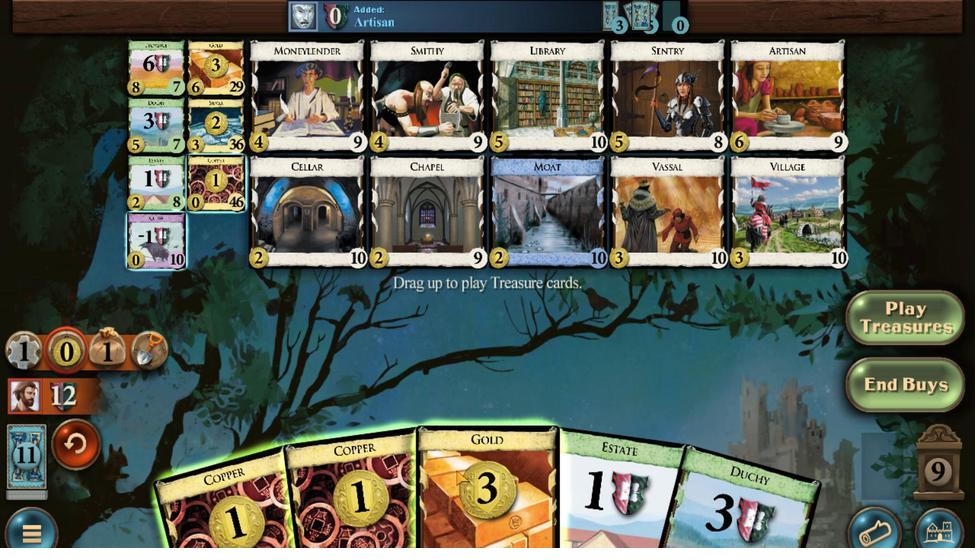 
Action: Mouse scrolled (460, 326) with delta (0, 0)
Screenshot: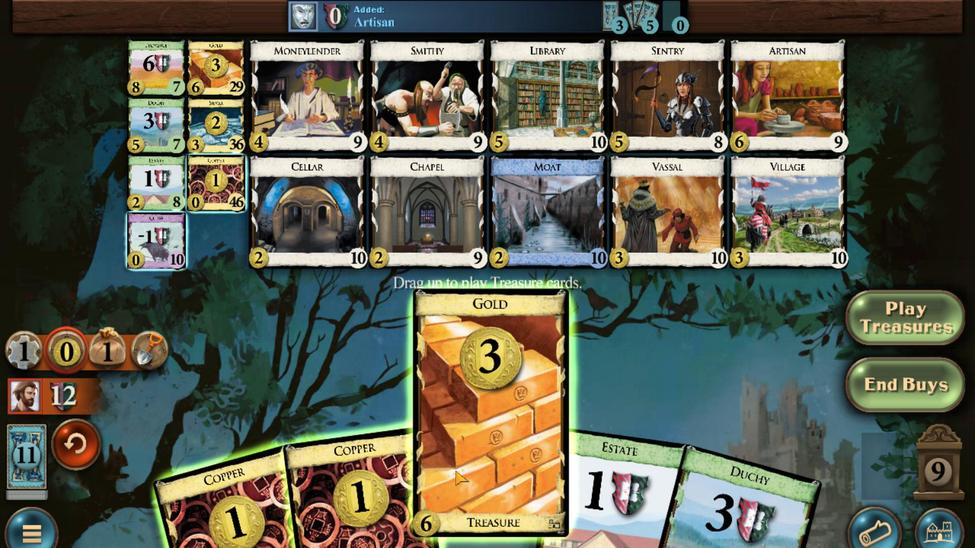 
Action: Mouse moved to (459, 327)
Screenshot: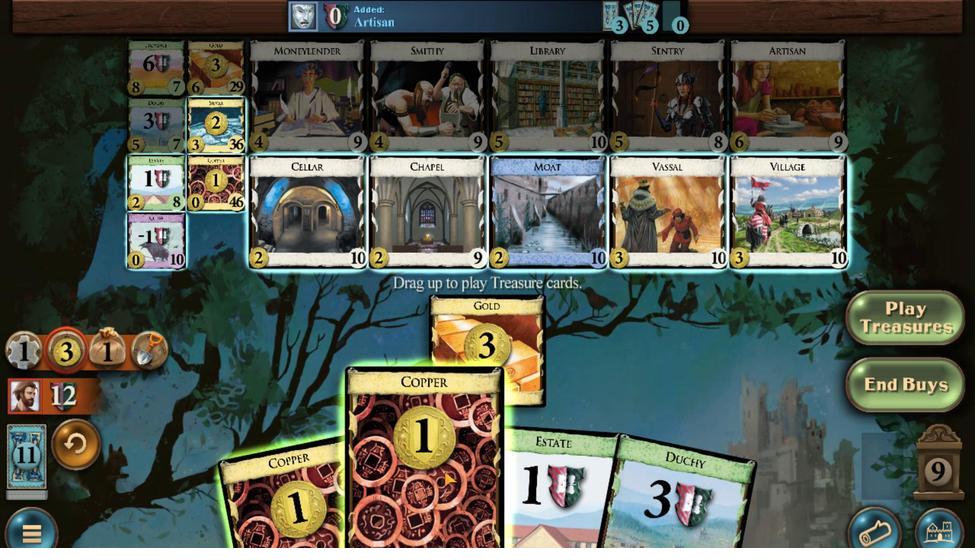 
Action: Mouse scrolled (459, 327) with delta (0, 0)
Screenshot: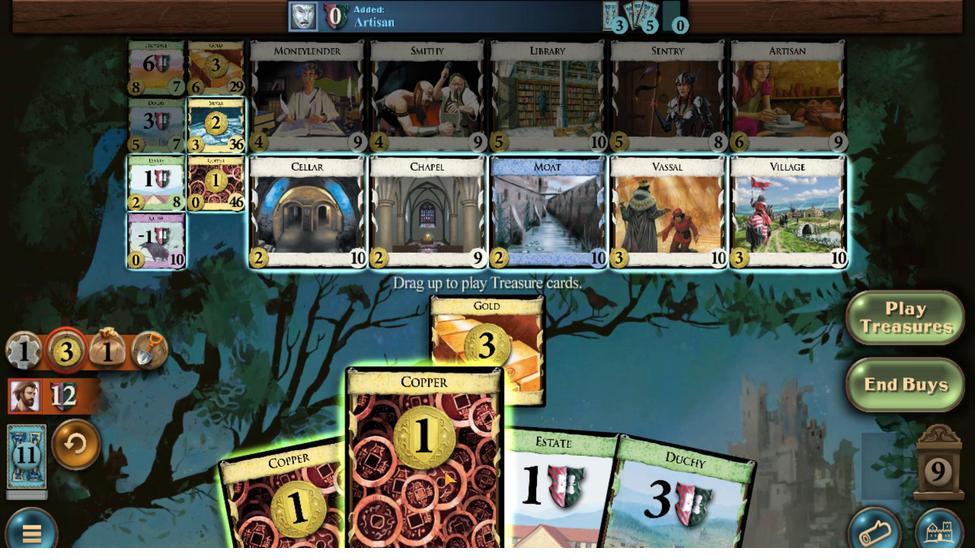 
Action: Mouse moved to (454, 332)
Screenshot: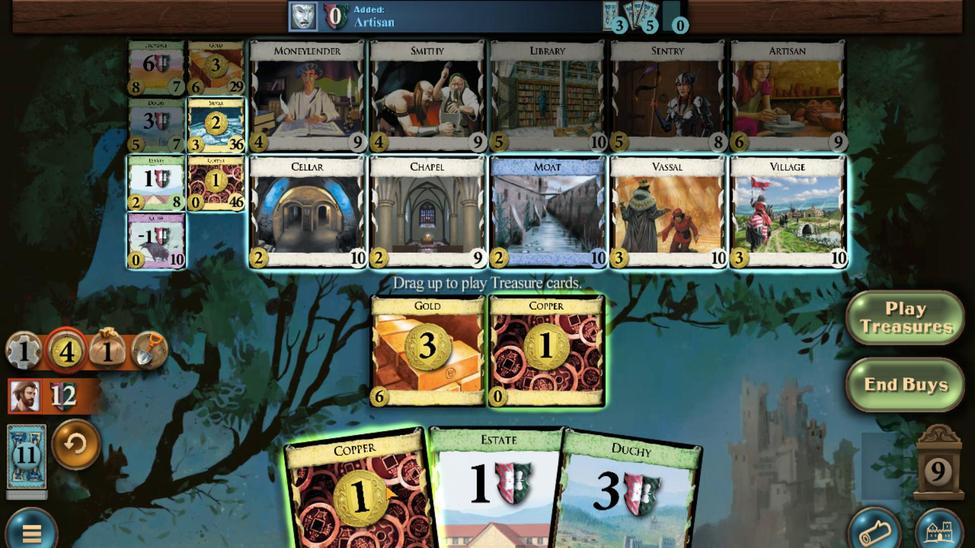 
Action: Mouse scrolled (454, 332) with delta (0, 0)
Screenshot: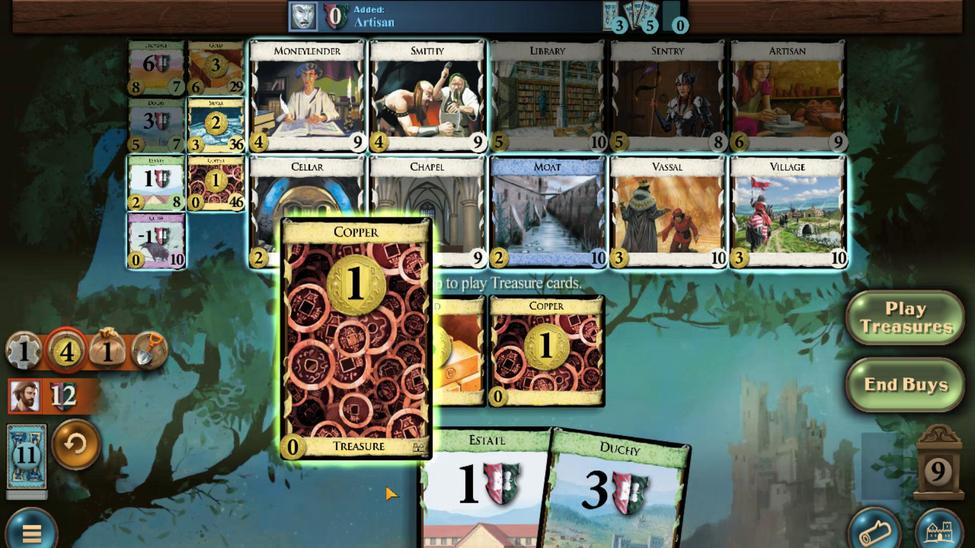 
Action: Mouse moved to (434, 208)
Screenshot: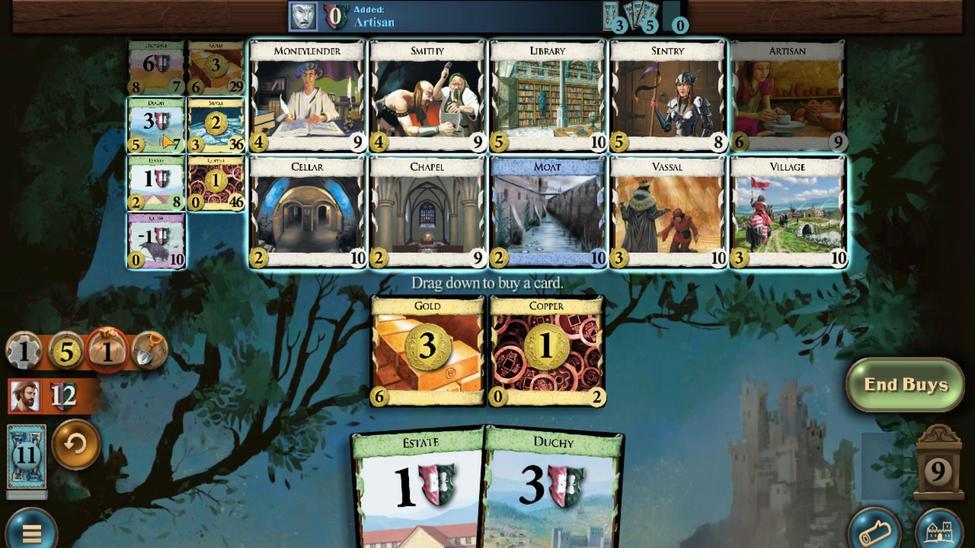 
Action: Mouse scrolled (434, 208) with delta (0, 0)
Screenshot: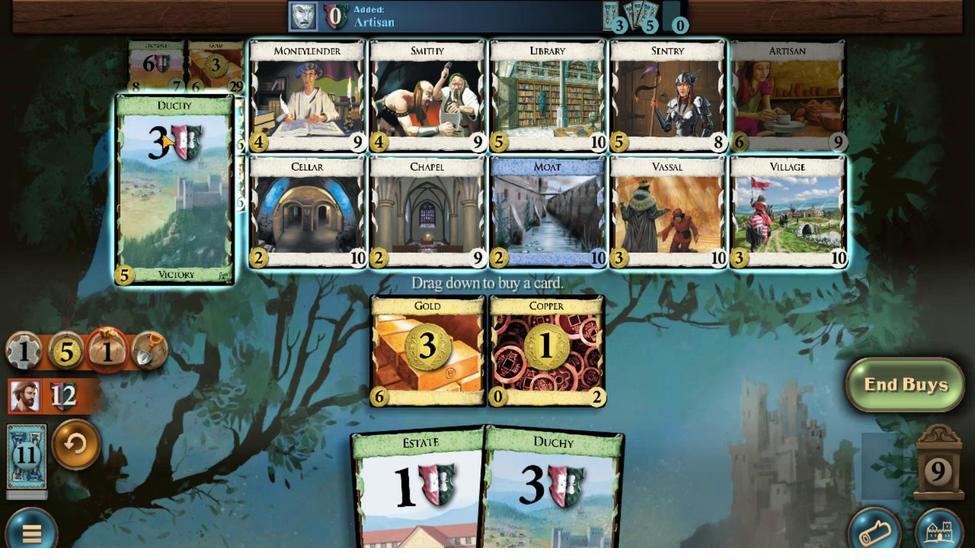 
Action: Mouse scrolled (434, 208) with delta (0, 0)
Screenshot: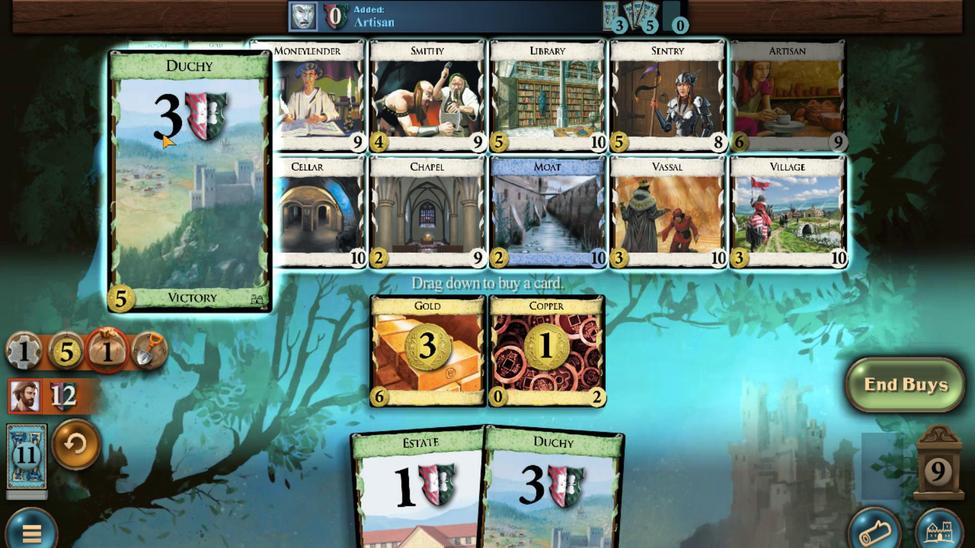 
Action: Mouse scrolled (434, 208) with delta (0, 0)
Screenshot: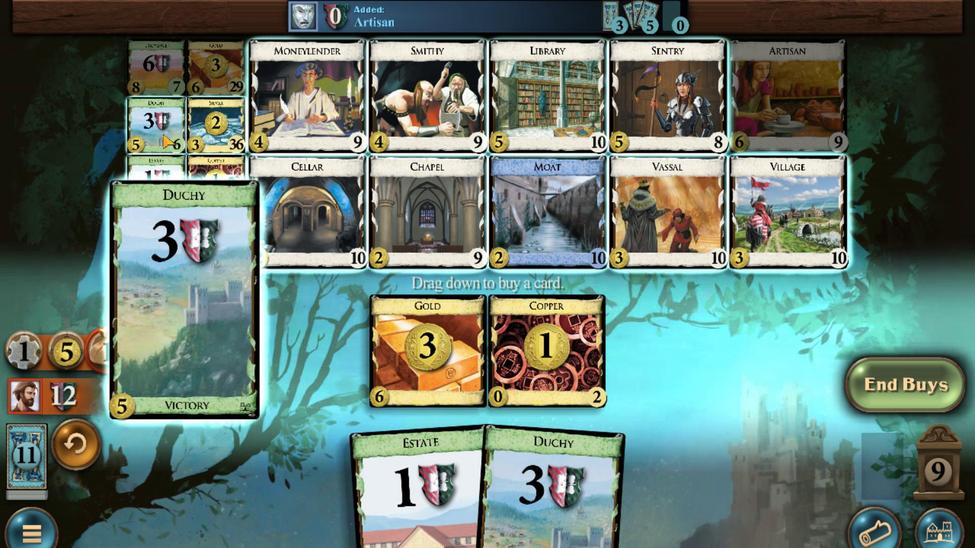 
Action: Mouse scrolled (434, 208) with delta (0, 0)
Screenshot: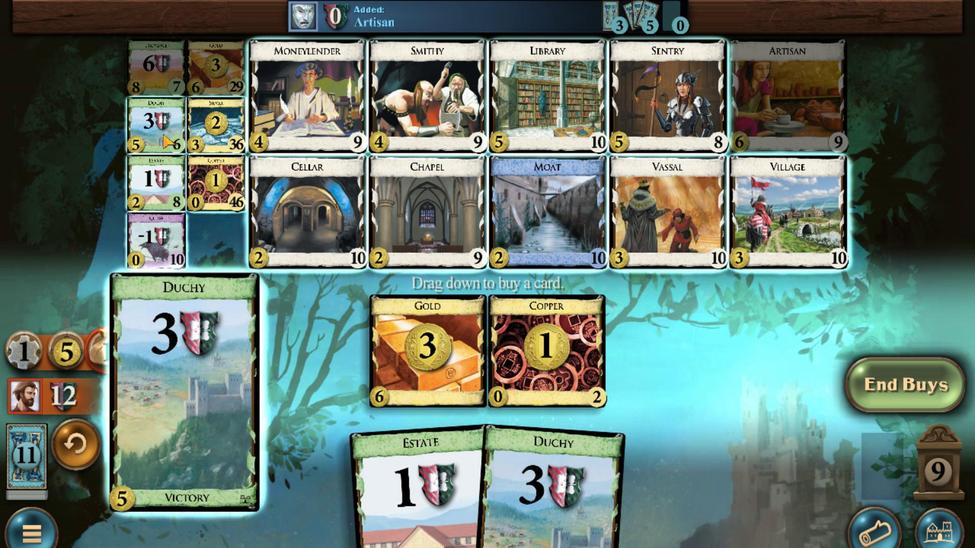 
Action: Mouse moved to (441, 338)
Screenshot: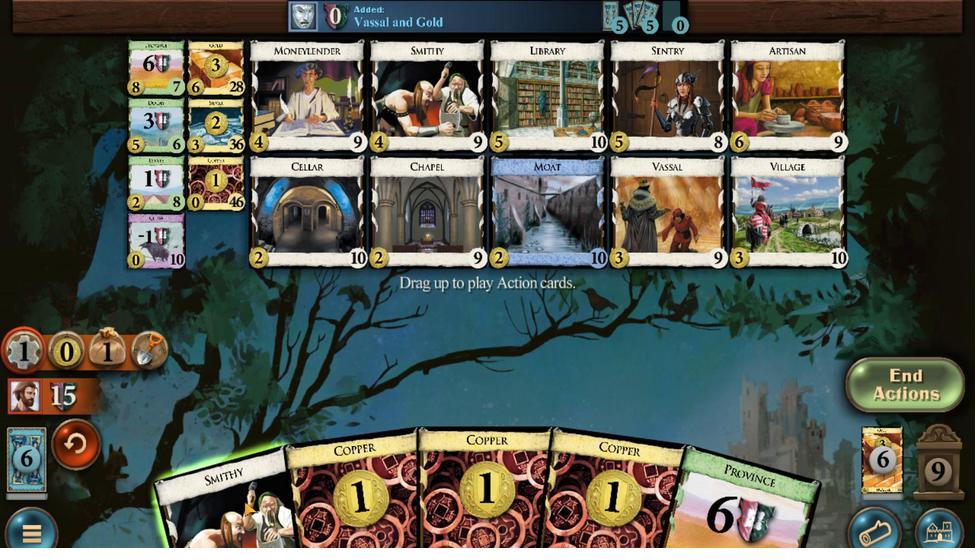 
Action: Mouse scrolled (441, 337) with delta (0, 0)
Screenshot: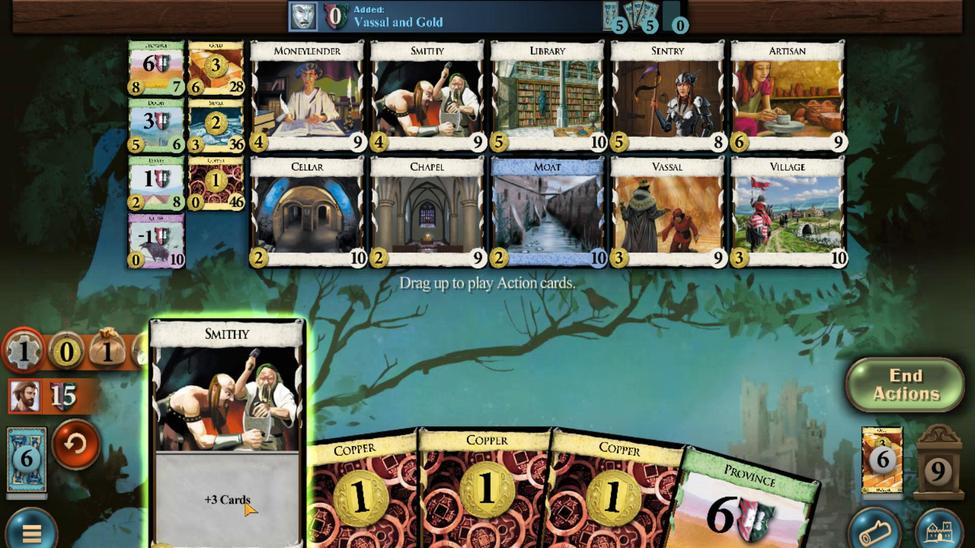 
Action: Mouse moved to (468, 332)
Screenshot: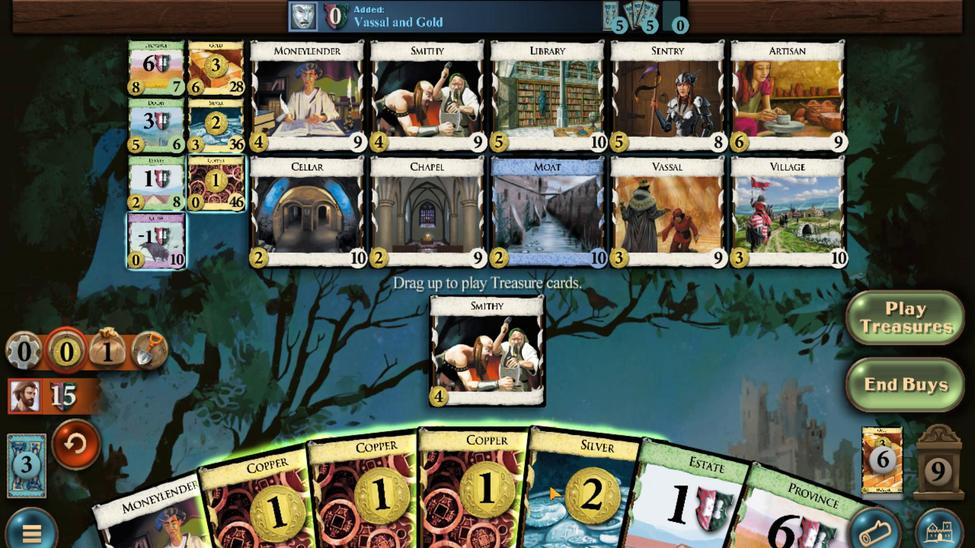 
Action: Mouse scrolled (468, 332) with delta (0, 0)
Screenshot: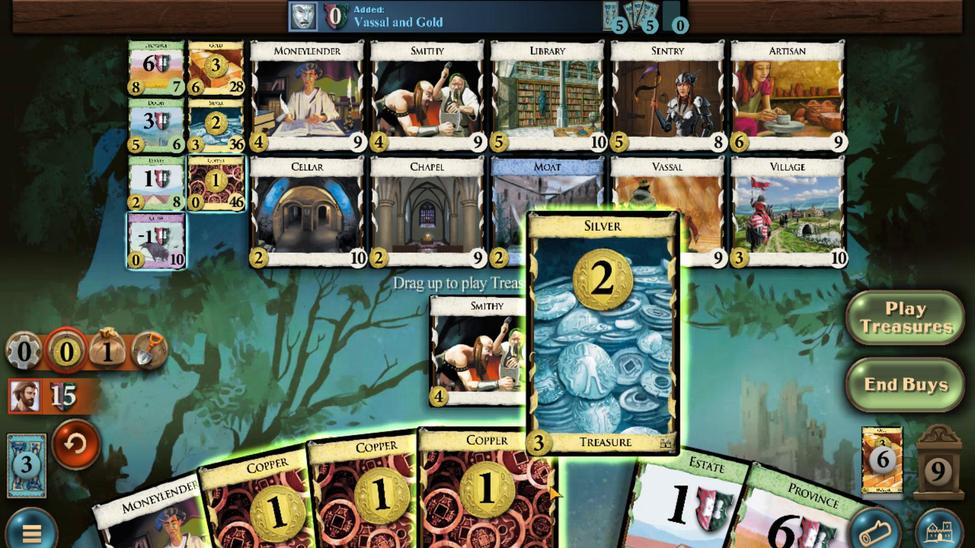 
Action: Mouse moved to (462, 337)
Screenshot: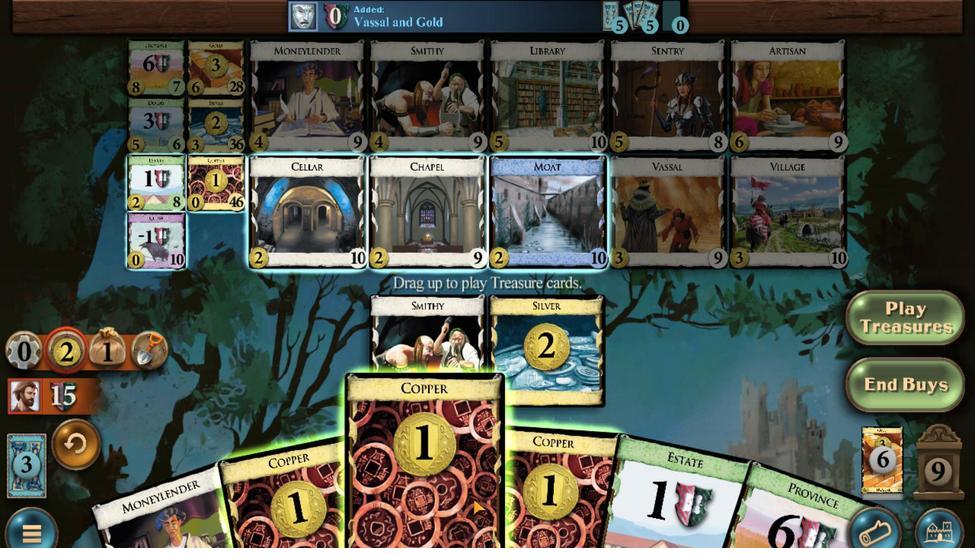 
Action: Mouse scrolled (462, 337) with delta (0, 0)
Screenshot: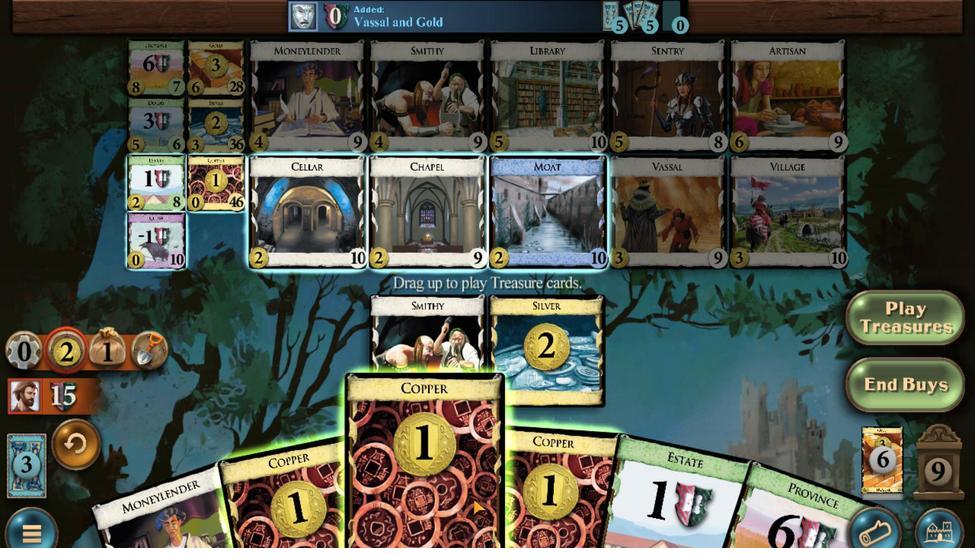 
Action: Mouse moved to (457, 334)
Screenshot: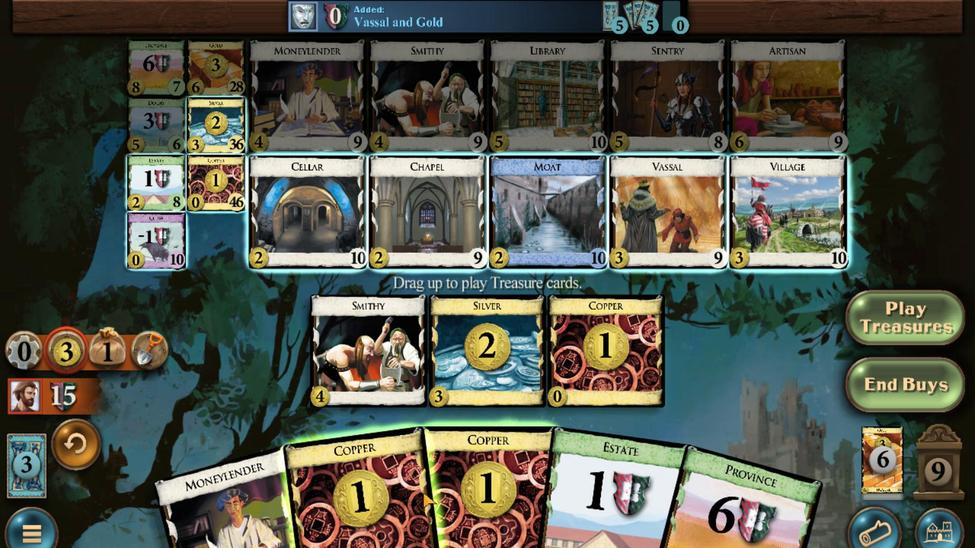 
Action: Mouse scrolled (457, 334) with delta (0, 0)
Screenshot: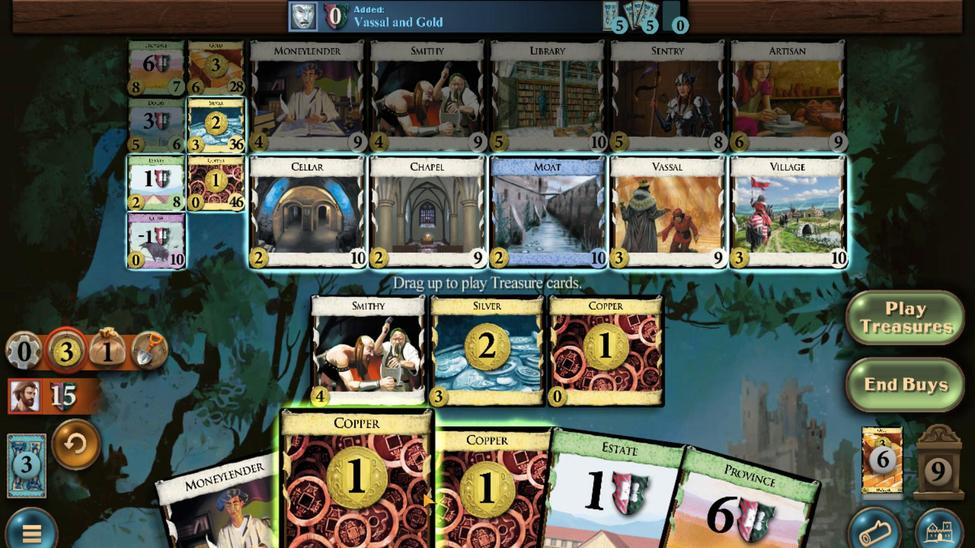 
Action: Mouse scrolled (457, 334) with delta (0, 0)
Screenshot: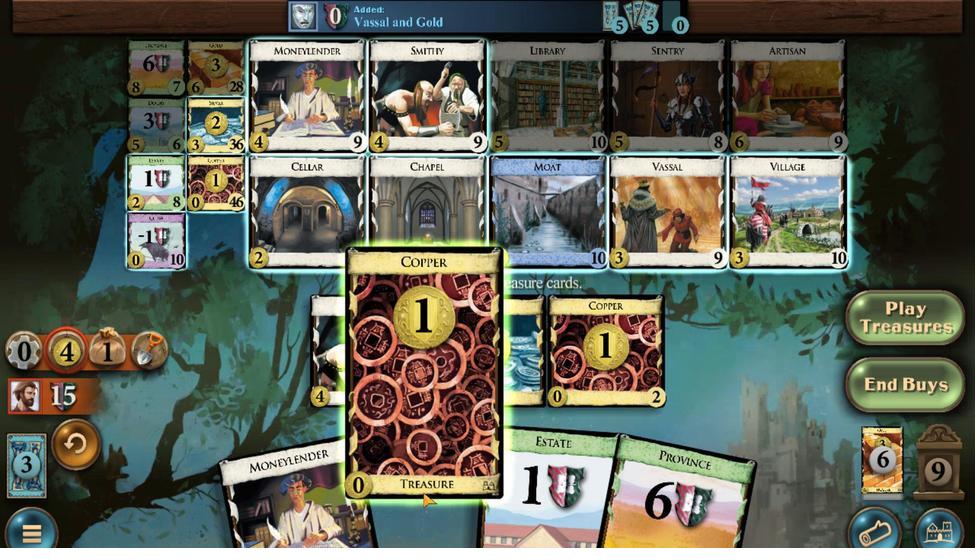 
Action: Mouse moved to (435, 202)
Screenshot: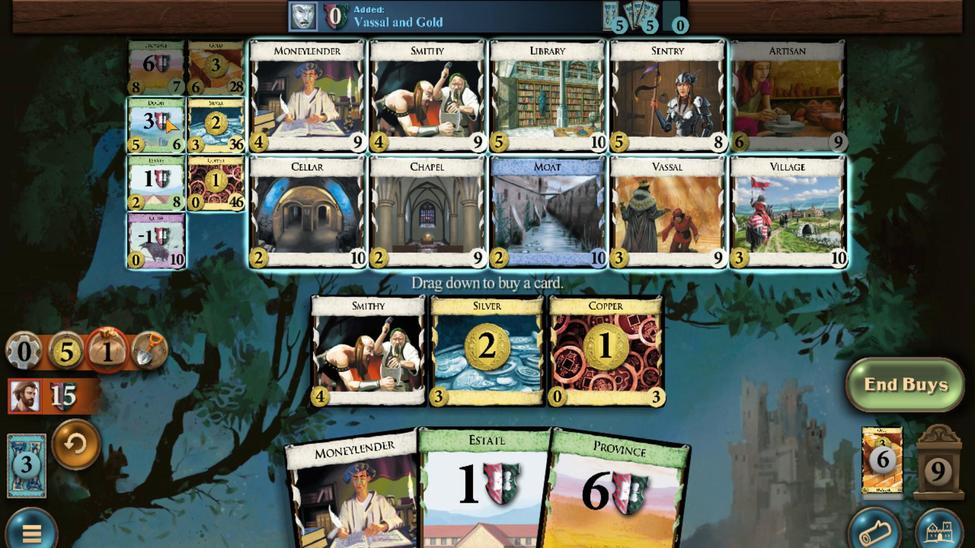 
Action: Mouse scrolled (435, 202) with delta (0, 0)
Screenshot: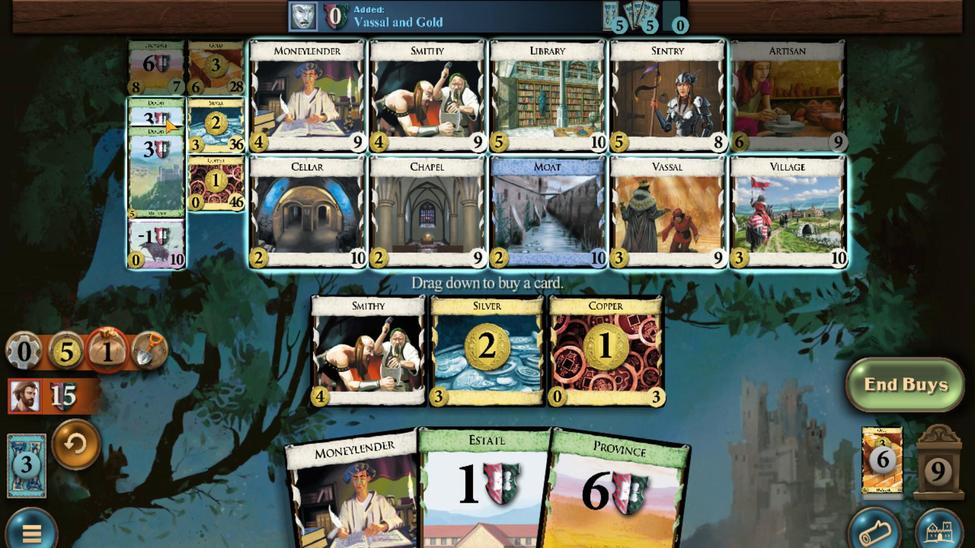 
Action: Mouse scrolled (435, 202) with delta (0, 0)
Screenshot: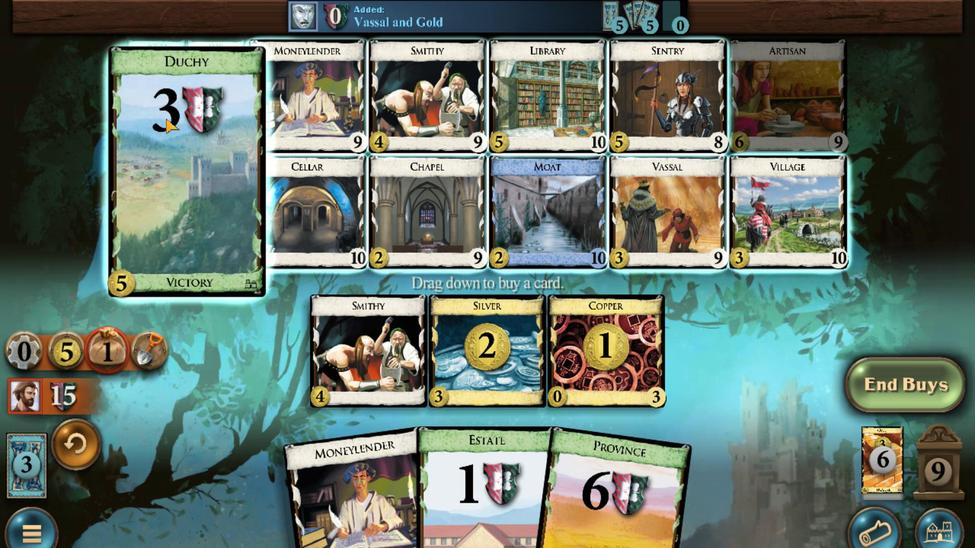 
Action: Mouse scrolled (435, 202) with delta (0, 0)
Screenshot: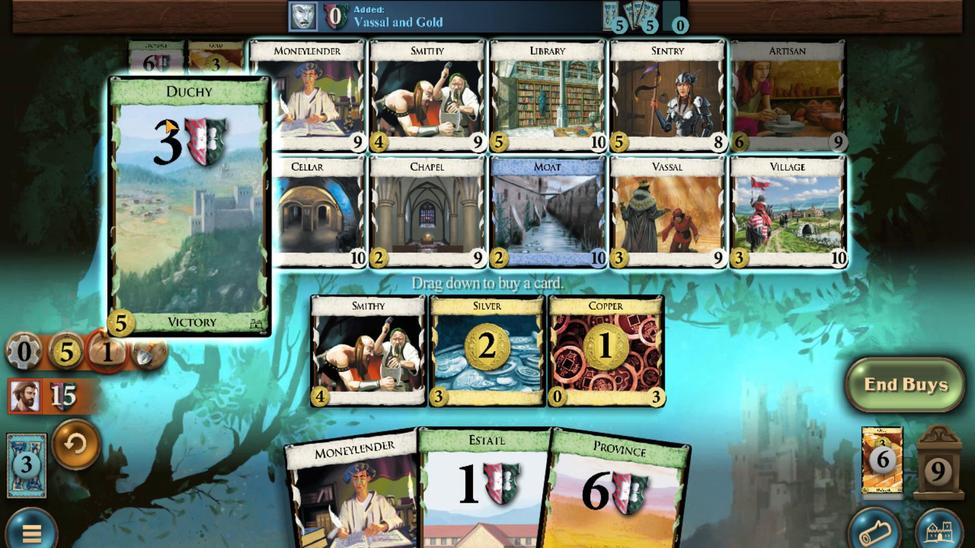 
Action: Mouse scrolled (435, 202) with delta (0, 0)
Screenshot: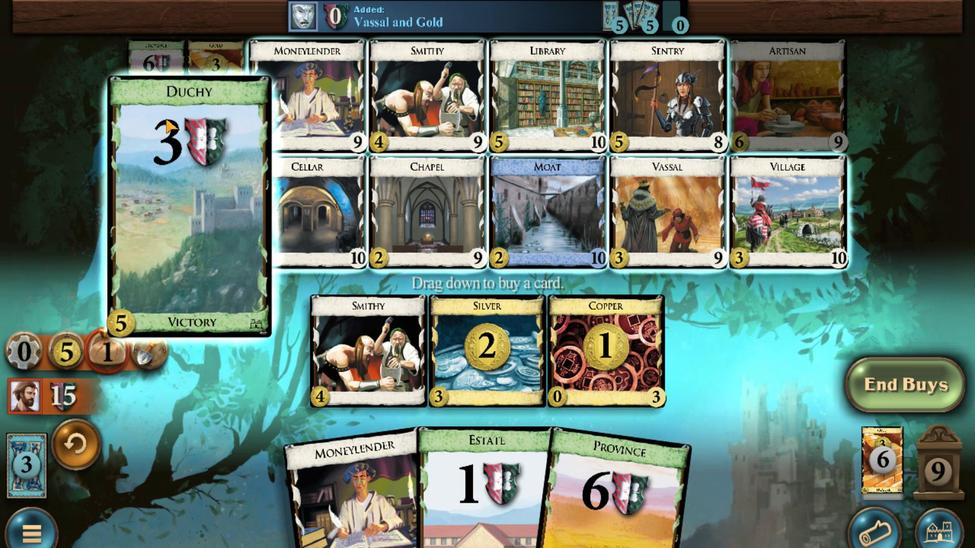 
Action: Mouse scrolled (435, 202) with delta (0, 0)
Screenshot: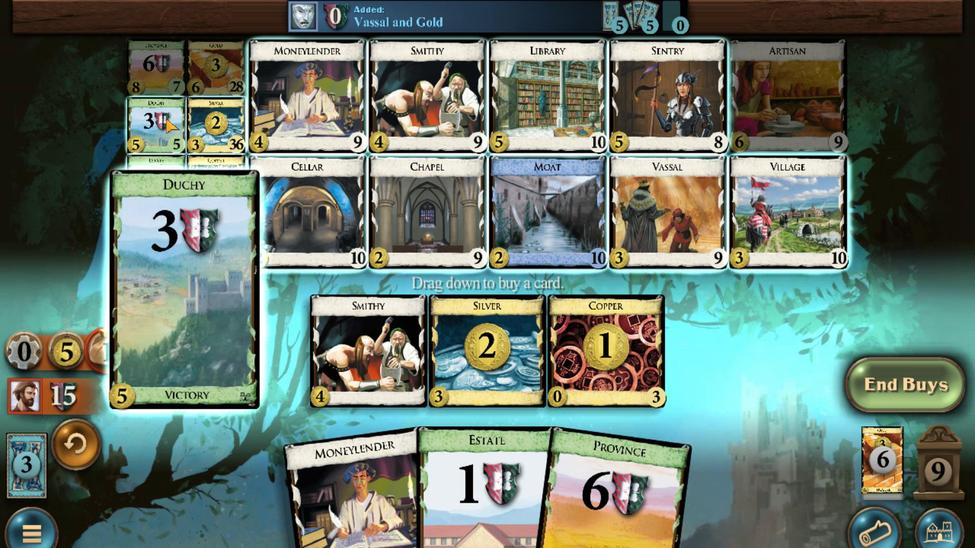 
Action: Mouse scrolled (435, 202) with delta (0, 0)
Screenshot: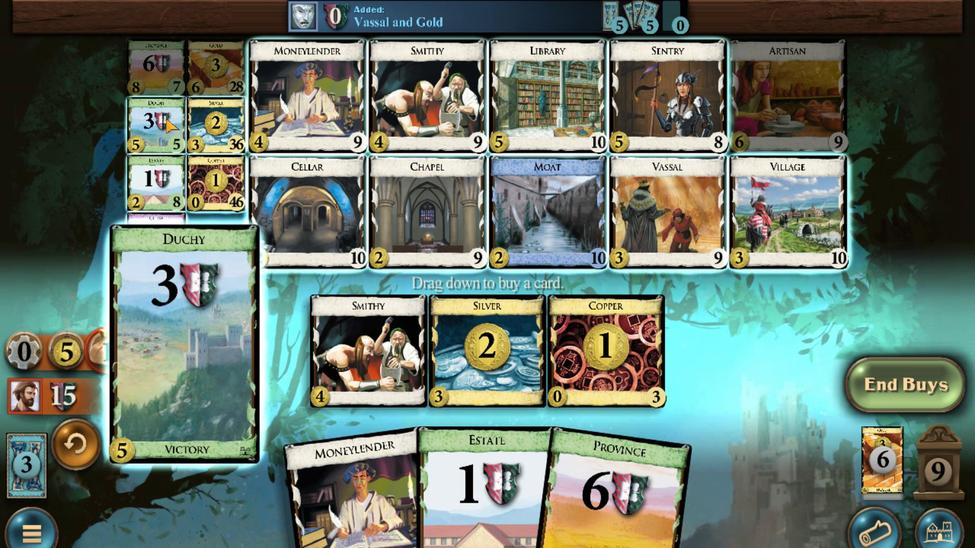 
Action: Mouse scrolled (435, 202) with delta (0, 0)
Screenshot: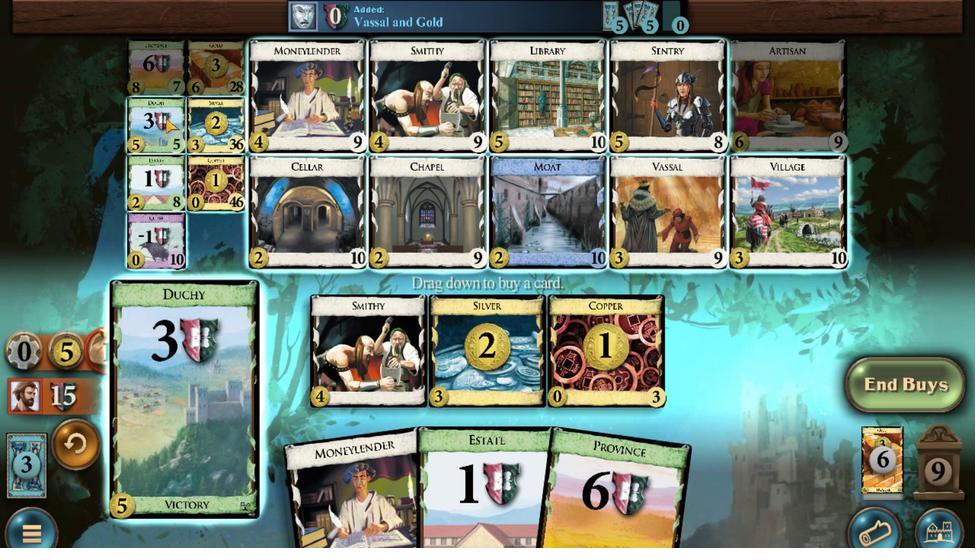 
Action: Mouse moved to (450, 328)
Screenshot: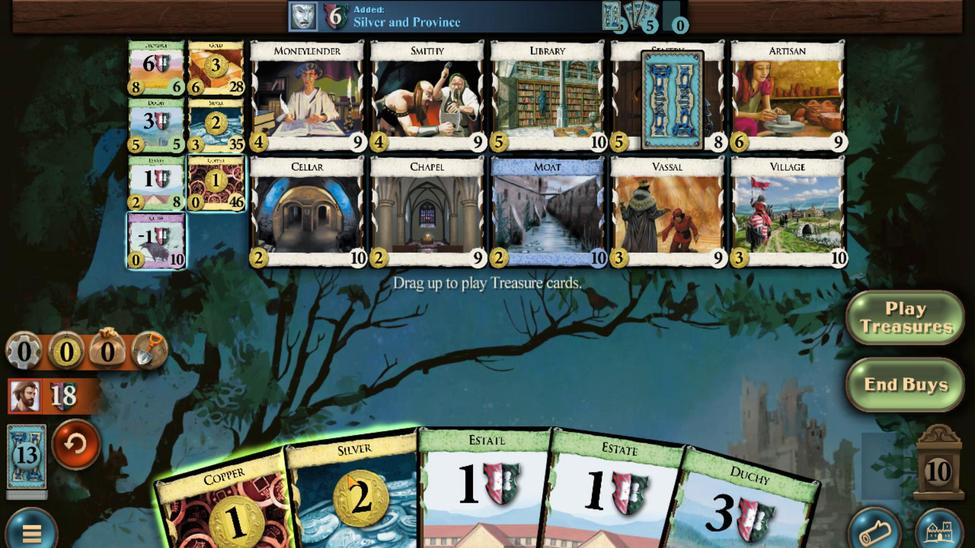 
Action: Mouse scrolled (450, 328) with delta (0, 0)
Screenshot: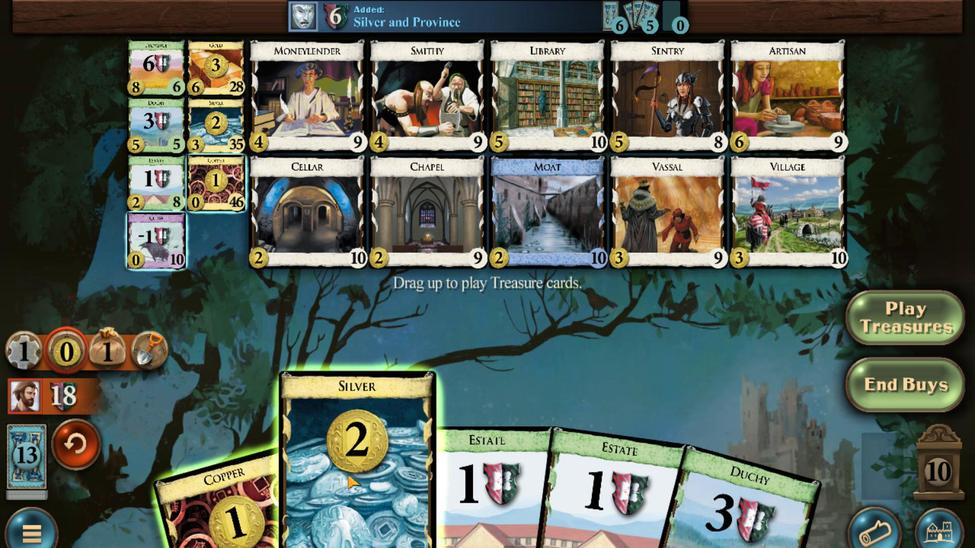 
Action: Mouse moved to (448, 328)
Screenshot: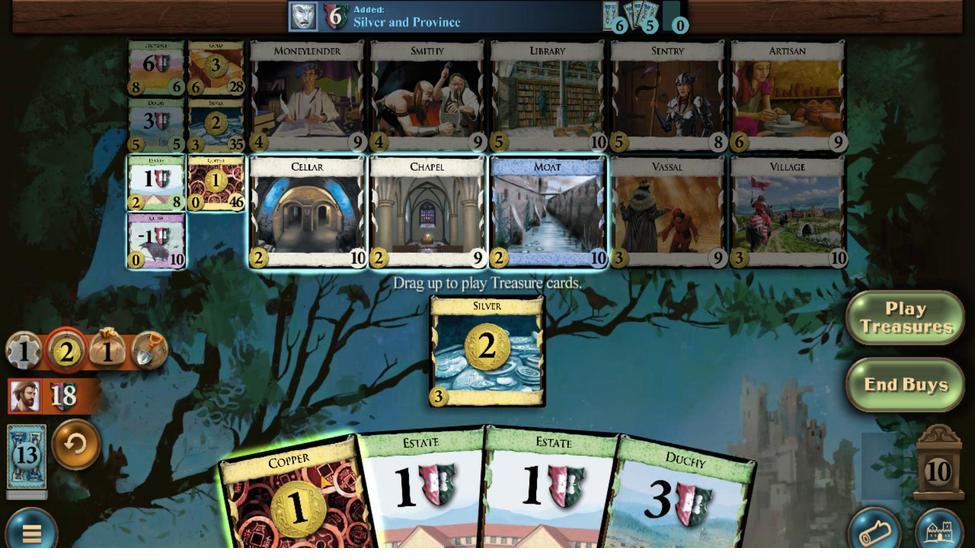 
Action: Mouse scrolled (448, 328) with delta (0, 0)
Screenshot: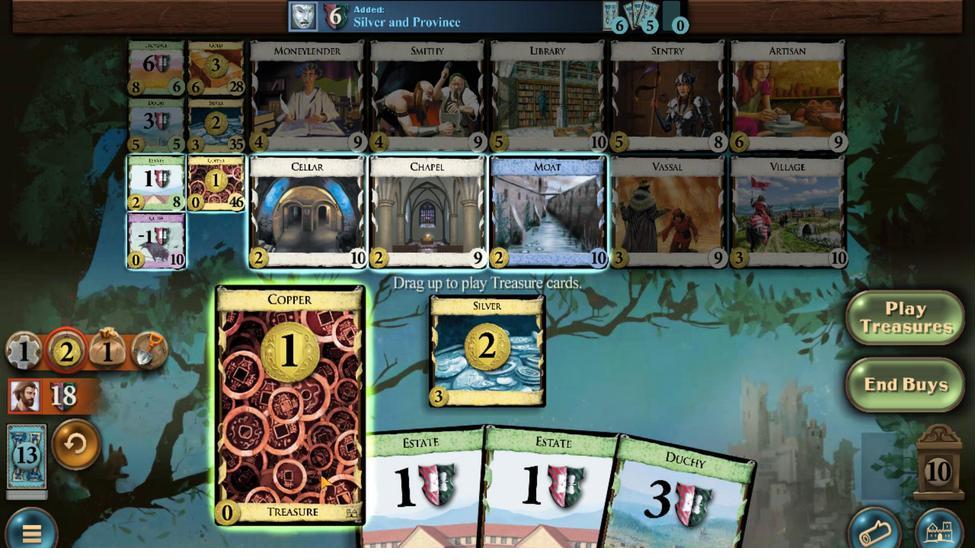
Action: Mouse moved to (439, 206)
Screenshot: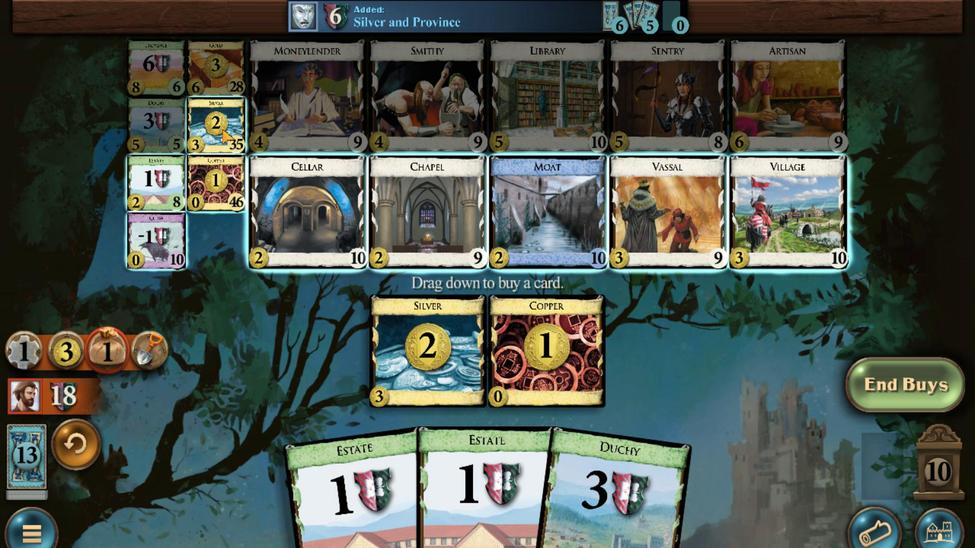 
Action: Mouse scrolled (439, 206) with delta (0, 0)
Screenshot: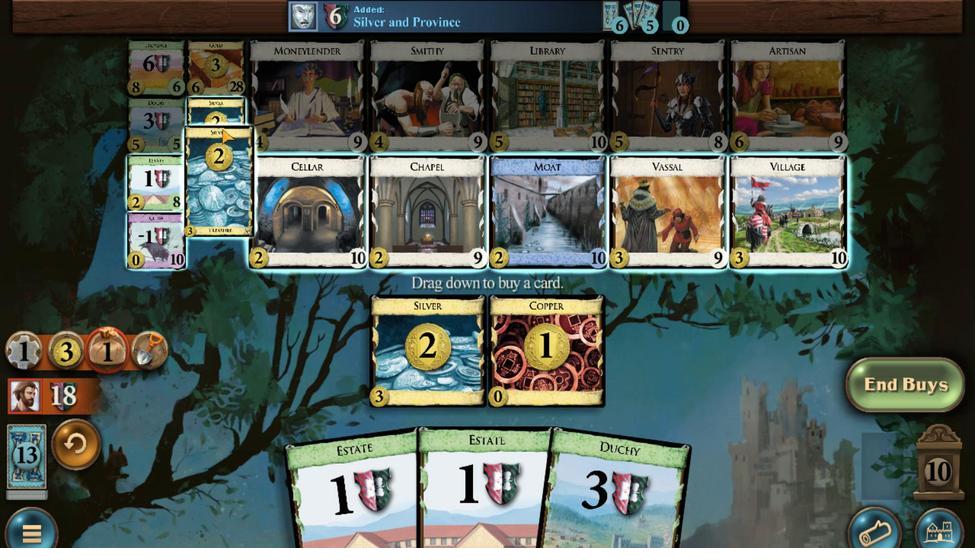 
Action: Mouse scrolled (439, 206) with delta (0, 0)
Screenshot: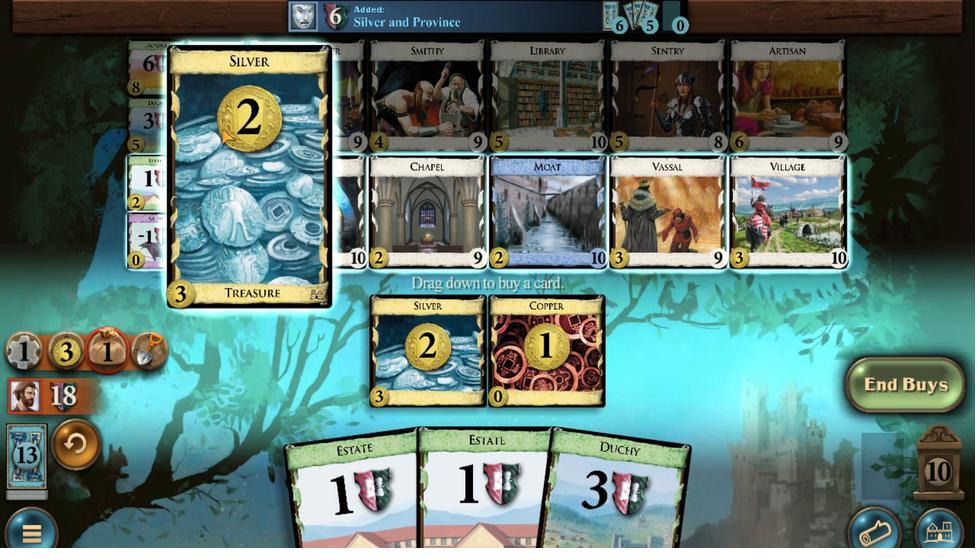 
Action: Mouse scrolled (439, 206) with delta (0, 0)
Screenshot: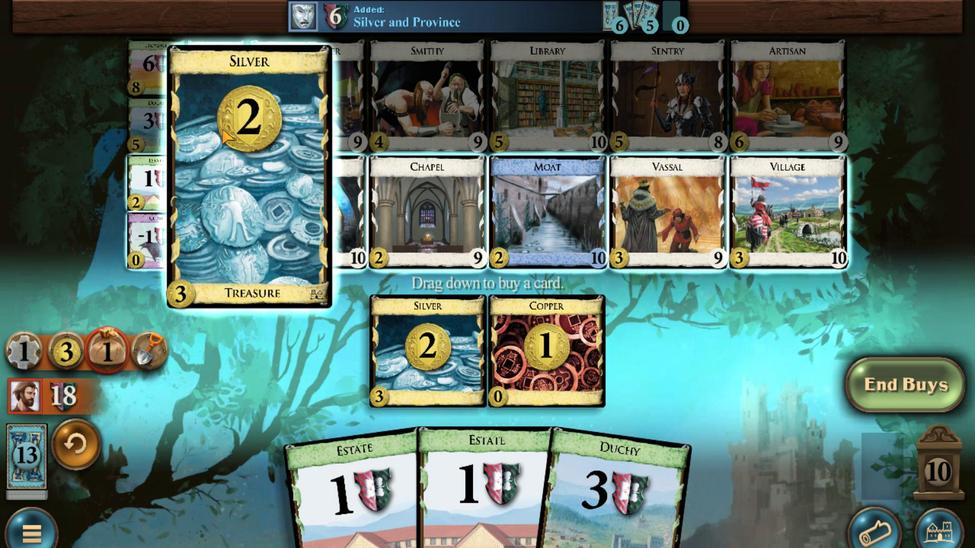 
Action: Mouse scrolled (439, 206) with delta (0, 0)
Screenshot: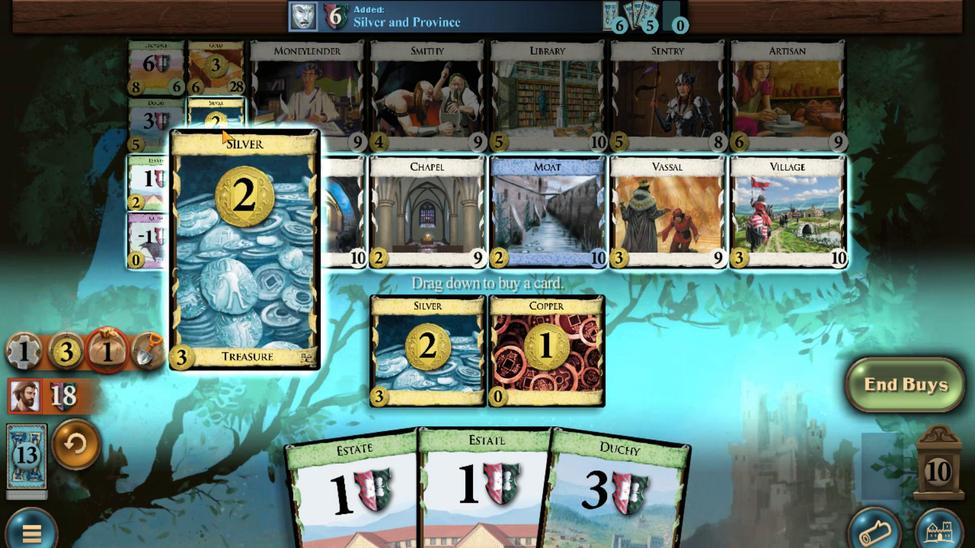
Action: Mouse scrolled (439, 206) with delta (0, 0)
Screenshot: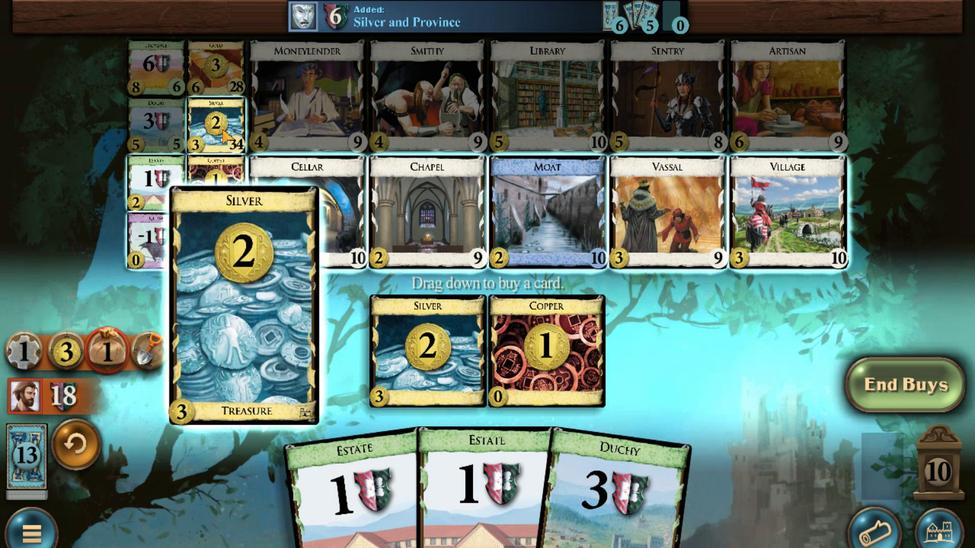 
Action: Mouse scrolled (439, 206) with delta (0, 0)
Screenshot: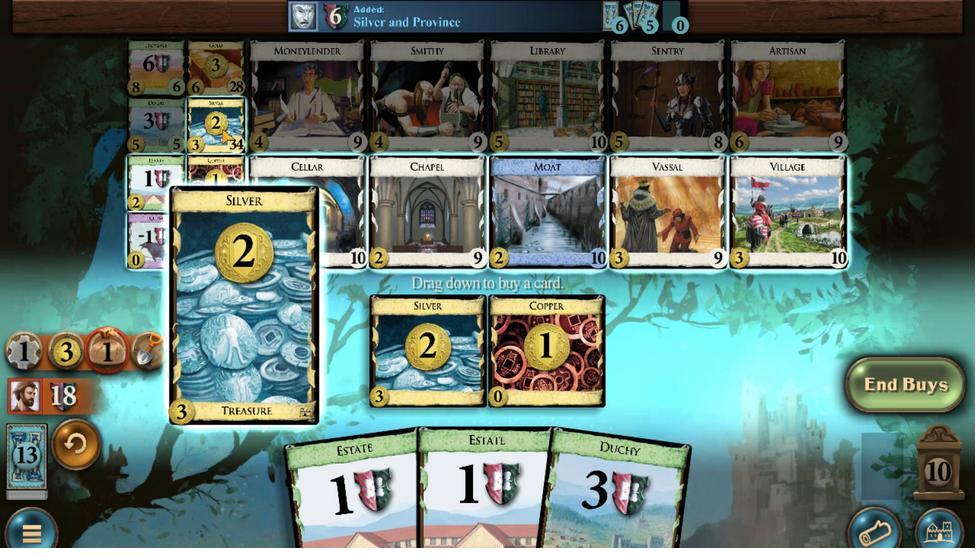 
Action: Mouse moved to (442, 335)
Screenshot: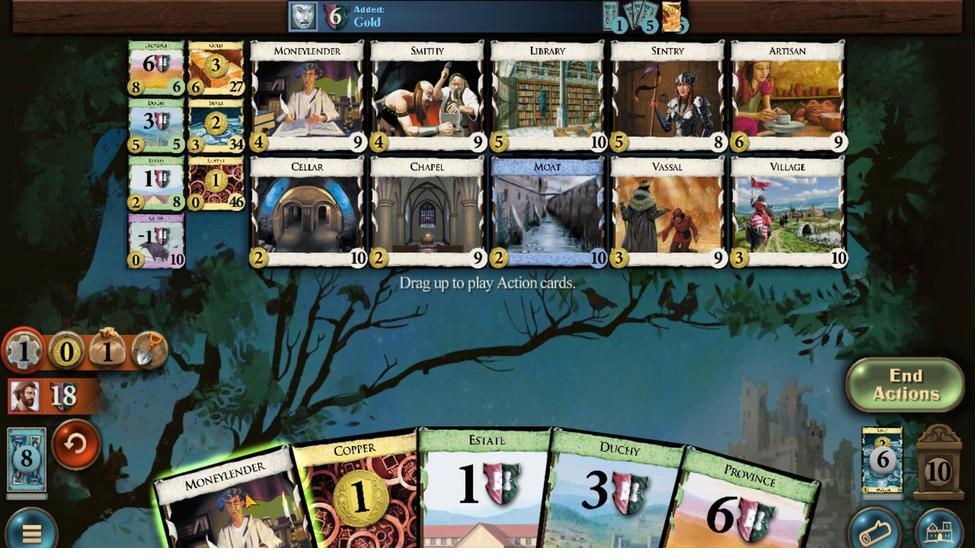 
Action: Mouse scrolled (442, 335) with delta (0, 0)
Screenshot: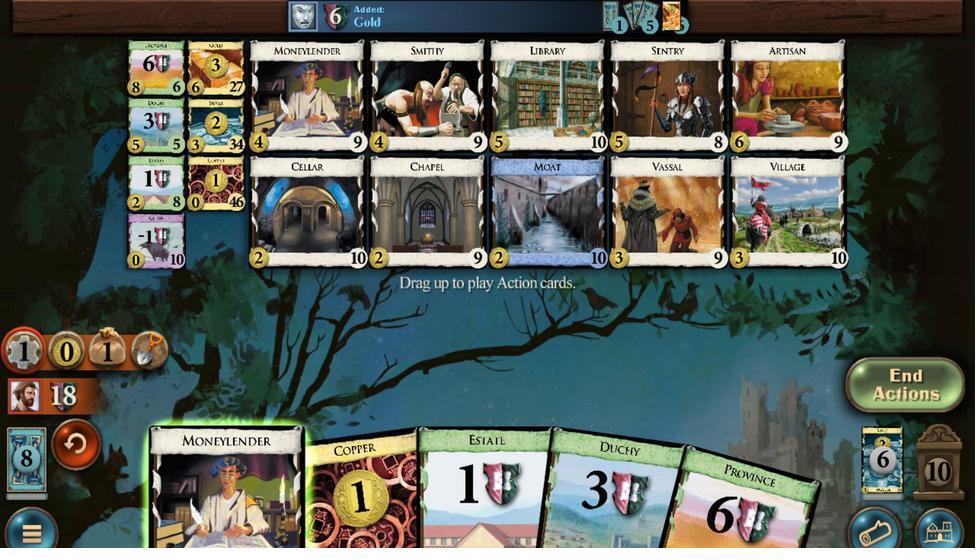 
Action: Mouse moved to (441, 335)
Screenshot: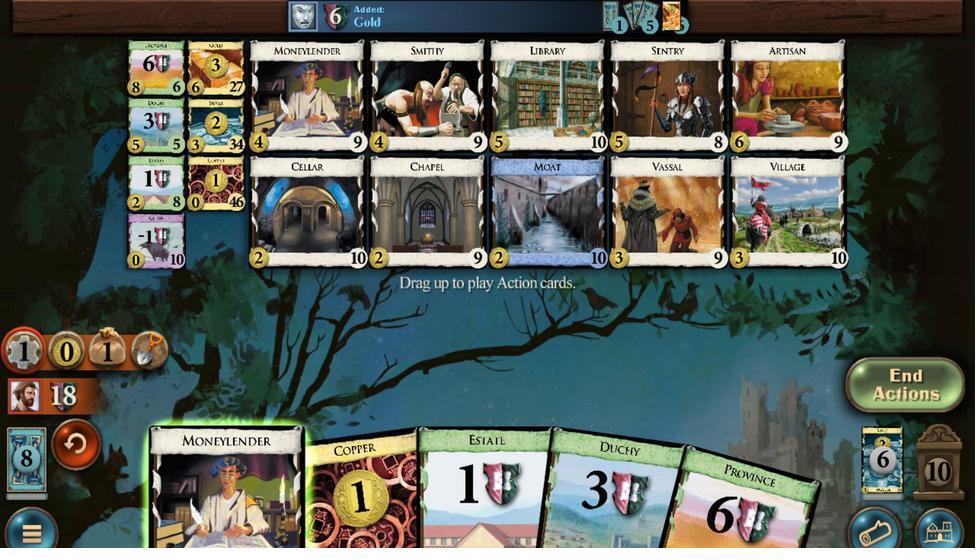 
Action: Mouse scrolled (441, 335) with delta (0, 0)
Screenshot: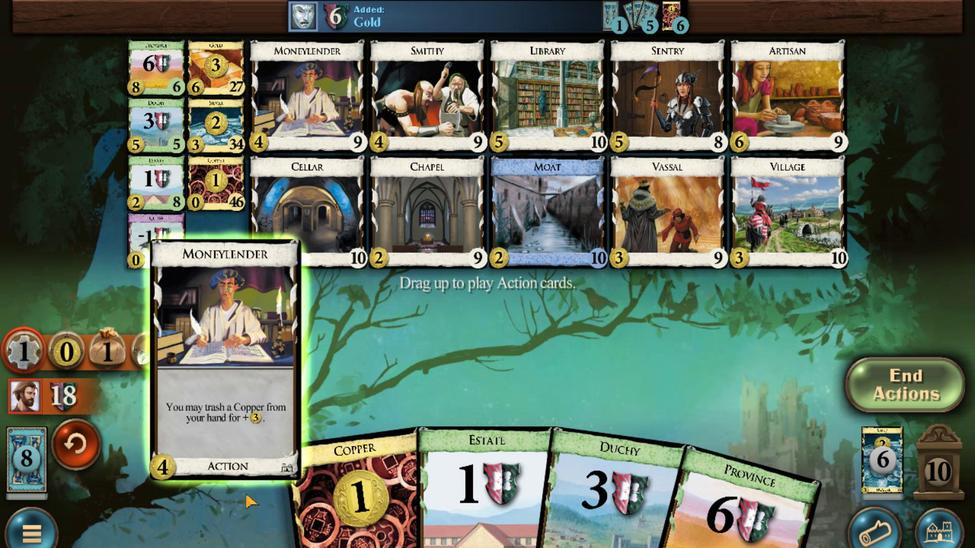 
Action: Mouse moved to (440, 209)
Screenshot: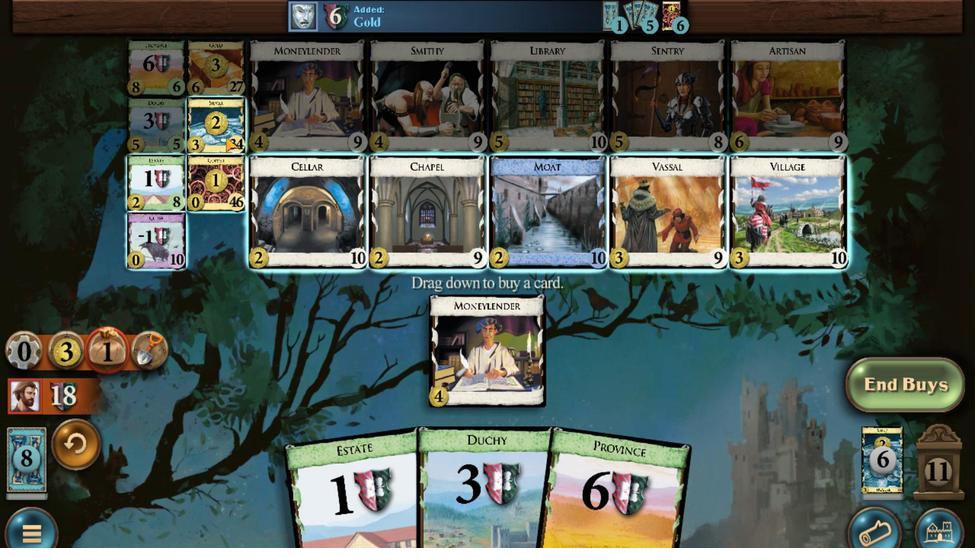 
Action: Mouse scrolled (440, 209) with delta (0, 0)
Screenshot: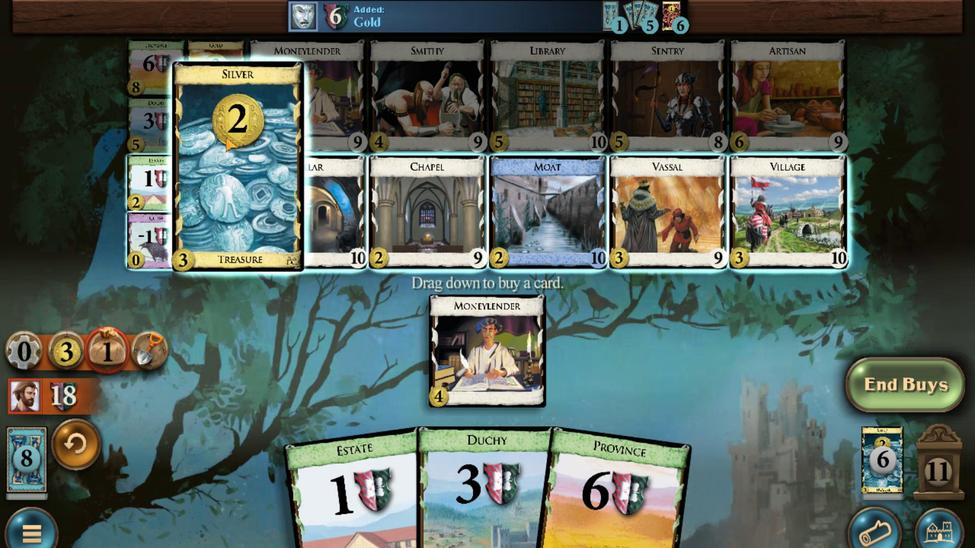 
Action: Mouse scrolled (440, 209) with delta (0, 0)
Screenshot: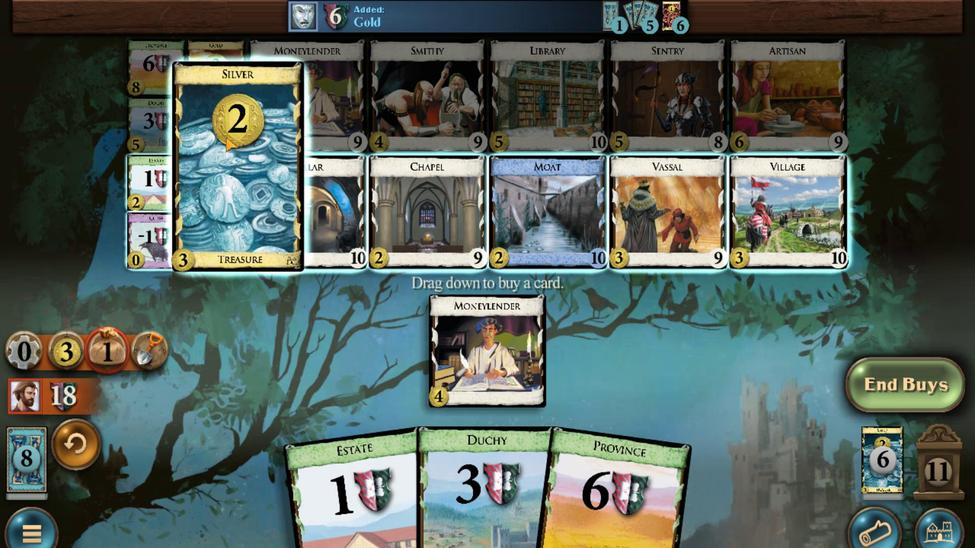 
Action: Mouse scrolled (440, 209) with delta (0, 0)
Screenshot: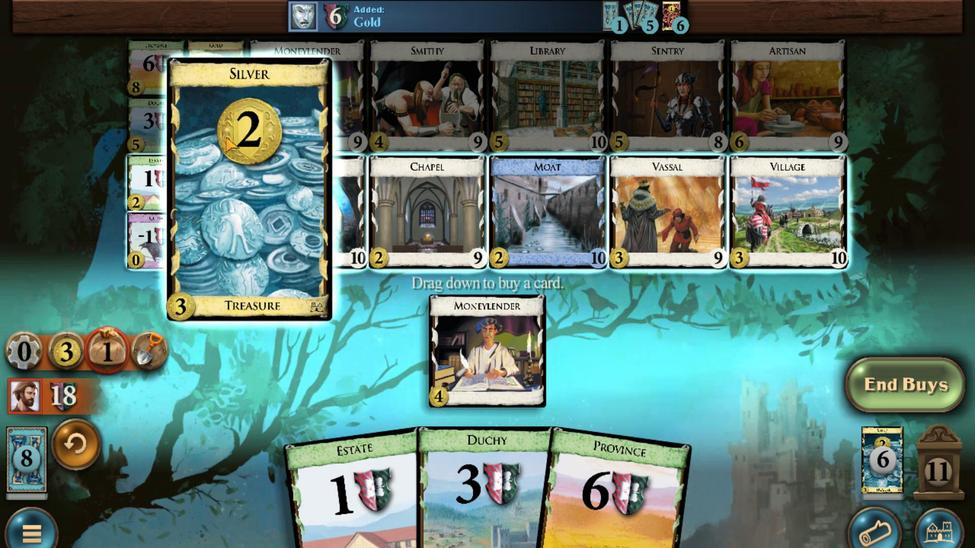 
Action: Mouse scrolled (440, 209) with delta (0, 0)
Screenshot: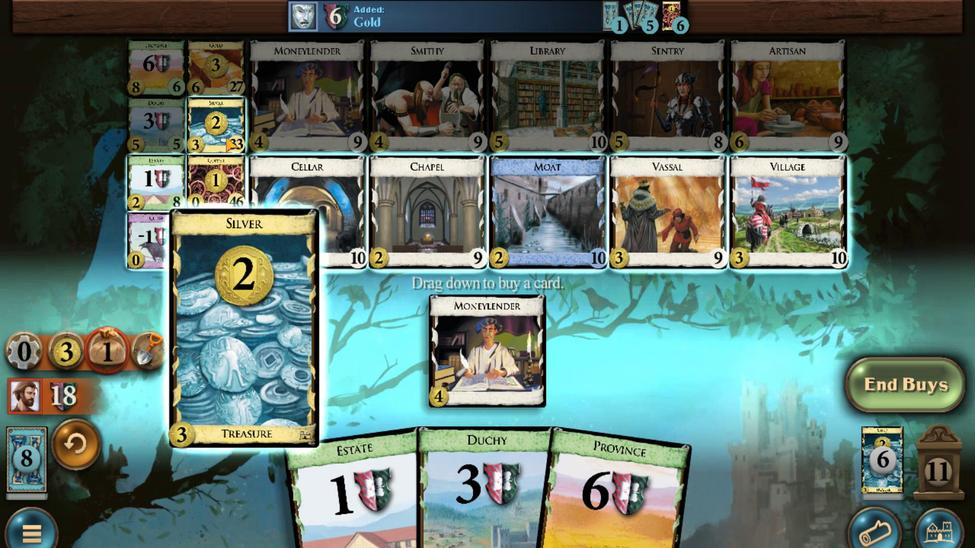 
Action: Mouse moved to (481, 340)
Screenshot: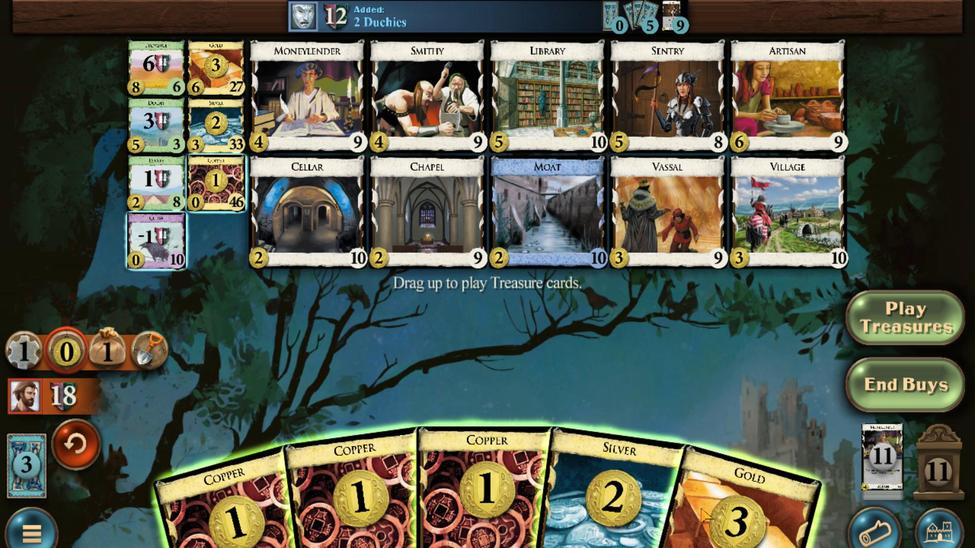 
Action: Mouse scrolled (481, 340) with delta (0, 0)
Screenshot: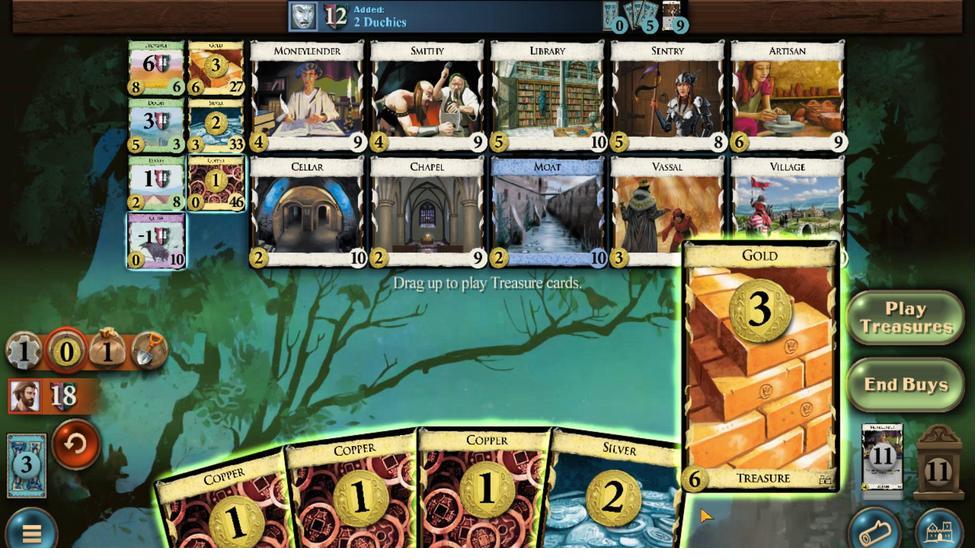
Action: Mouse moved to (468, 331)
Screenshot: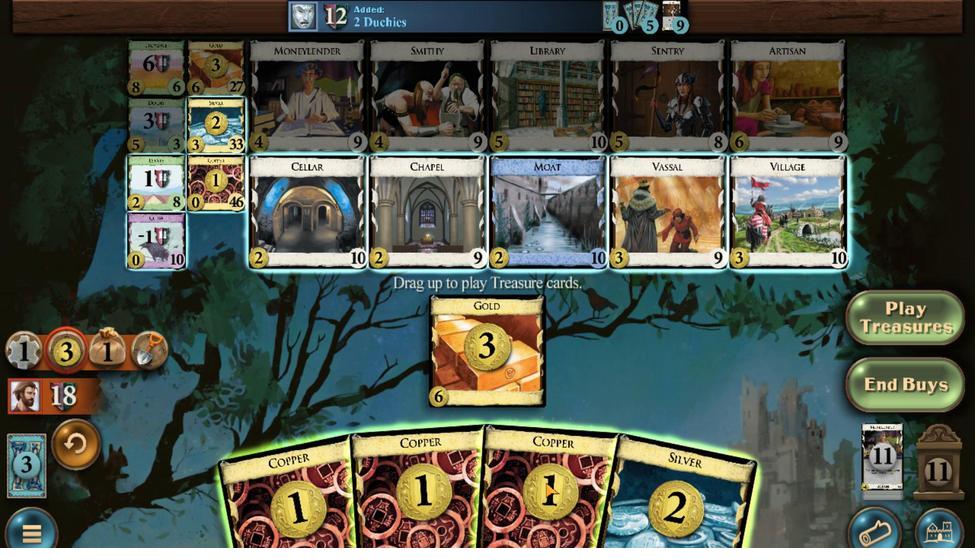 
Action: Mouse scrolled (468, 331) with delta (0, 0)
Screenshot: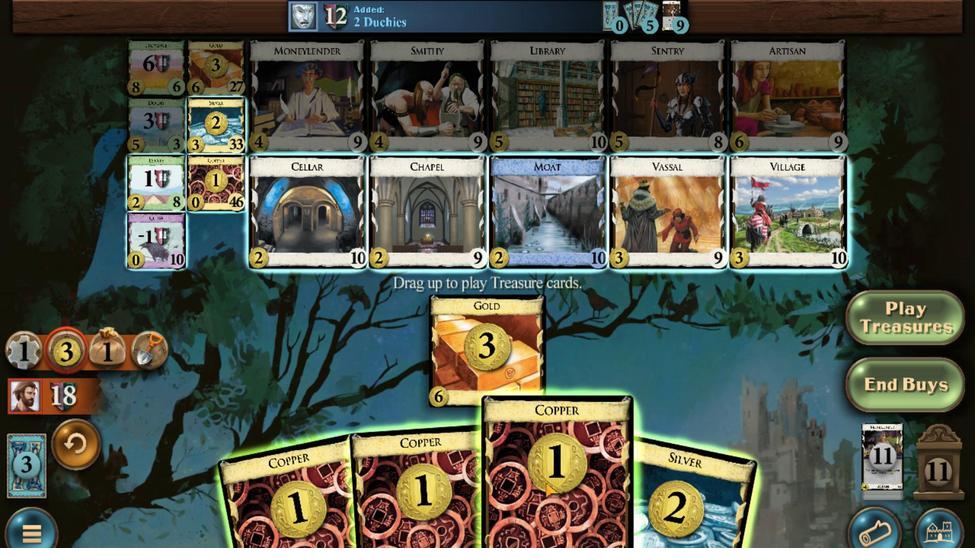 
Action: Mouse scrolled (468, 331) with delta (0, 0)
Screenshot: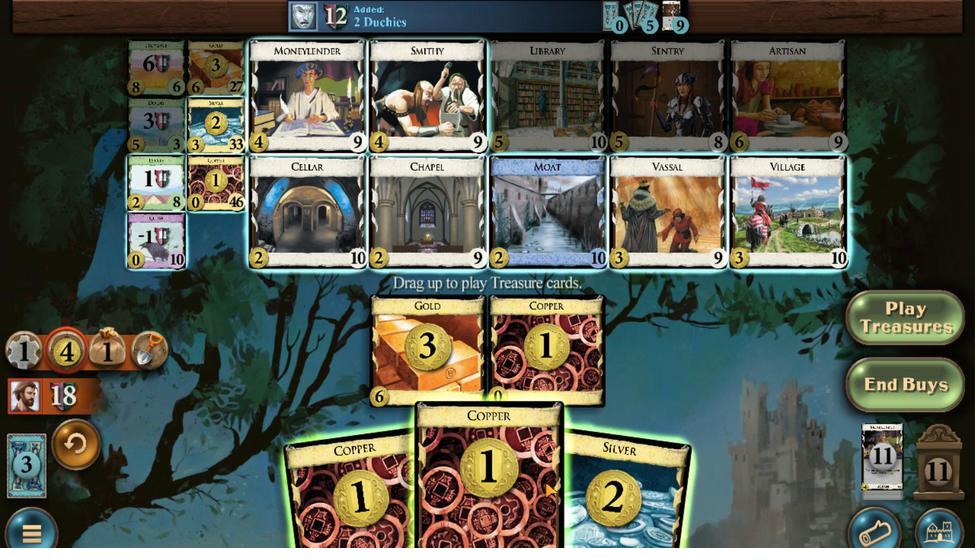 
Action: Mouse scrolled (468, 331) with delta (0, 0)
Screenshot: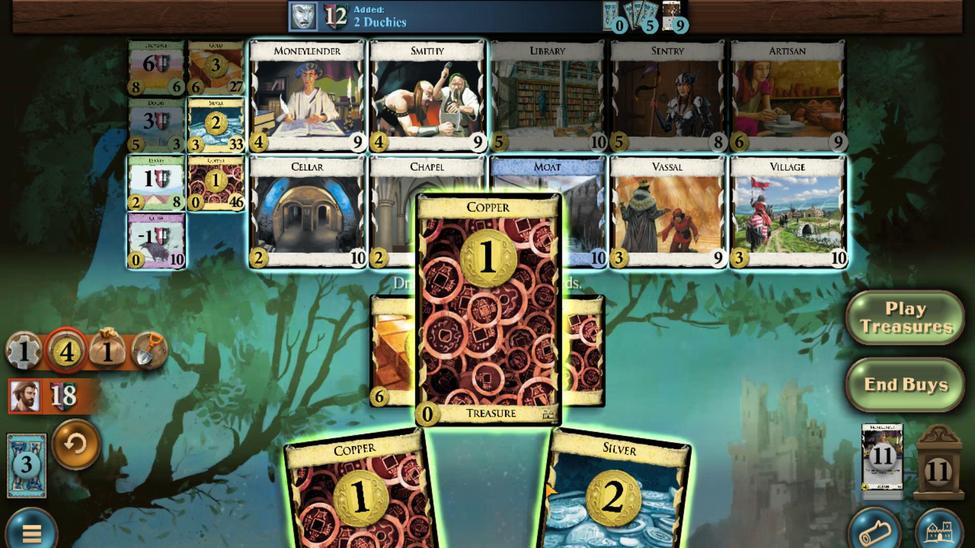
Action: Mouse scrolled (468, 331) with delta (0, 0)
Screenshot: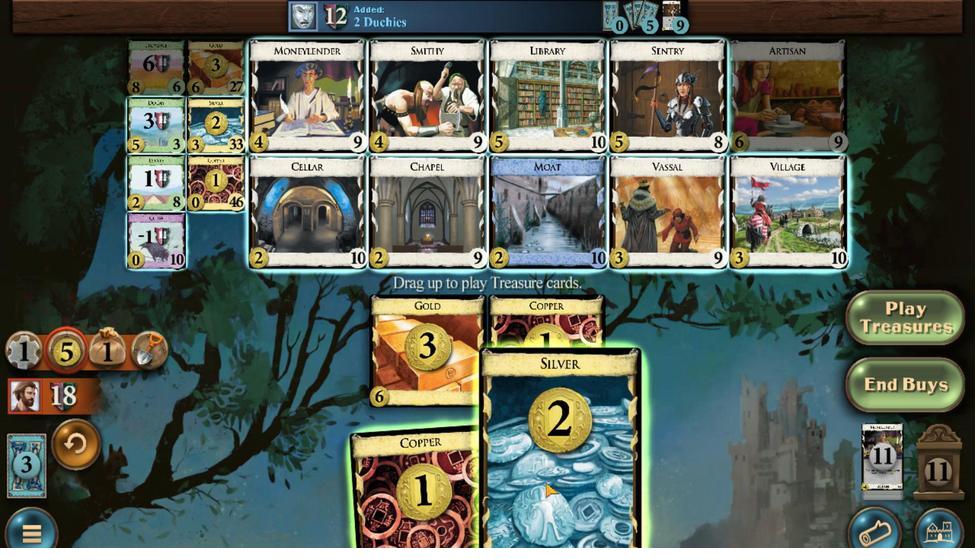 
Action: Mouse scrolled (468, 331) with delta (0, 0)
Screenshot: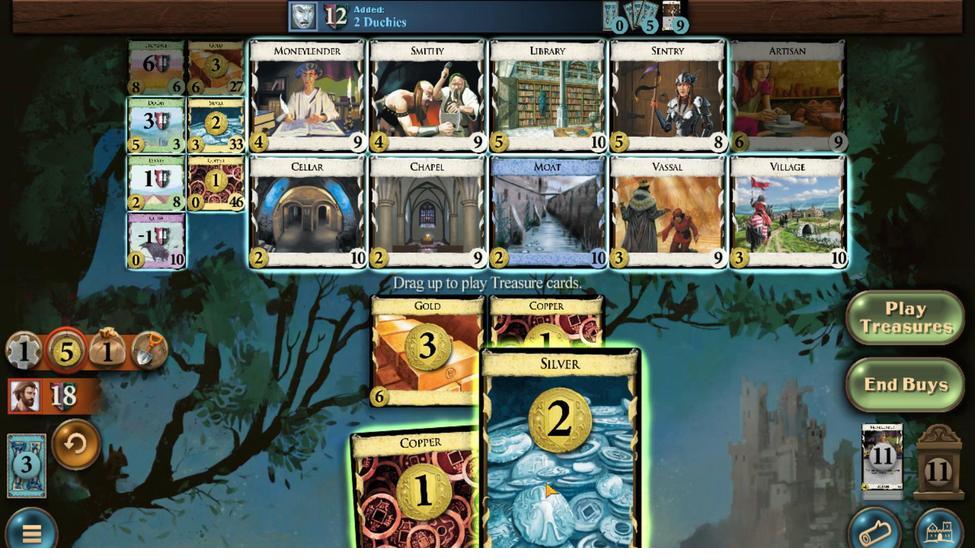 
Action: Mouse scrolled (468, 331) with delta (0, 0)
Screenshot: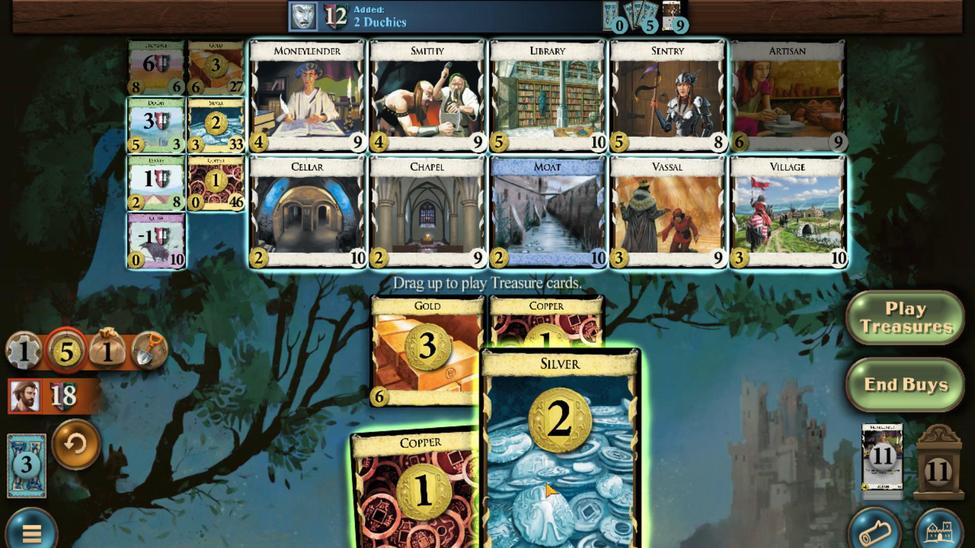 
Action: Mouse moved to (466, 328)
Screenshot: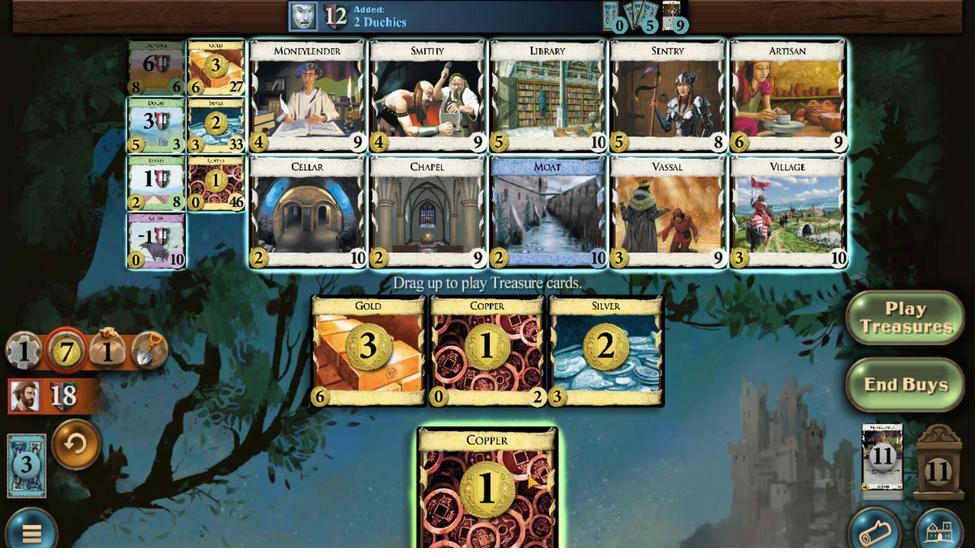 
Action: Mouse scrolled (466, 328) with delta (0, 0)
Screenshot: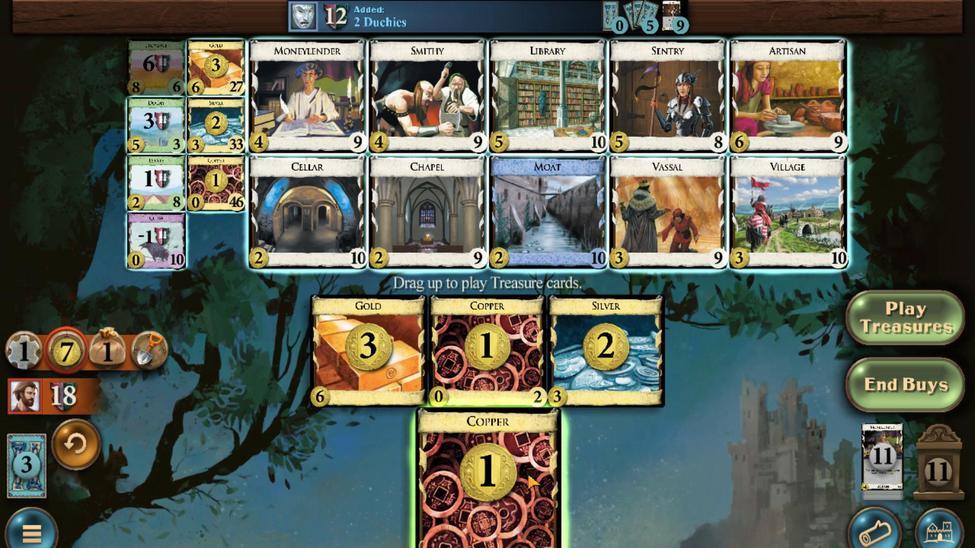 
Action: Mouse moved to (432, 180)
Screenshot: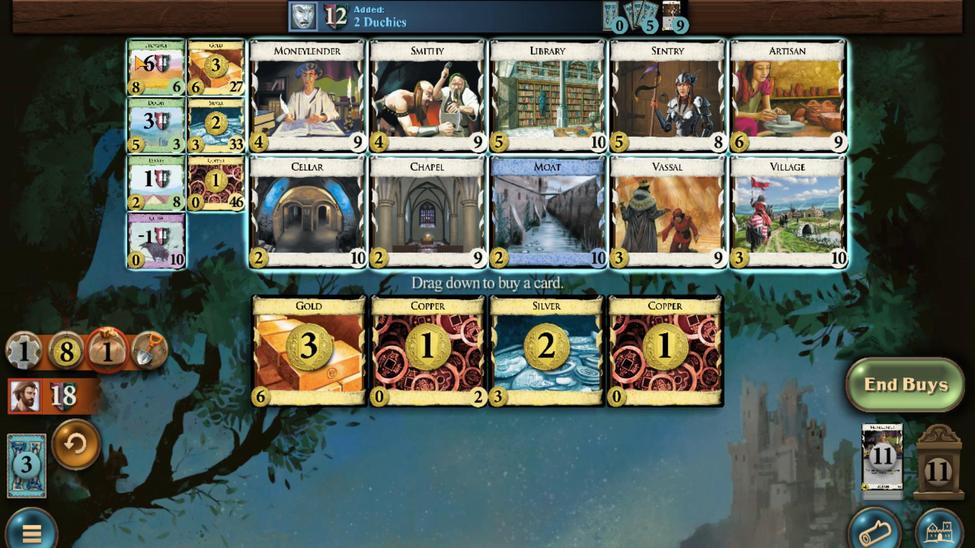
Action: Mouse scrolled (432, 180) with delta (0, 0)
Screenshot: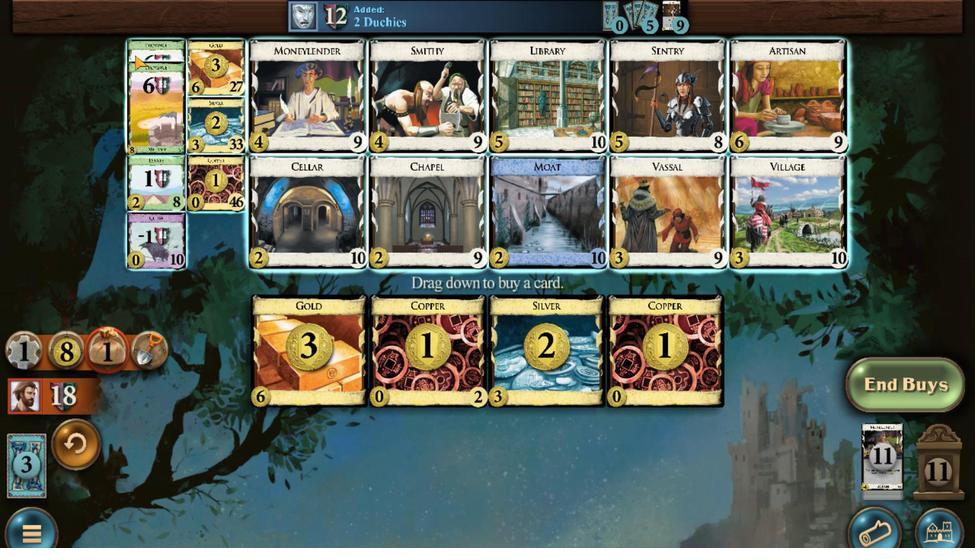 
Action: Mouse scrolled (432, 180) with delta (0, 0)
Screenshot: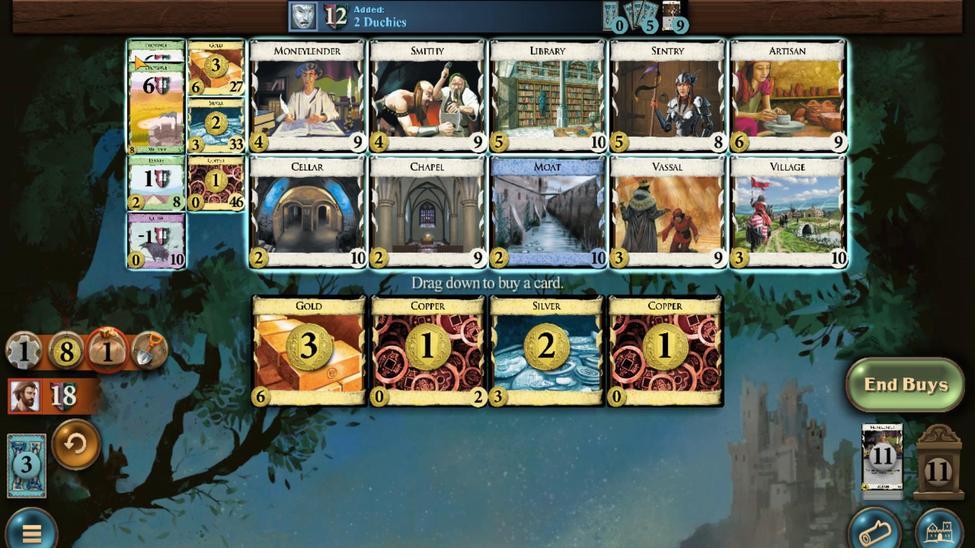 
Action: Mouse scrolled (432, 180) with delta (0, 0)
Screenshot: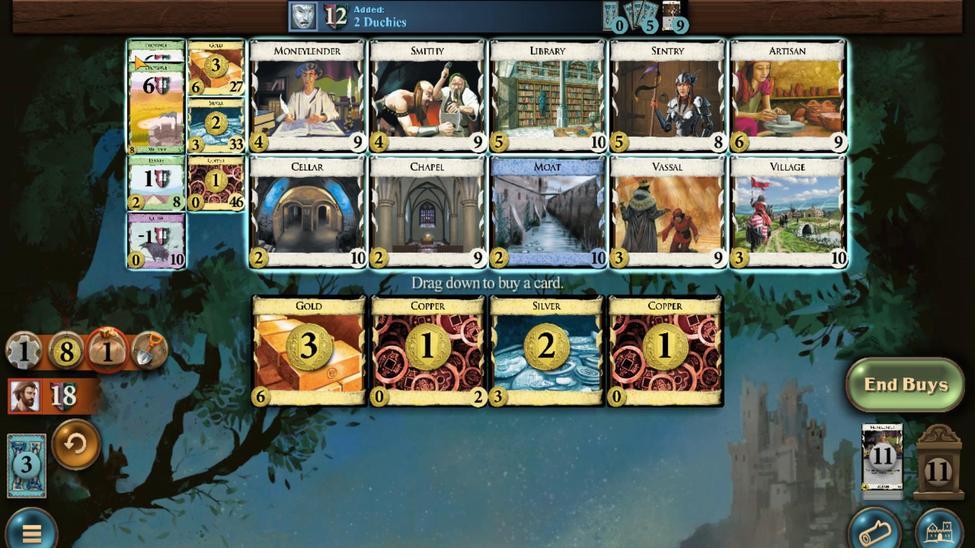 
Action: Mouse scrolled (432, 180) with delta (0, 0)
Screenshot: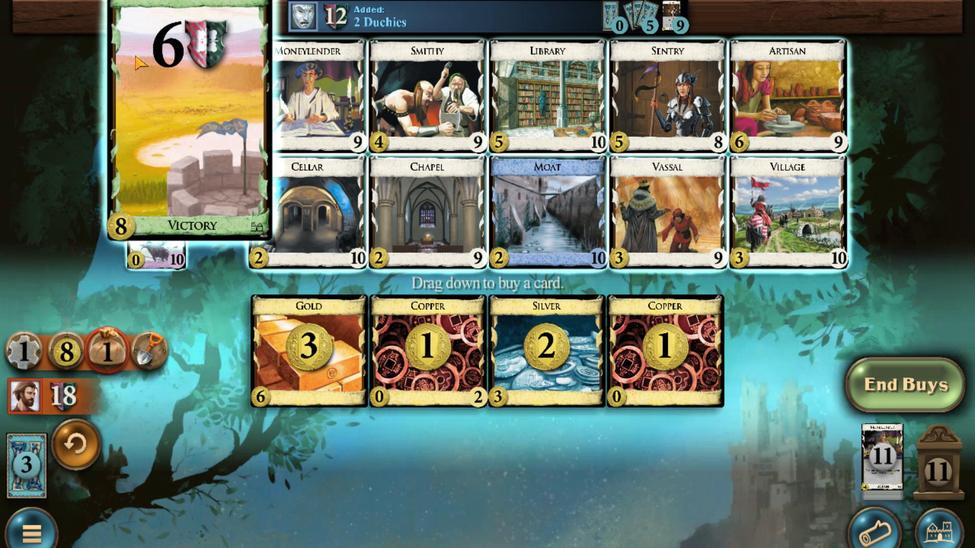 
Action: Mouse scrolled (432, 180) with delta (0, 0)
Screenshot: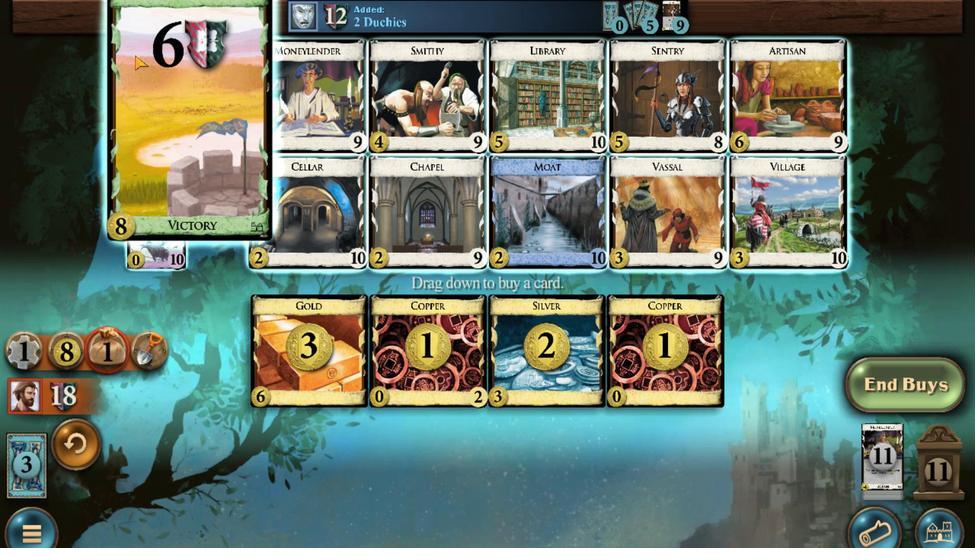 
Action: Mouse scrolled (432, 180) with delta (0, 0)
Screenshot: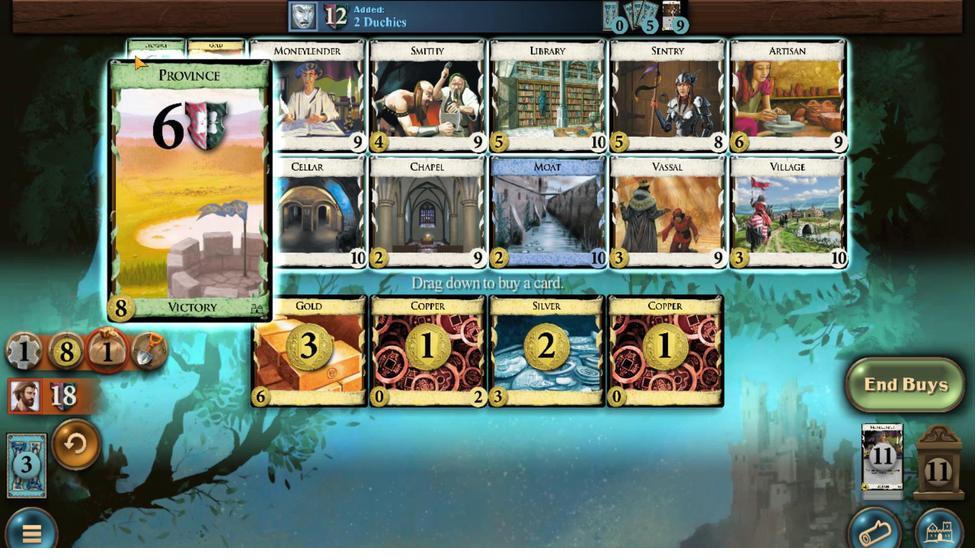 
Action: Mouse scrolled (432, 180) with delta (0, 0)
Screenshot: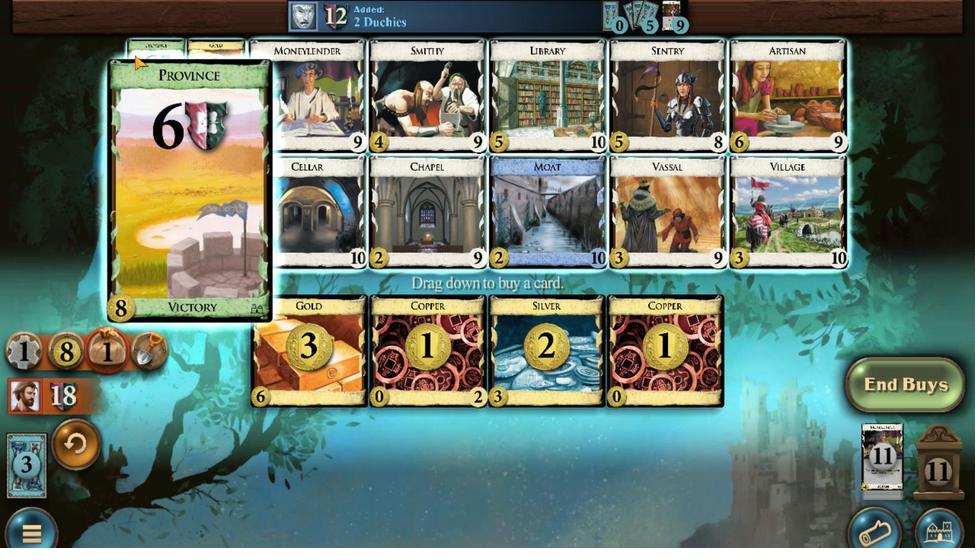 
Action: Mouse scrolled (432, 180) with delta (0, 0)
Screenshot: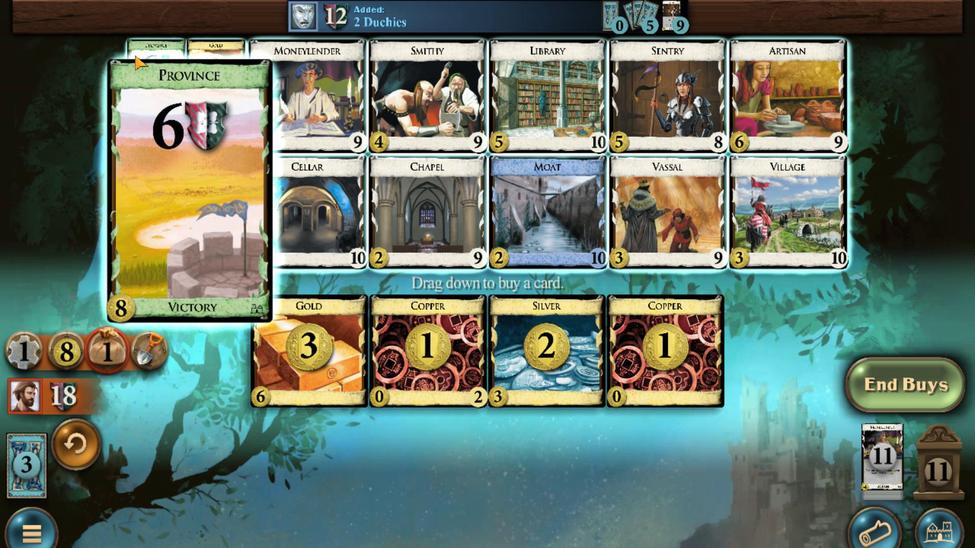 
Action: Mouse scrolled (432, 180) with delta (0, 0)
Screenshot: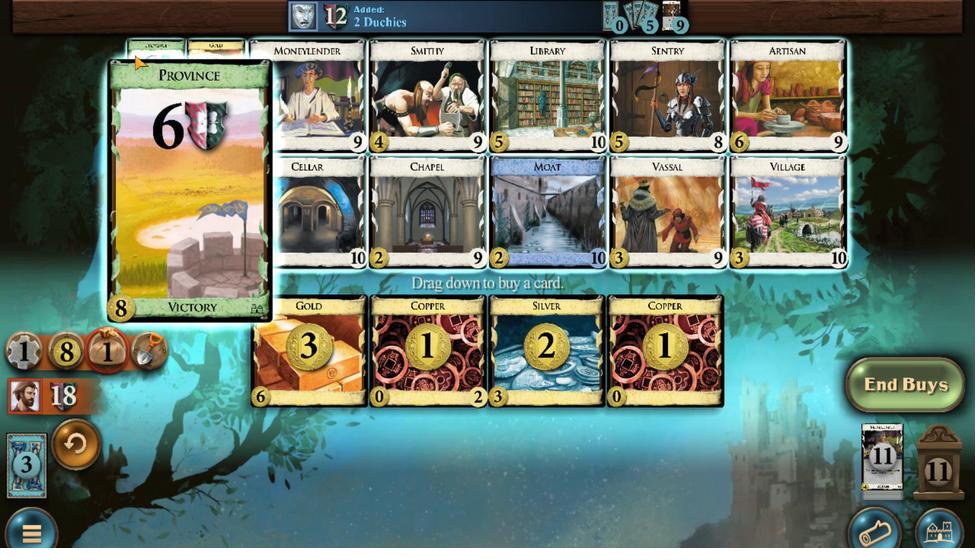 
Action: Mouse scrolled (432, 180) with delta (0, 0)
Screenshot: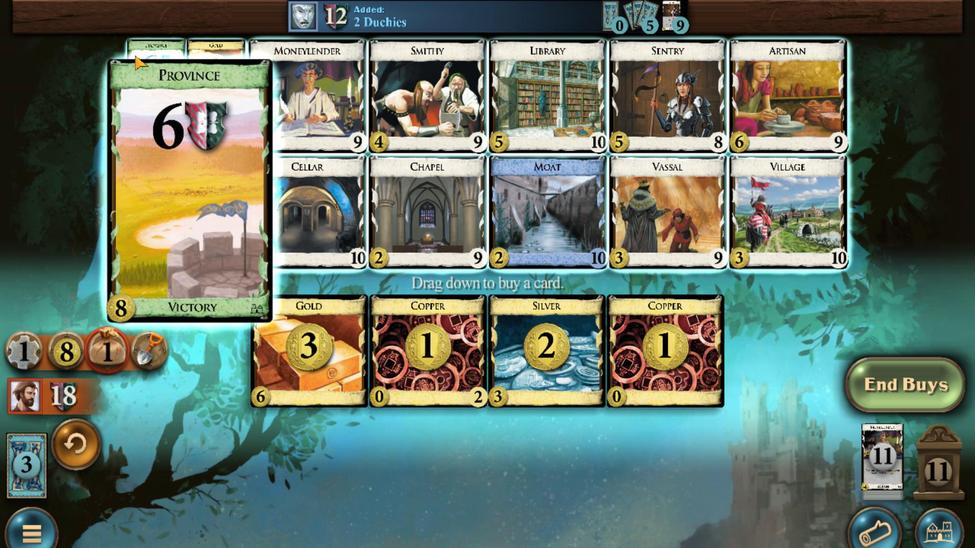 
Action: Mouse scrolled (432, 180) with delta (0, 0)
Screenshot: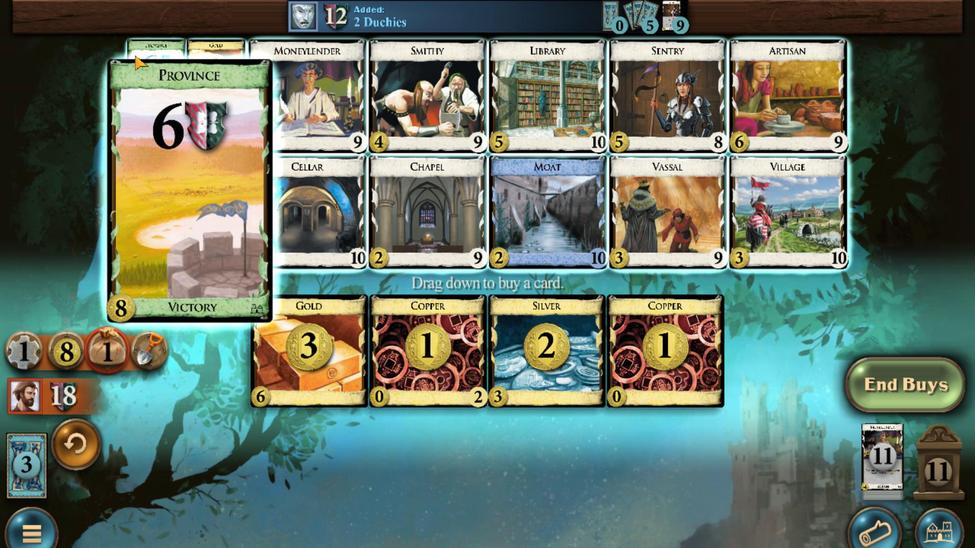 
Action: Mouse scrolled (432, 180) with delta (0, 0)
Screenshot: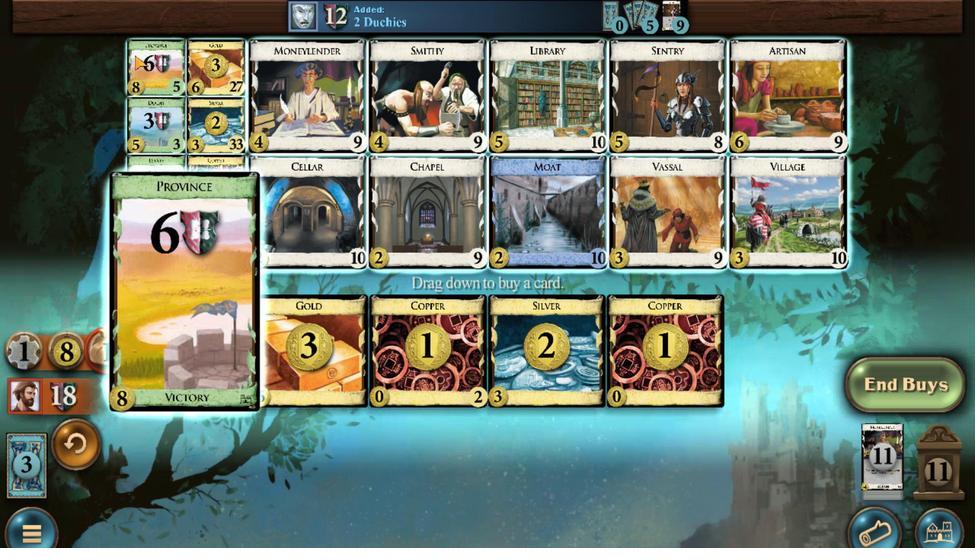
Action: Mouse scrolled (432, 180) with delta (0, 0)
Screenshot: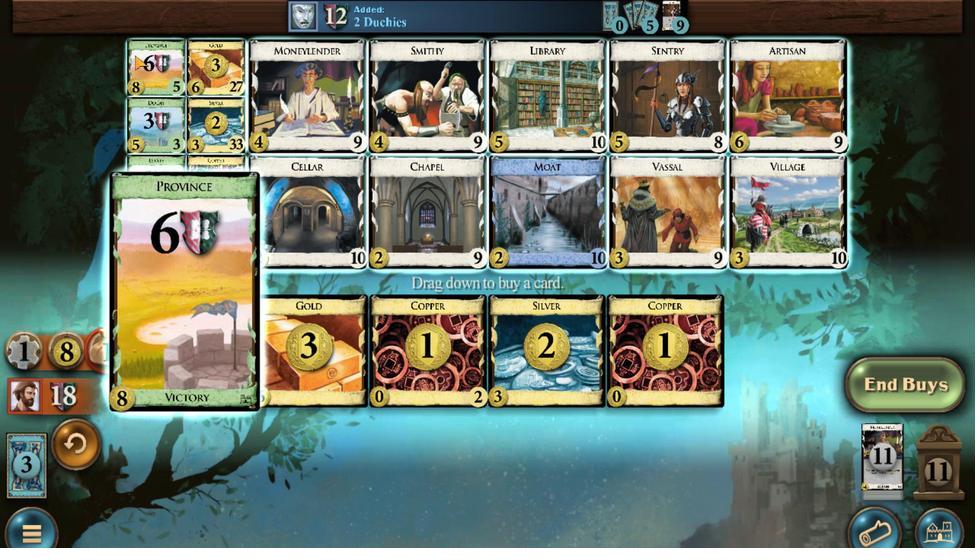 
Action: Mouse scrolled (432, 180) with delta (0, 0)
Screenshot: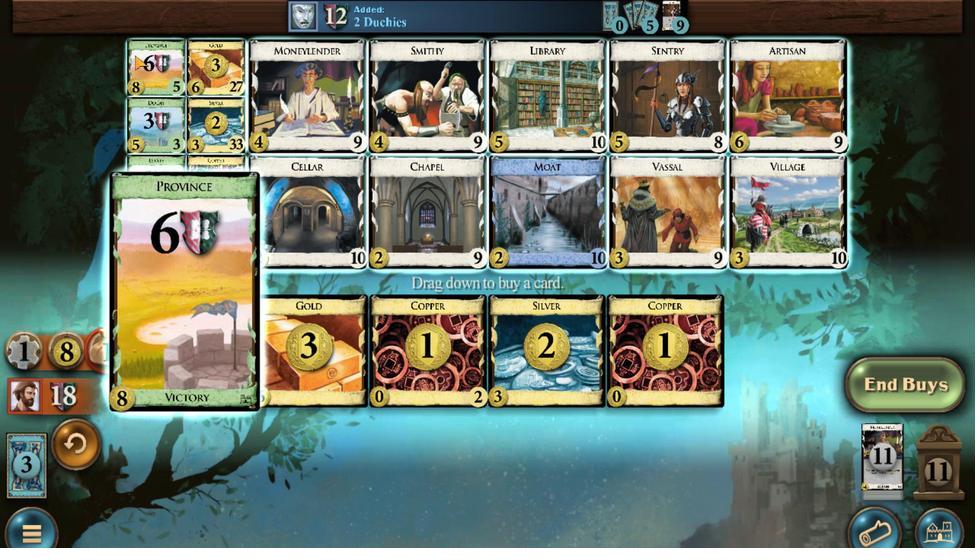 
Action: Mouse scrolled (432, 180) with delta (0, 0)
Screenshot: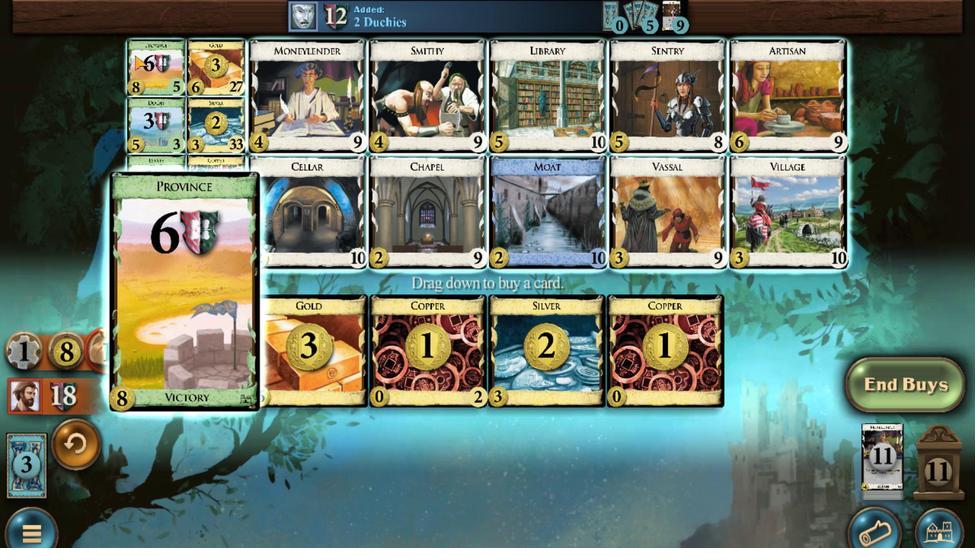 
Action: Mouse scrolled (432, 180) with delta (0, 0)
Screenshot: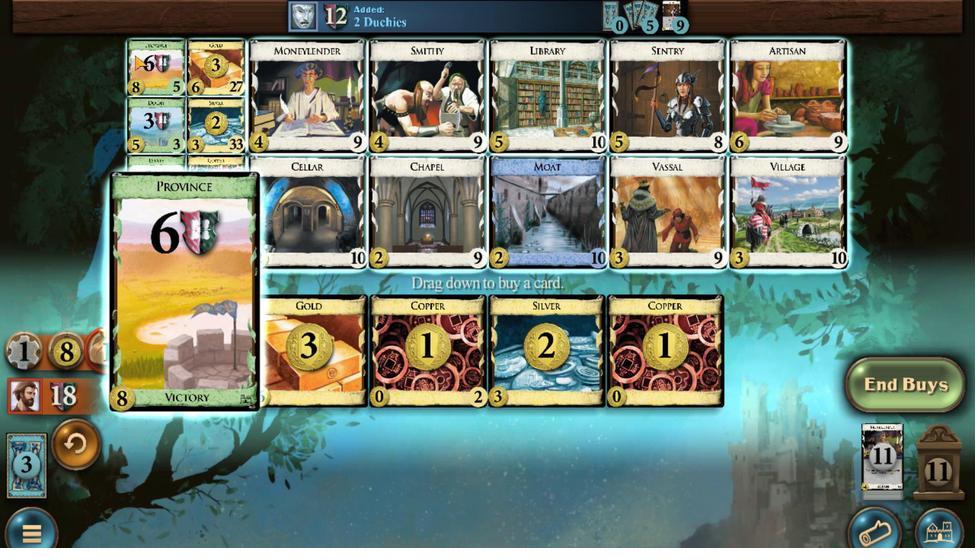 
Action: Mouse scrolled (432, 180) with delta (0, 0)
Screenshot: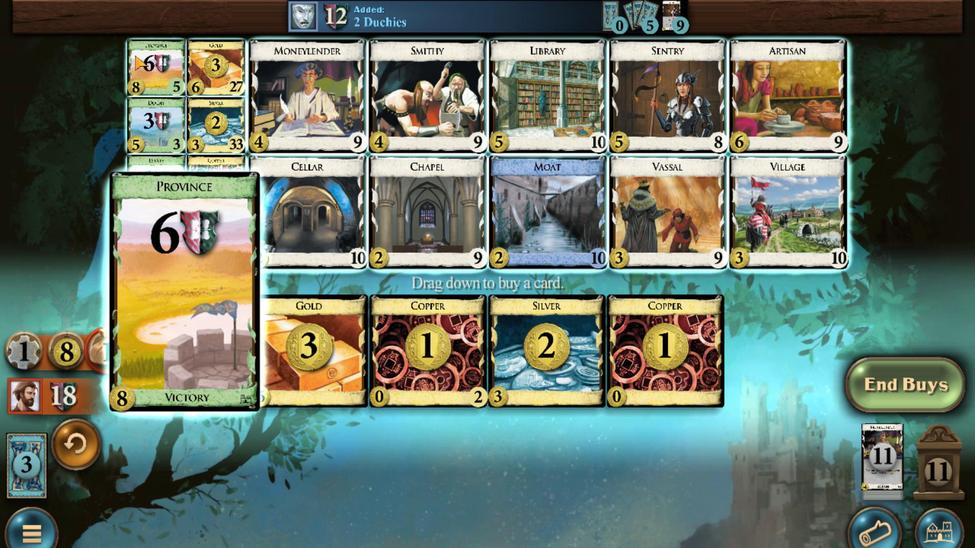 
Action: Mouse moved to (450, 325)
Screenshot: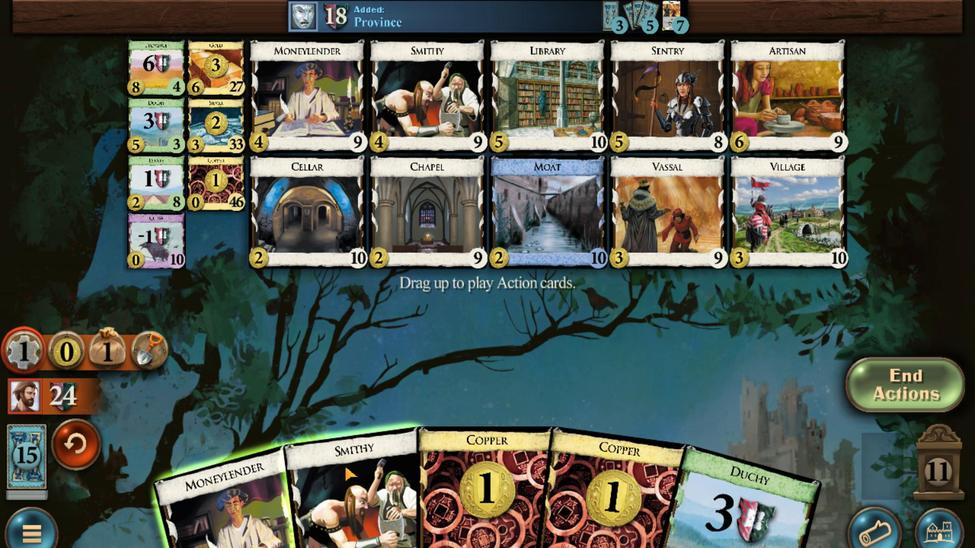 
Action: Mouse scrolled (450, 325) with delta (0, 0)
Screenshot: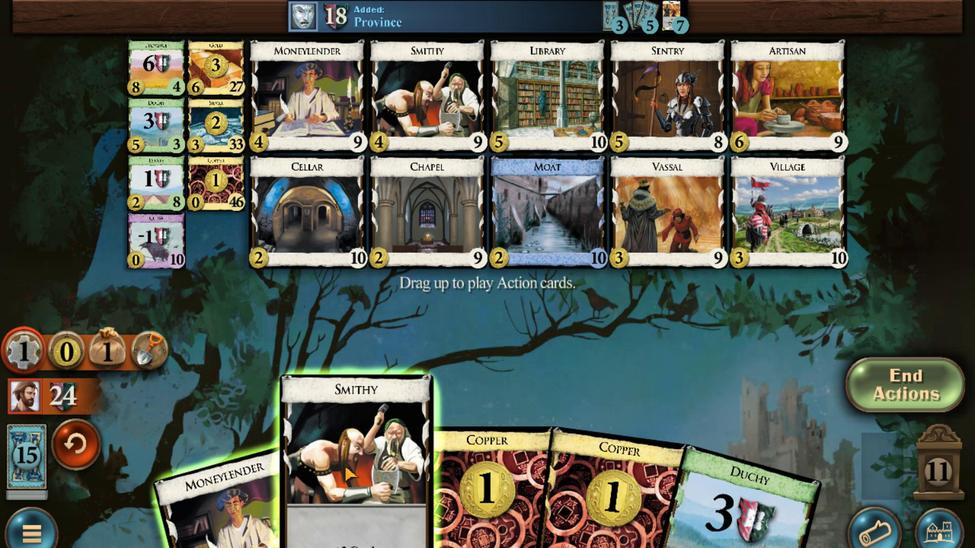 
Action: Mouse moved to (445, 328)
Screenshot: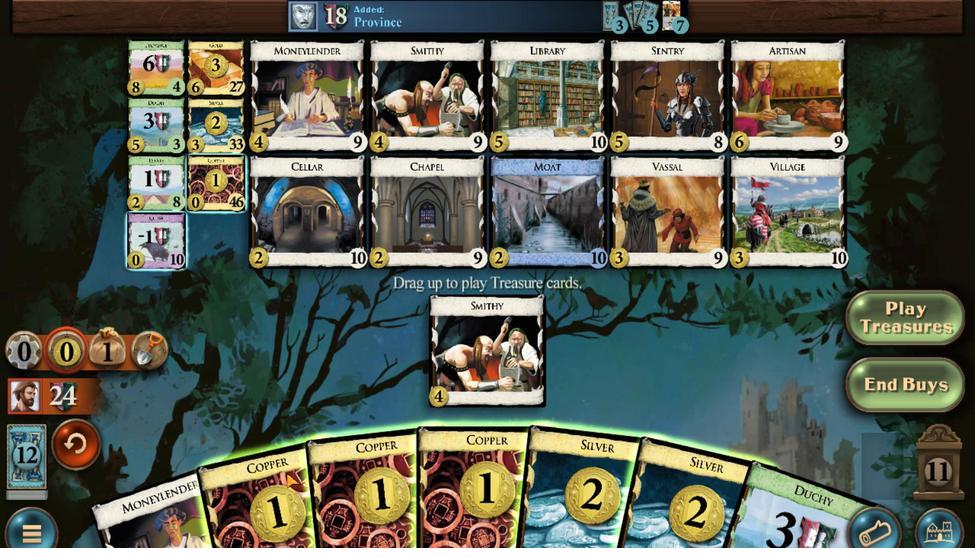 
Action: Mouse scrolled (445, 328) with delta (0, 0)
Screenshot: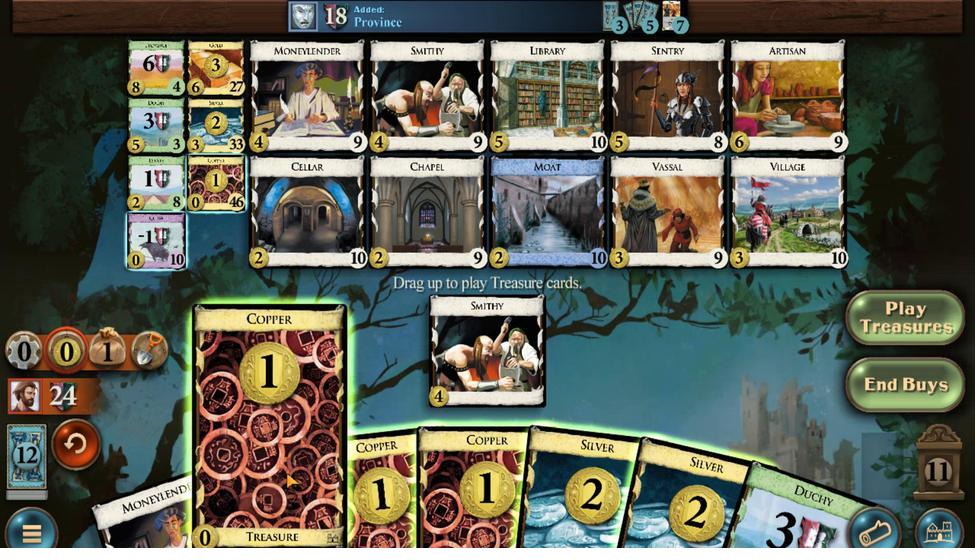 
Action: Mouse moved to (462, 333)
Screenshot: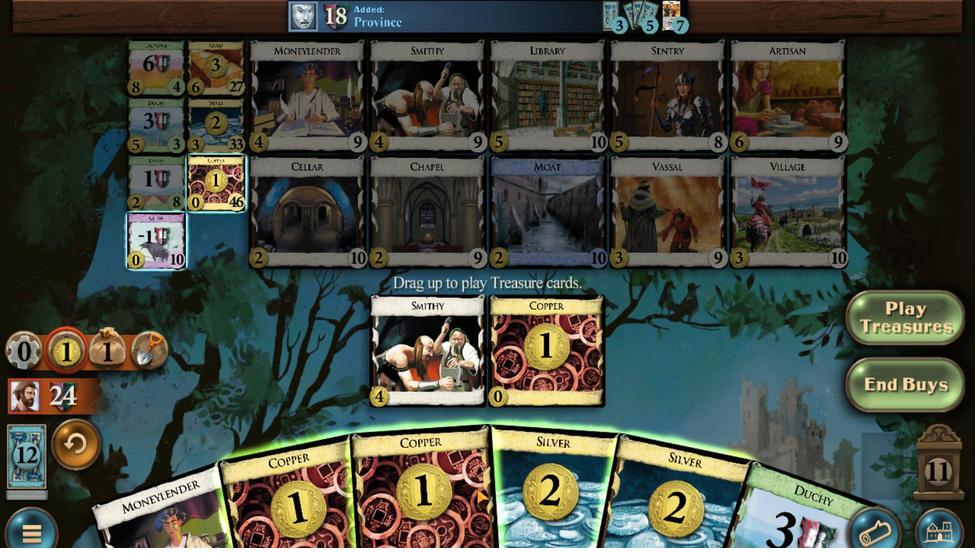 
Action: Mouse scrolled (462, 333) with delta (0, 0)
Screenshot: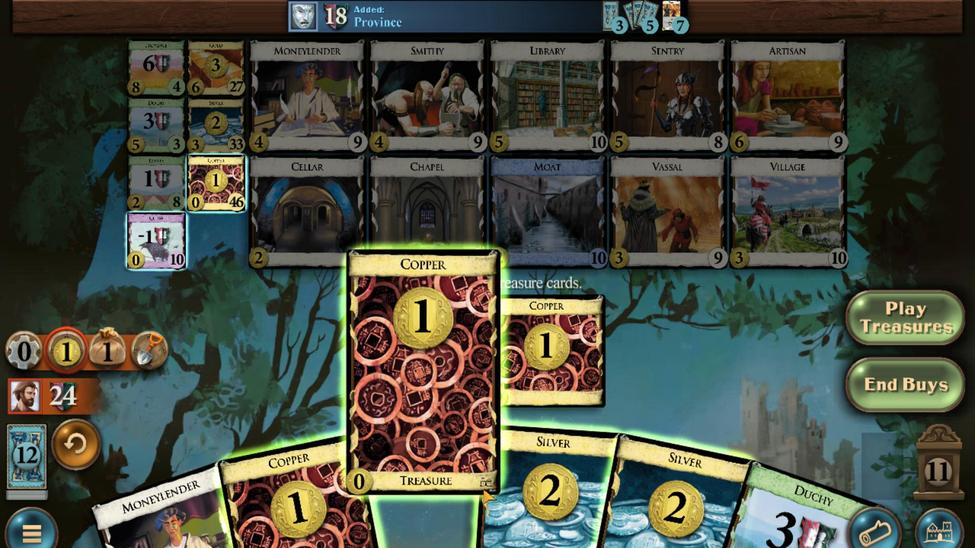 
Action: Mouse moved to (468, 326)
Screenshot: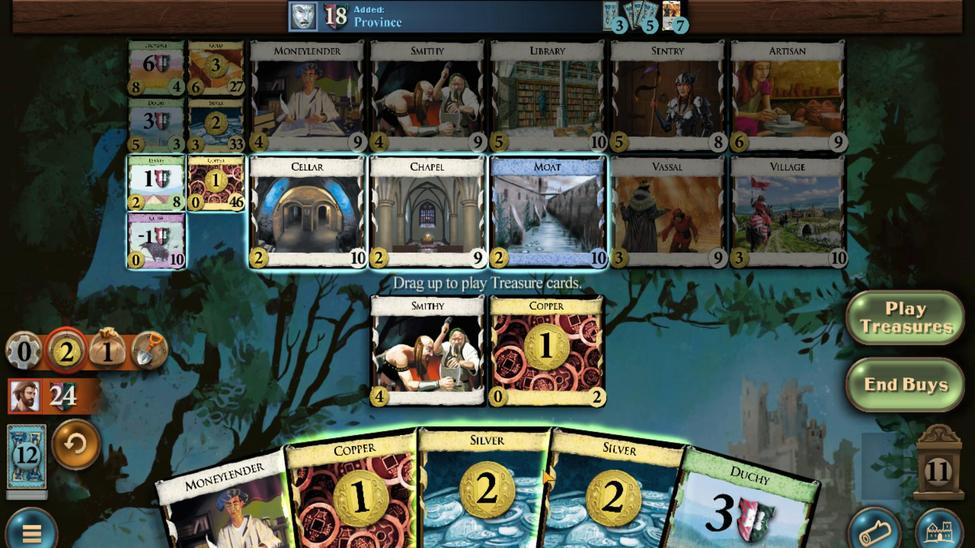 
Action: Mouse scrolled (468, 326) with delta (0, 0)
Screenshot: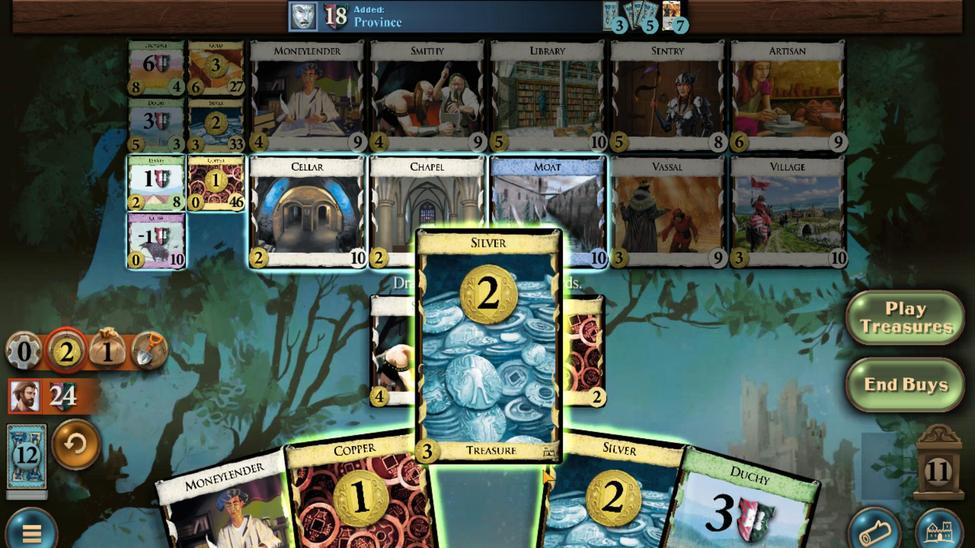 
Action: Mouse moved to (466, 327)
Screenshot: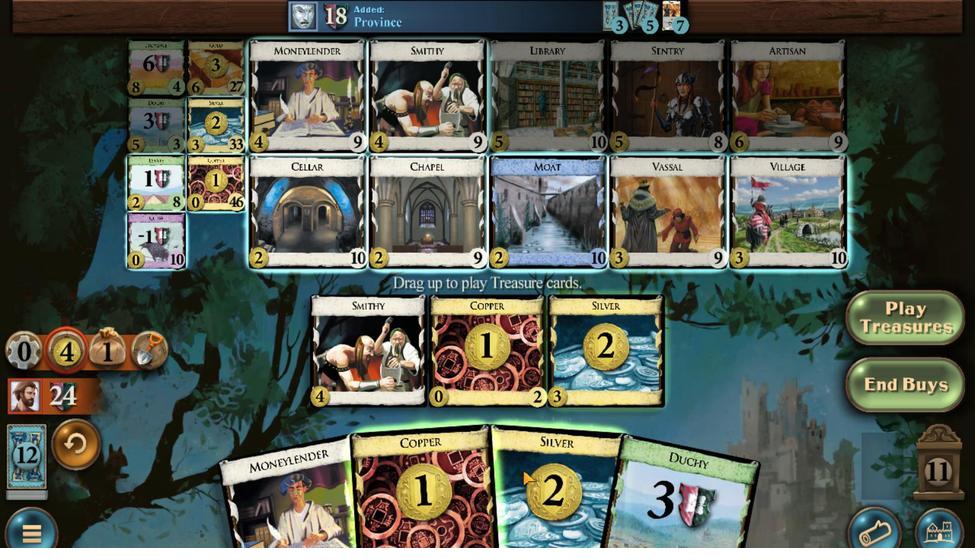 
Action: Mouse scrolled (466, 327) with delta (0, 0)
Screenshot: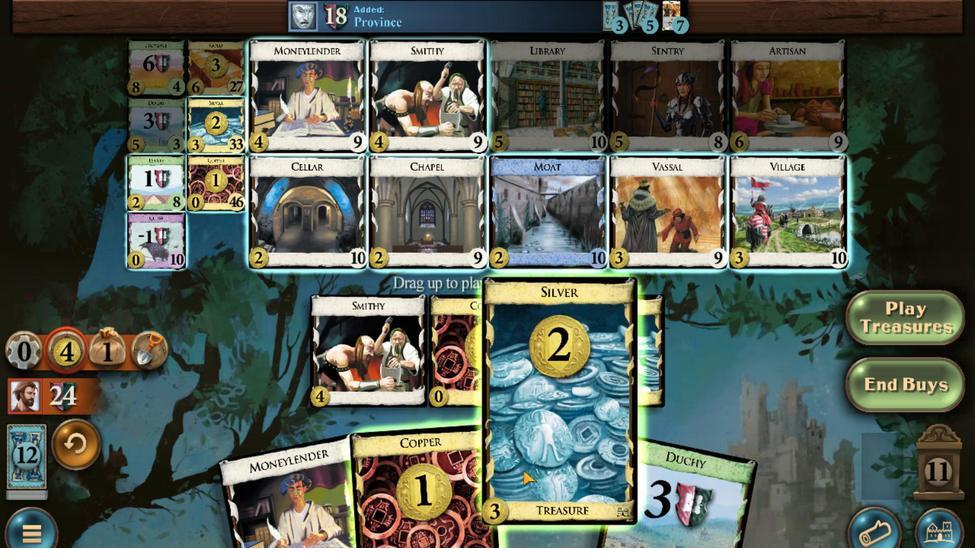 
Action: Mouse moved to (462, 323)
Screenshot: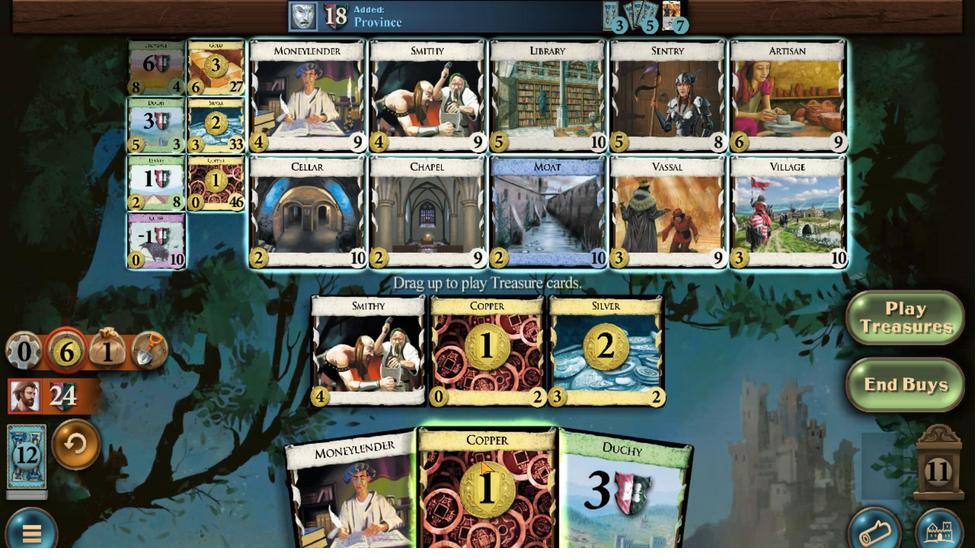 
Action: Mouse scrolled (462, 323) with delta (0, 0)
Screenshot: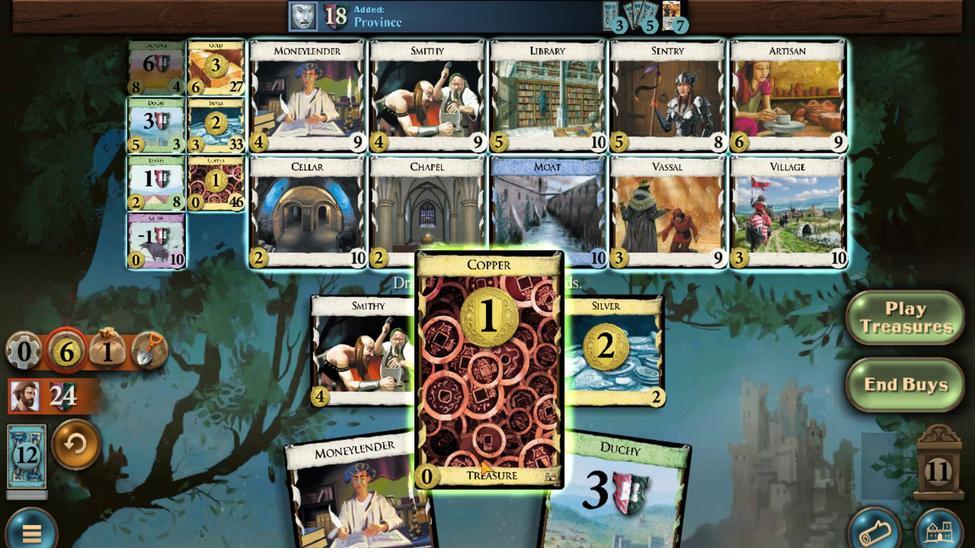 
Action: Mouse scrolled (462, 323) with delta (0, 0)
Screenshot: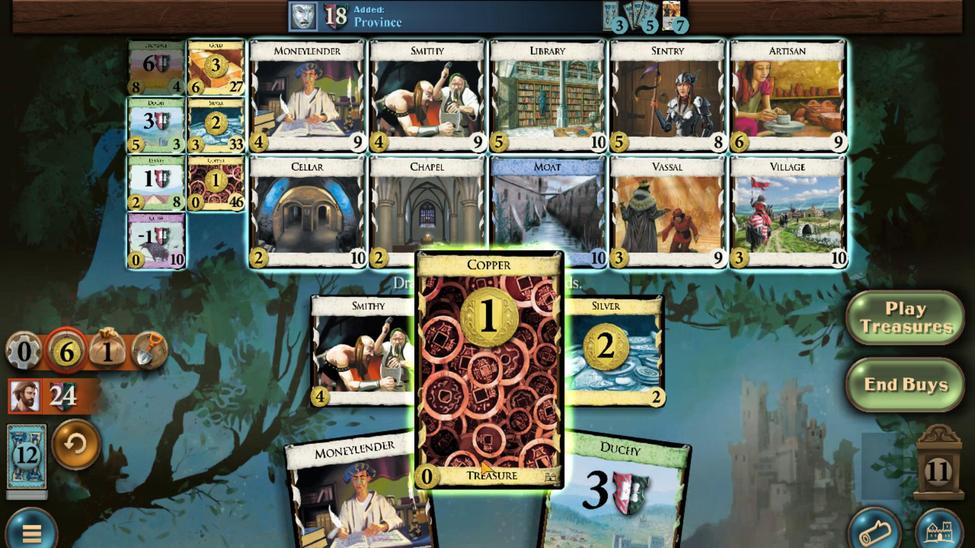 
Action: Mouse moved to (441, 188)
Screenshot: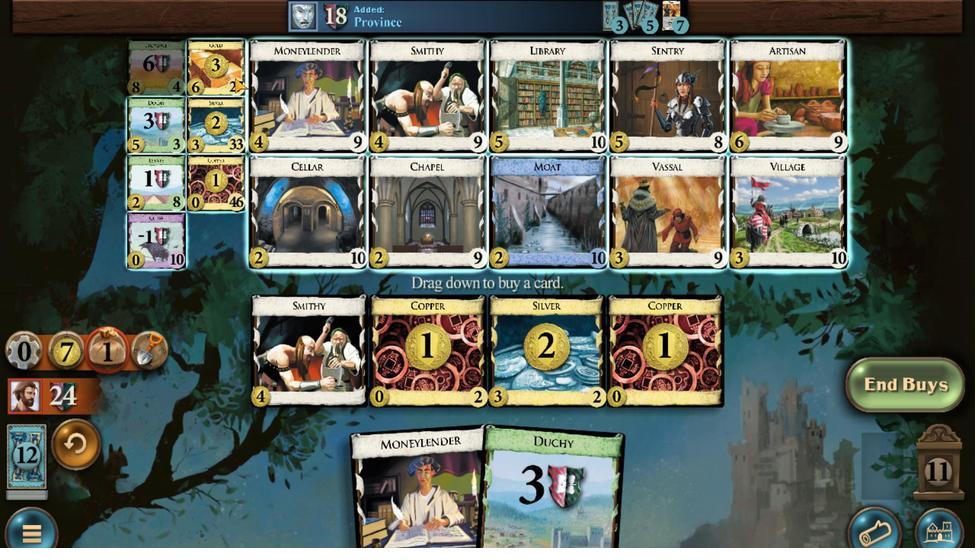 
Action: Mouse scrolled (441, 188) with delta (0, 0)
Screenshot: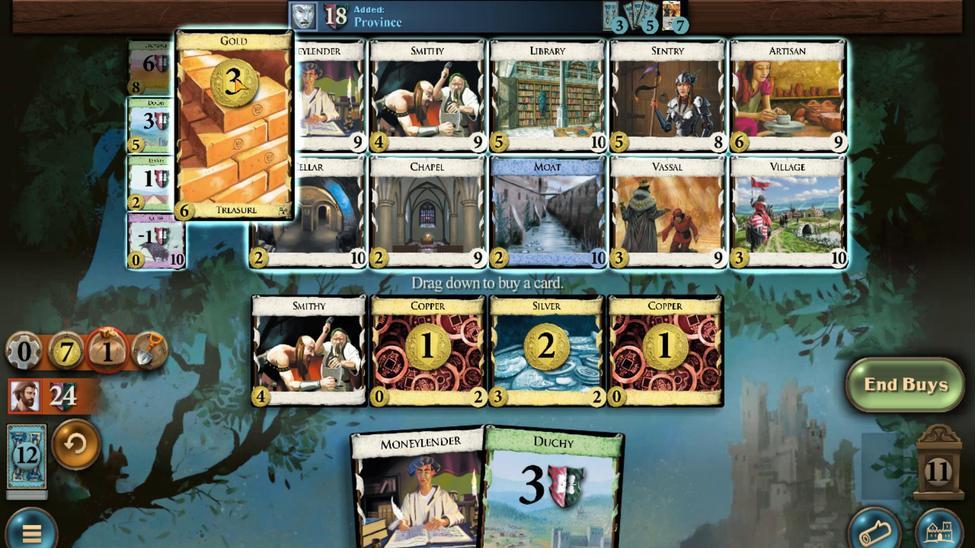 
Action: Mouse scrolled (441, 188) with delta (0, 0)
Screenshot: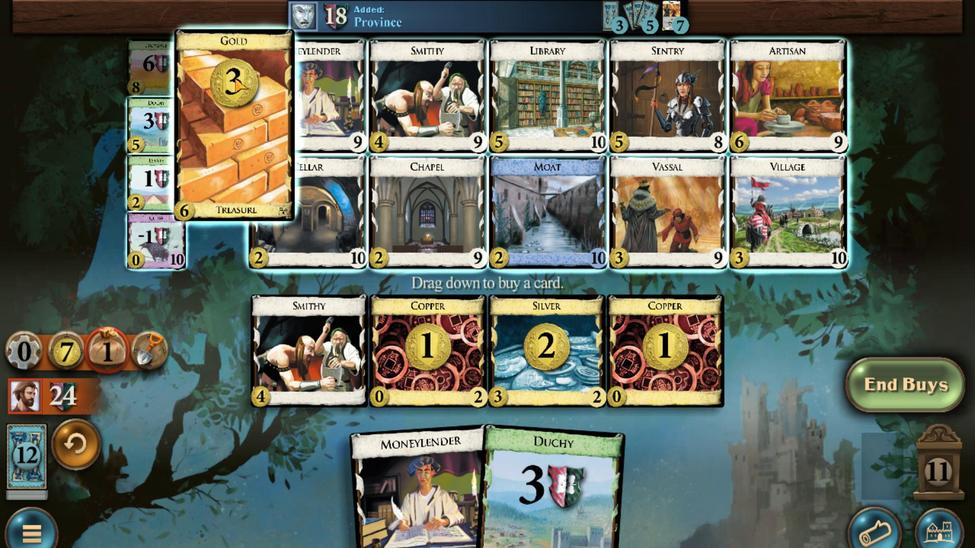 
Action: Mouse scrolled (441, 188) with delta (0, 0)
Screenshot: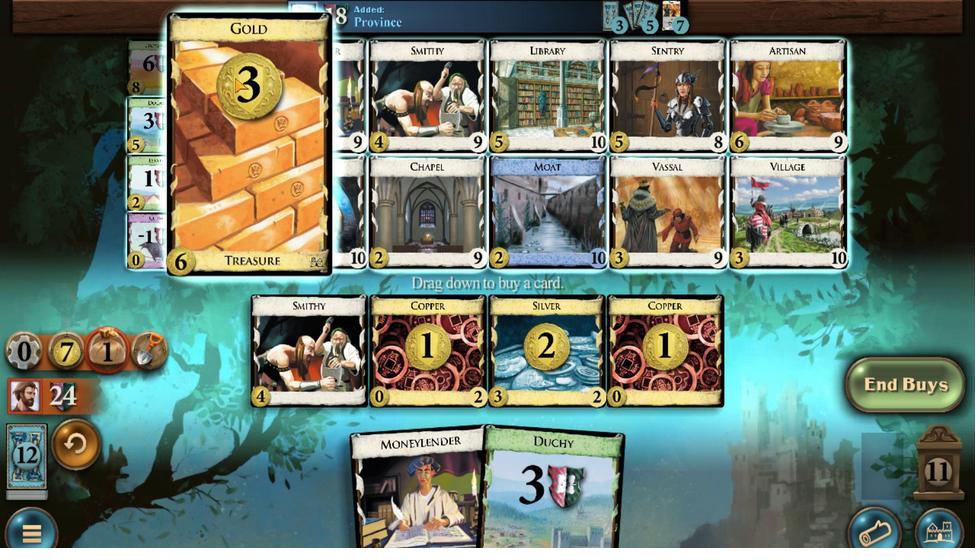 
Action: Mouse scrolled (441, 188) with delta (0, 0)
Screenshot: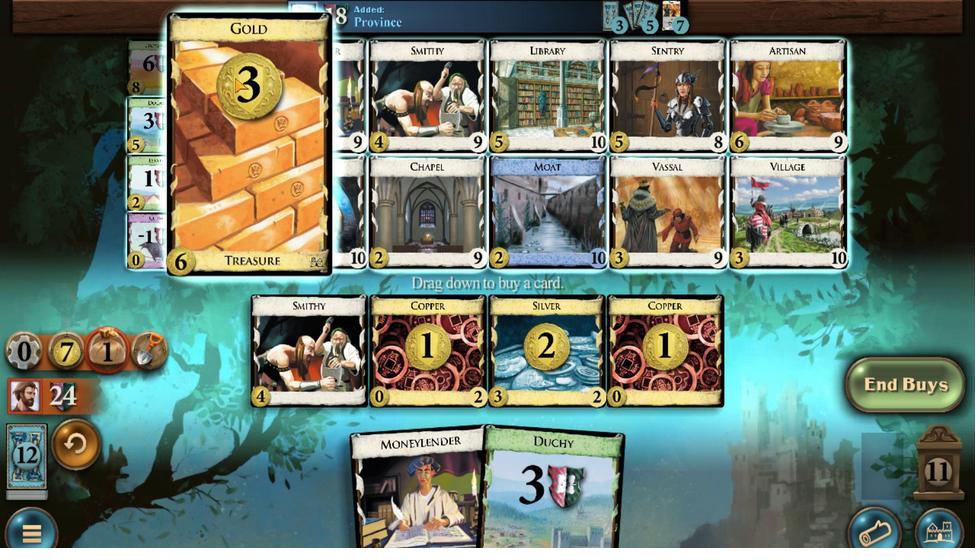 
Action: Mouse scrolled (441, 188) with delta (0, 0)
Screenshot: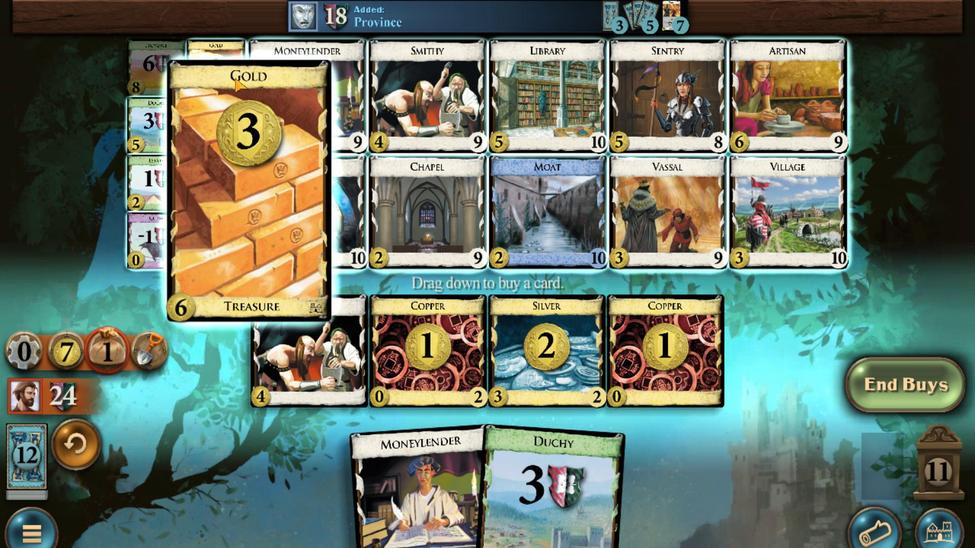 
Action: Mouse scrolled (441, 188) with delta (0, 0)
Screenshot: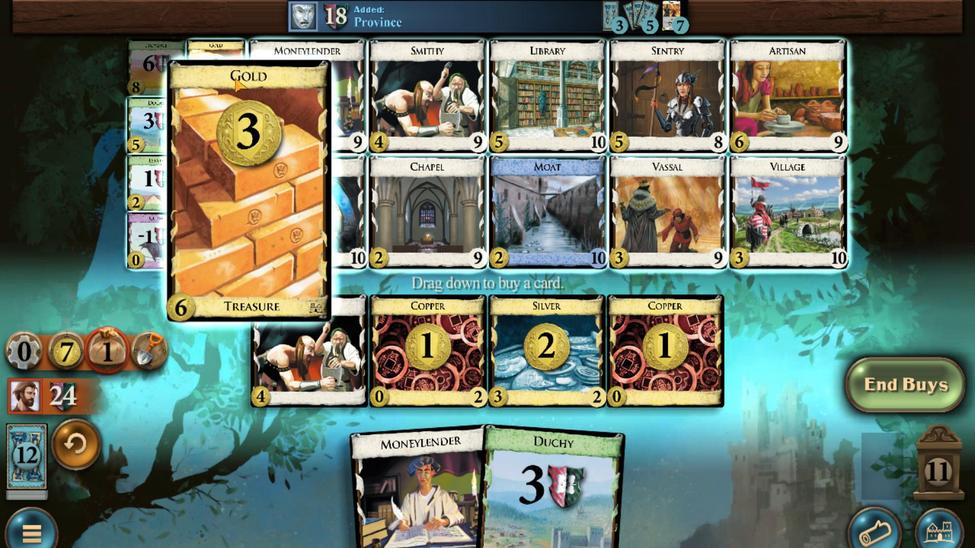 
Action: Mouse scrolled (441, 188) with delta (0, 0)
Screenshot: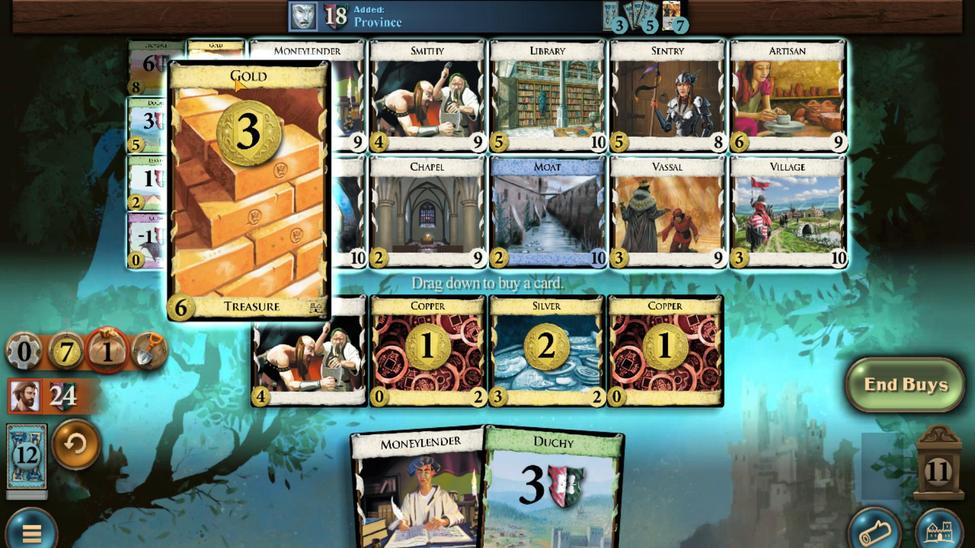
Action: Mouse scrolled (441, 188) with delta (0, 0)
Screenshot: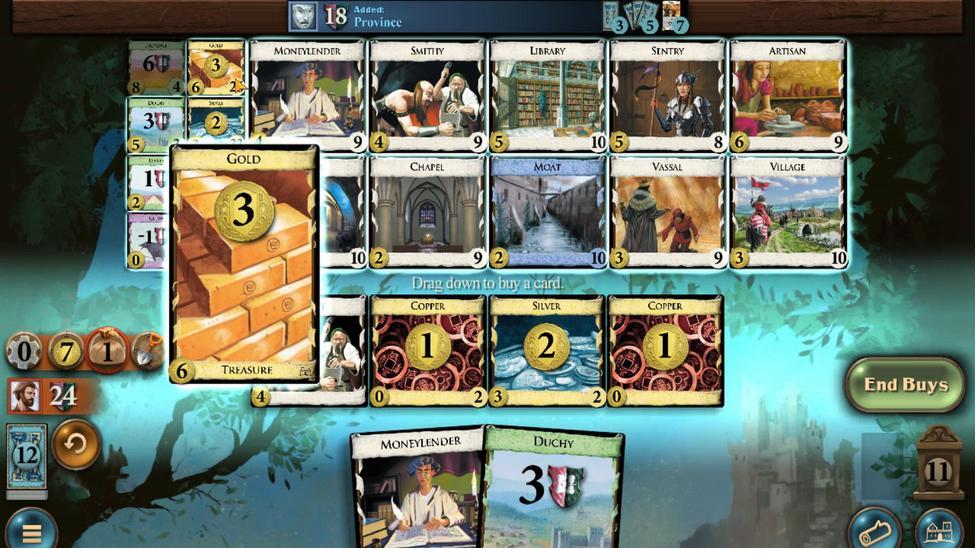 
Action: Mouse scrolled (441, 188) with delta (0, 0)
Screenshot: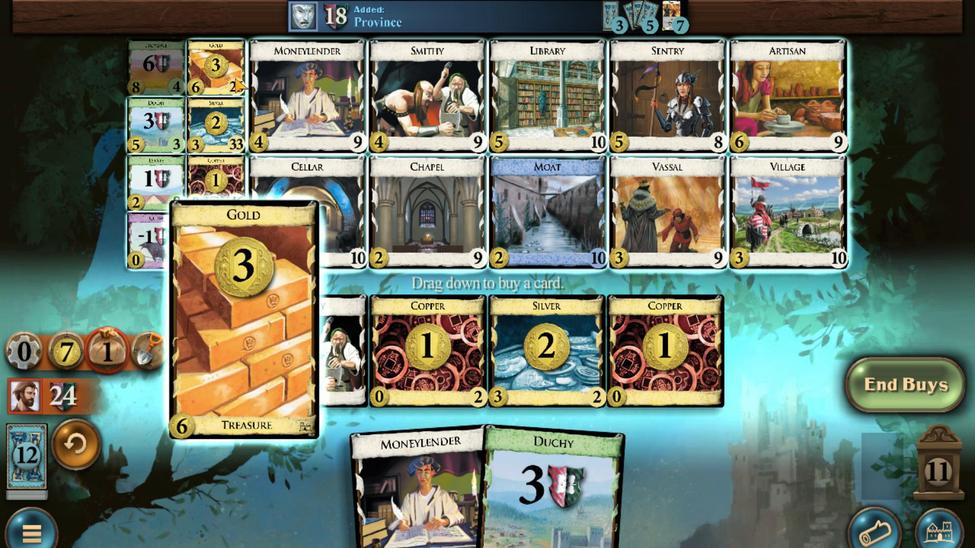 
Action: Mouse scrolled (441, 188) with delta (0, 0)
Screenshot: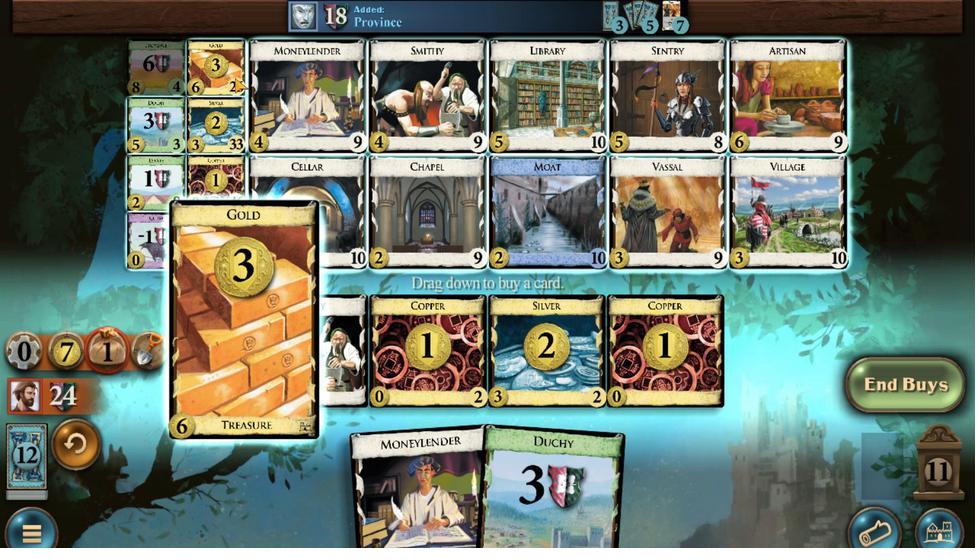 
Action: Mouse moved to (454, 319)
Screenshot: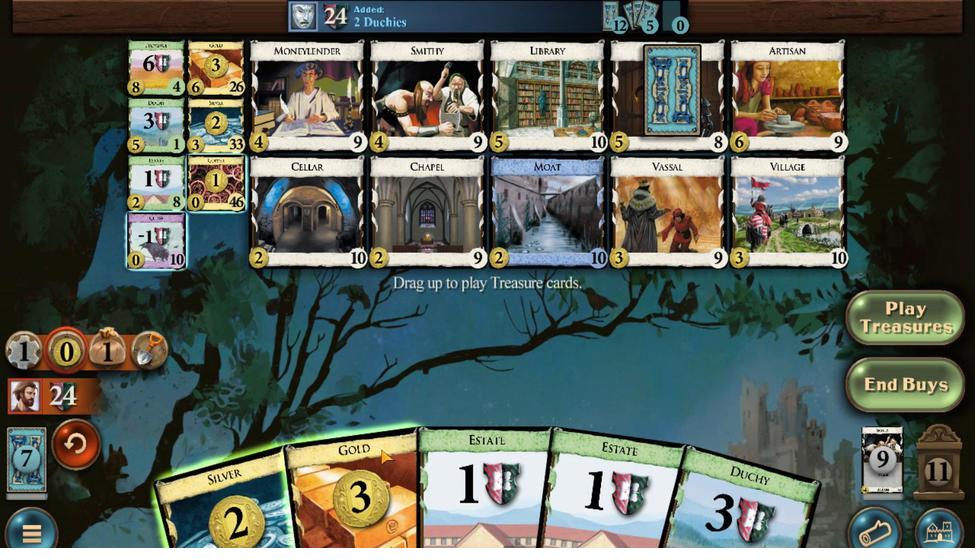 
Action: Mouse scrolled (454, 319) with delta (0, 0)
Screenshot: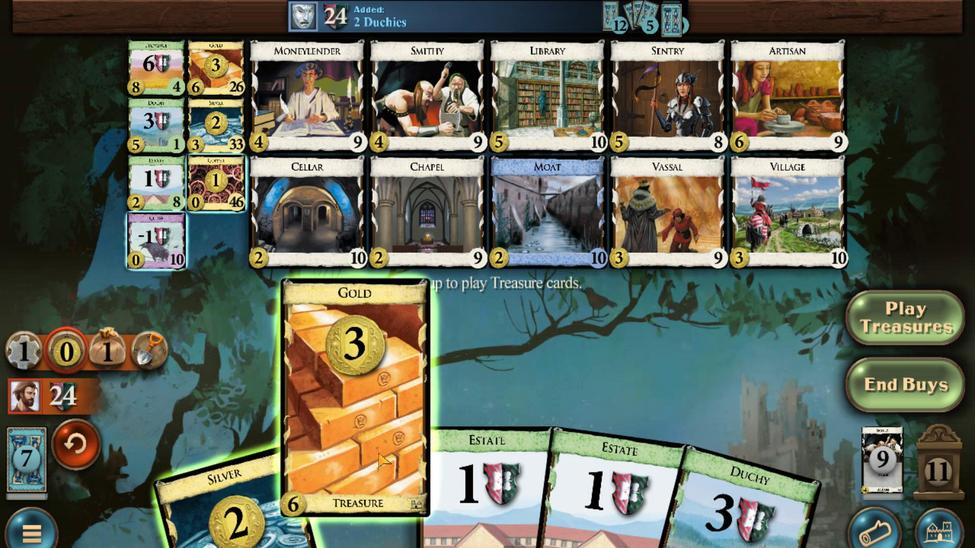 
Action: Mouse moved to (449, 327)
Screenshot: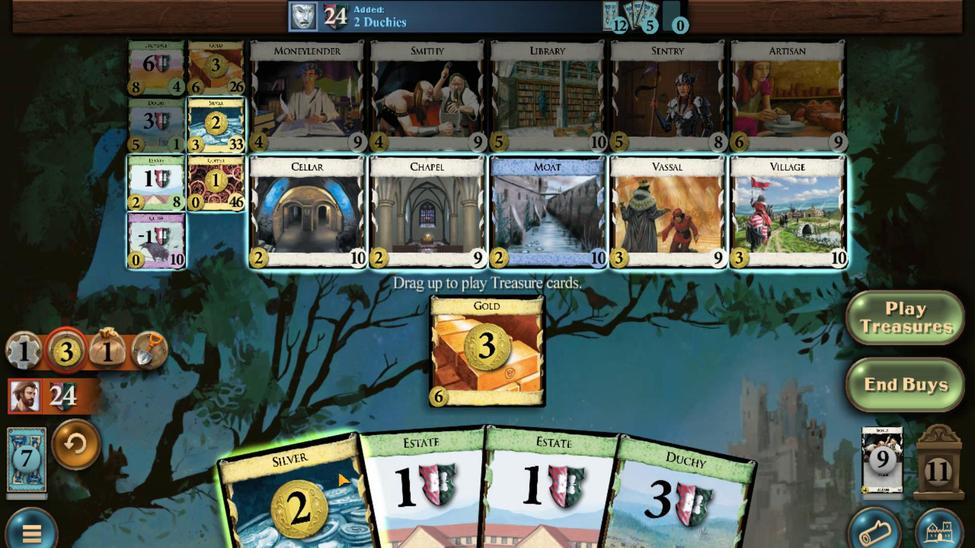 
Action: Mouse scrolled (449, 327) with delta (0, 0)
Screenshot: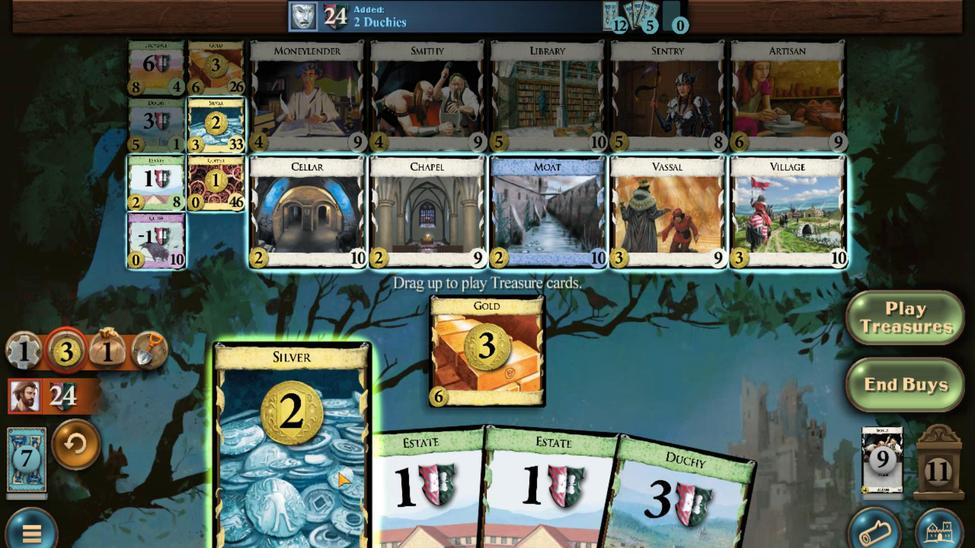 
Action: Mouse moved to (435, 200)
Screenshot: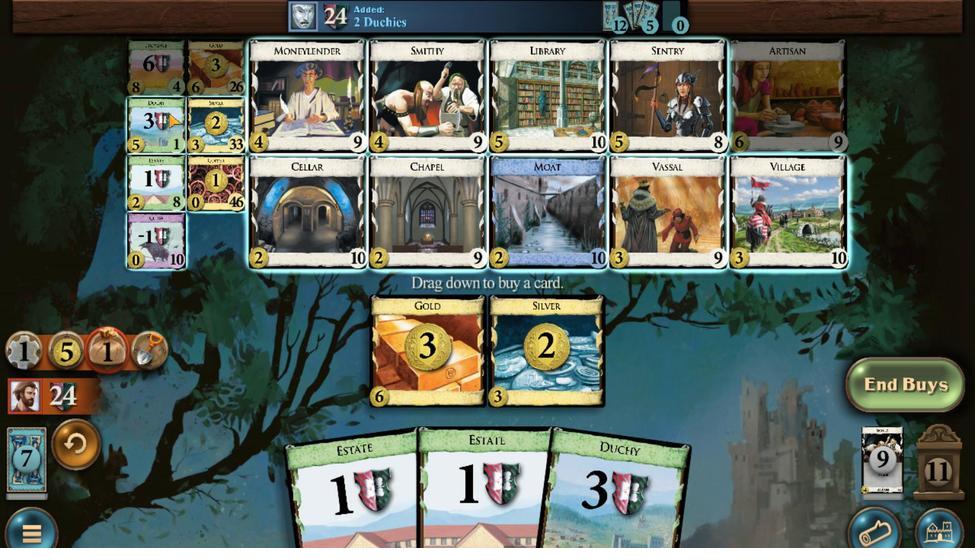
Action: Mouse scrolled (435, 201) with delta (0, 0)
Screenshot: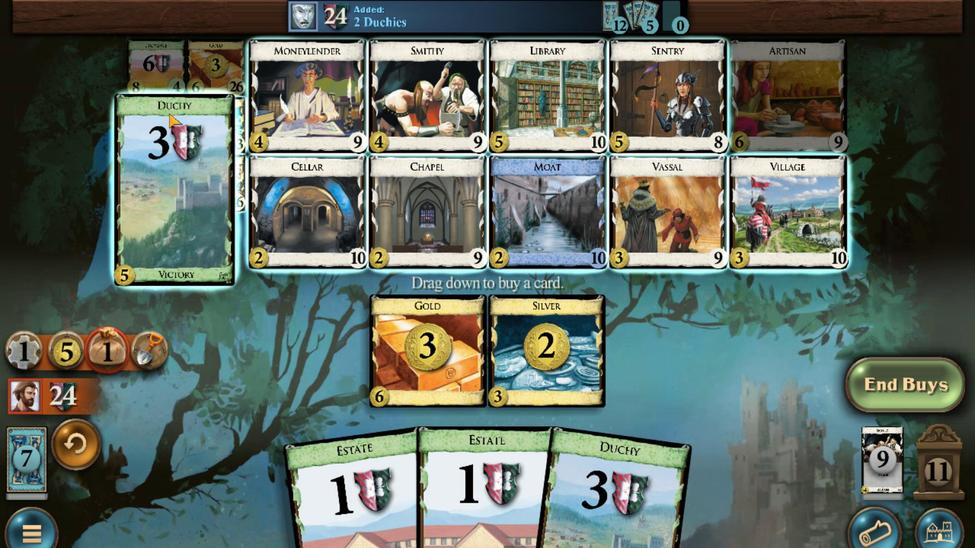 
Action: Mouse scrolled (435, 201) with delta (0, 0)
Screenshot: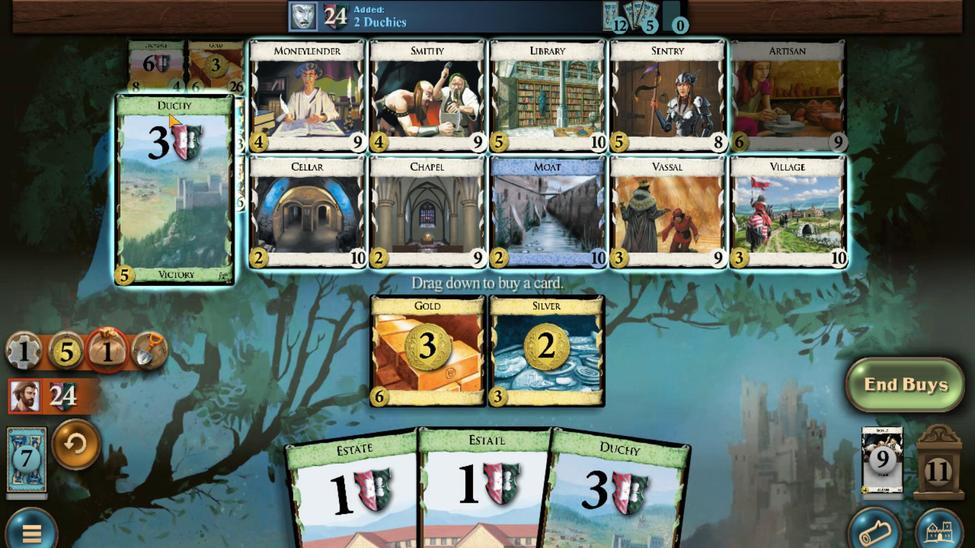 
Action: Mouse scrolled (435, 201) with delta (0, 0)
Screenshot: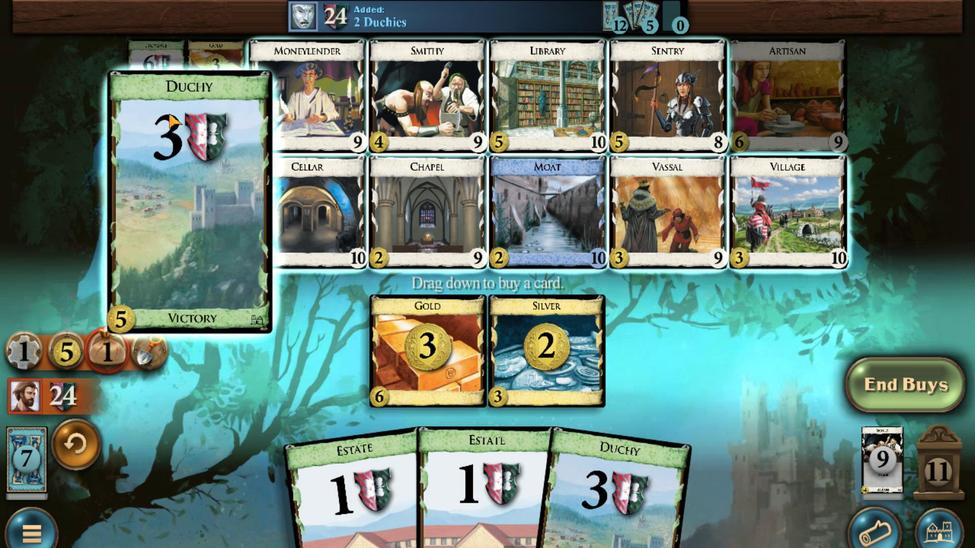 
Action: Mouse scrolled (435, 201) with delta (0, 0)
Screenshot: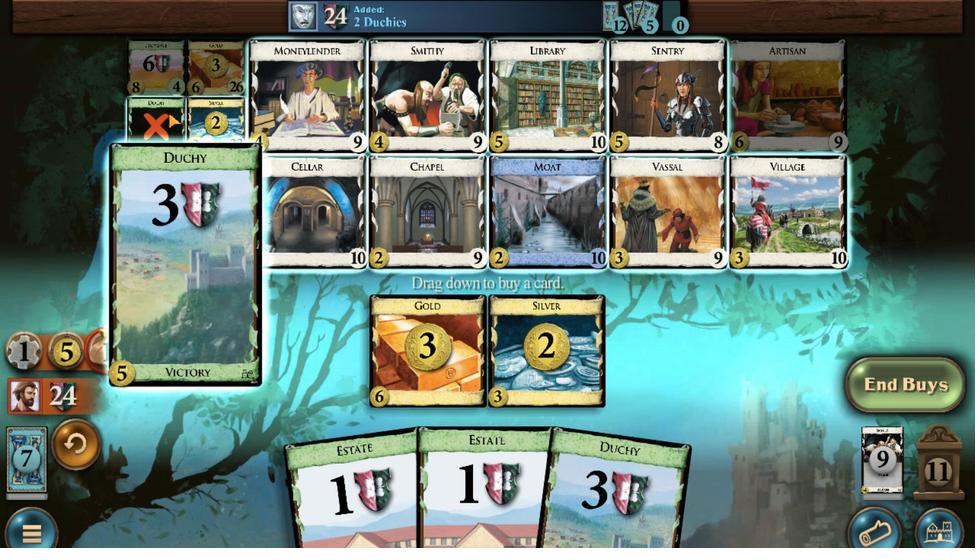 
Action: Mouse scrolled (435, 201) with delta (0, 0)
Screenshot: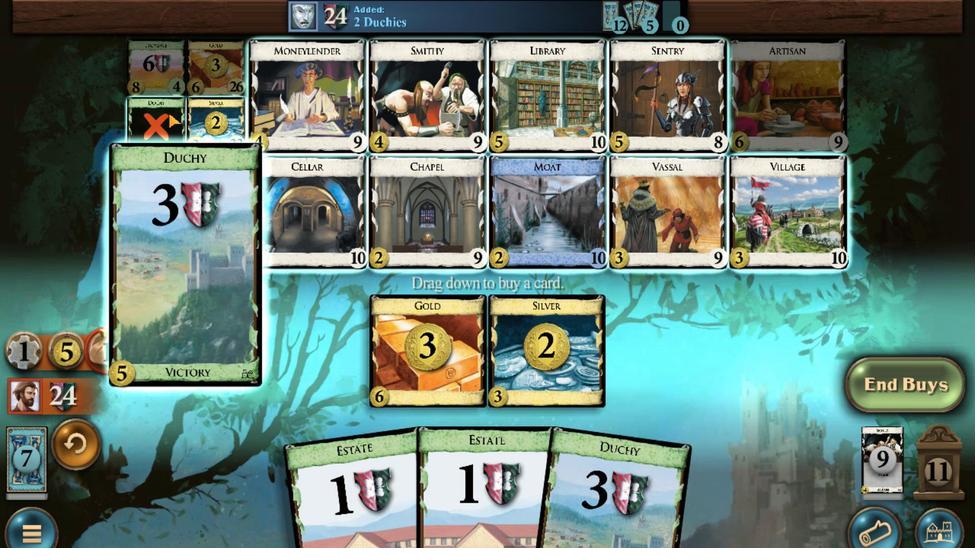 
Action: Mouse scrolled (435, 201) with delta (0, 0)
Screenshot: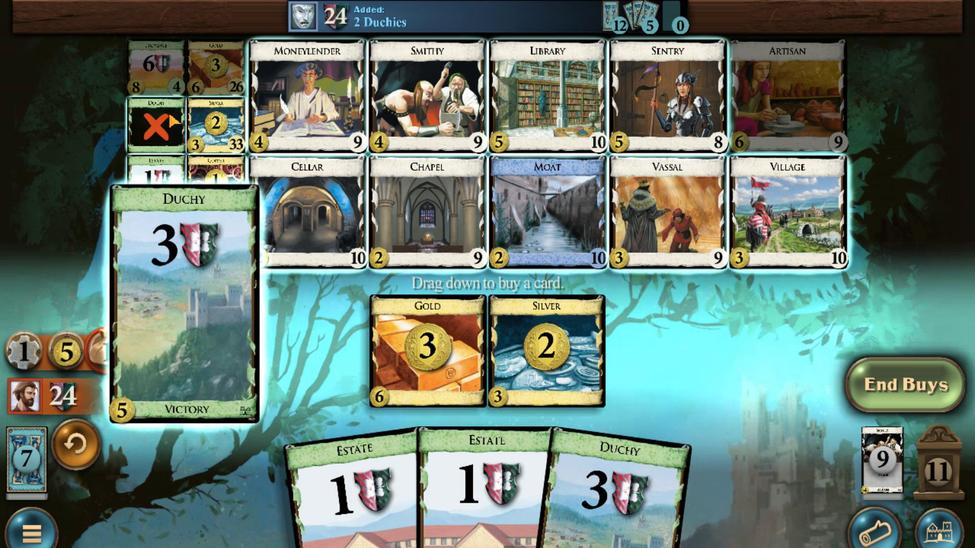 
Action: Mouse moved to (437, 331)
Screenshot: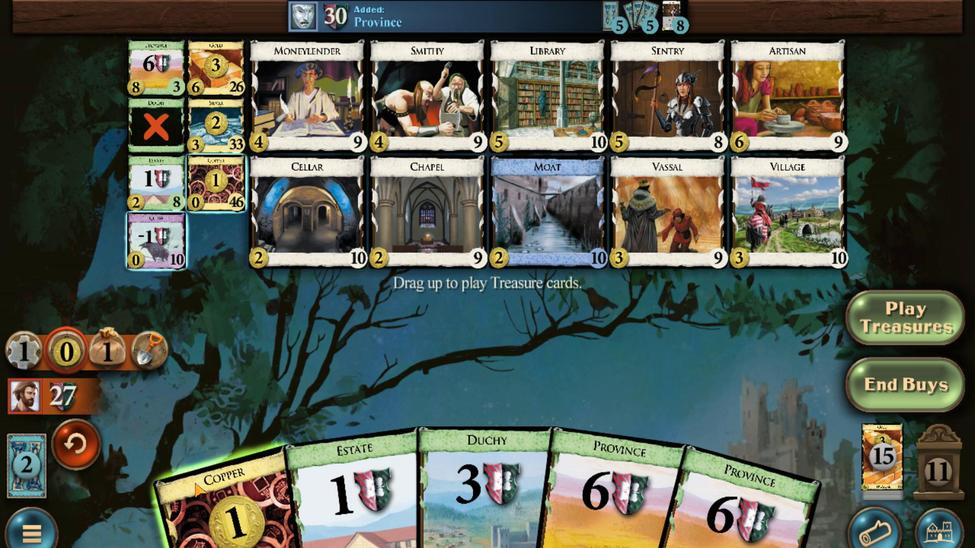 
Action: Mouse scrolled (437, 331) with delta (0, 0)
Screenshot: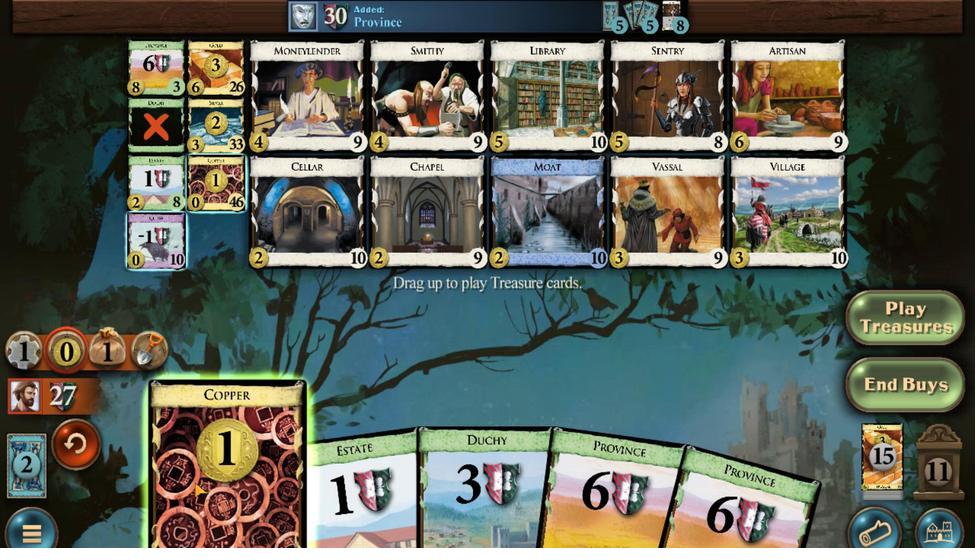 
Action: Mouse moved to (438, 222)
Screenshot: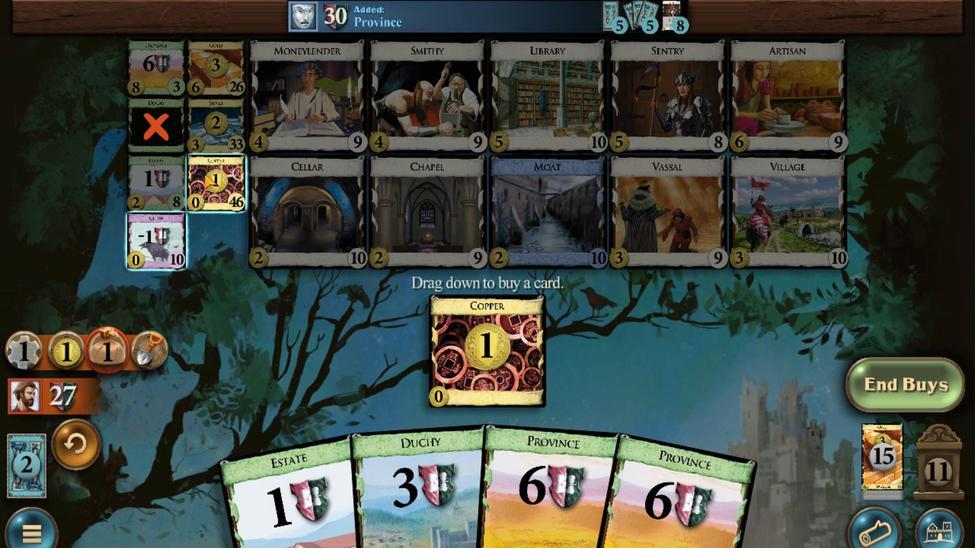 
Action: Mouse scrolled (438, 222) with delta (0, 0)
Screenshot: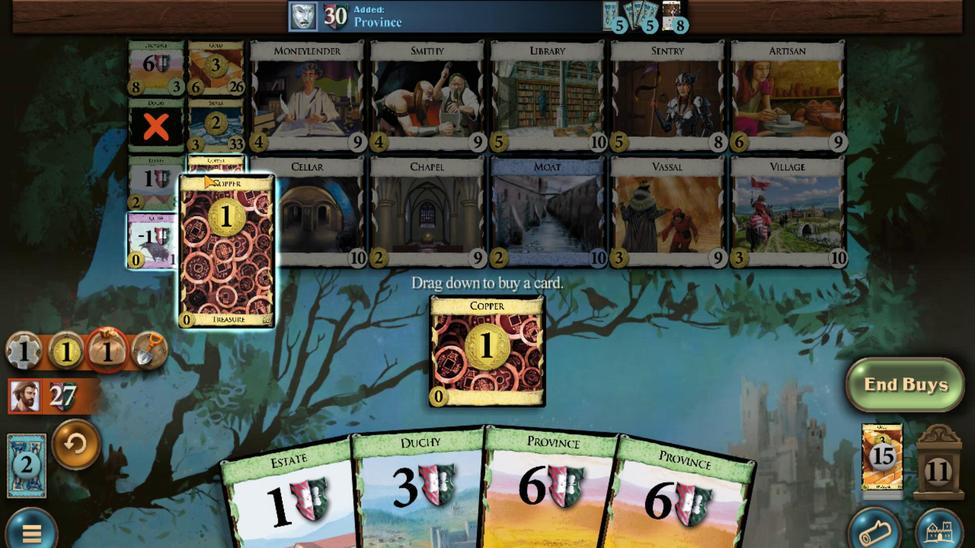 
Action: Mouse scrolled (438, 222) with delta (0, 0)
Screenshot: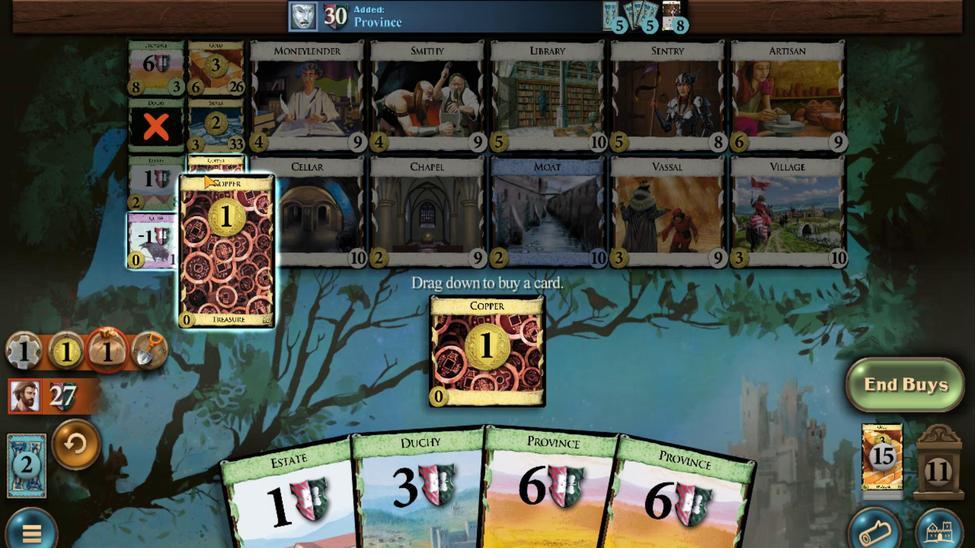 
Action: Mouse scrolled (438, 222) with delta (0, 0)
Screenshot: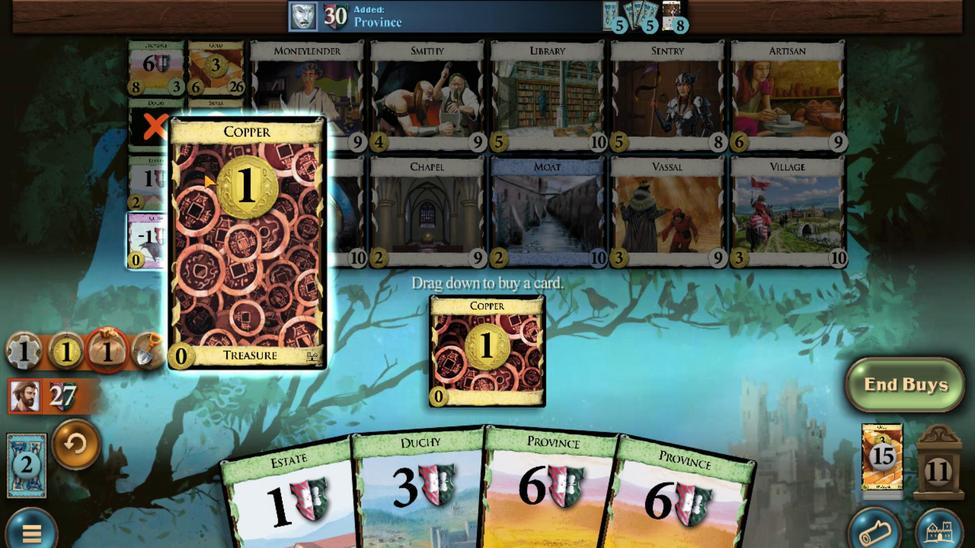 
Action: Mouse scrolled (438, 222) with delta (0, 0)
Screenshot: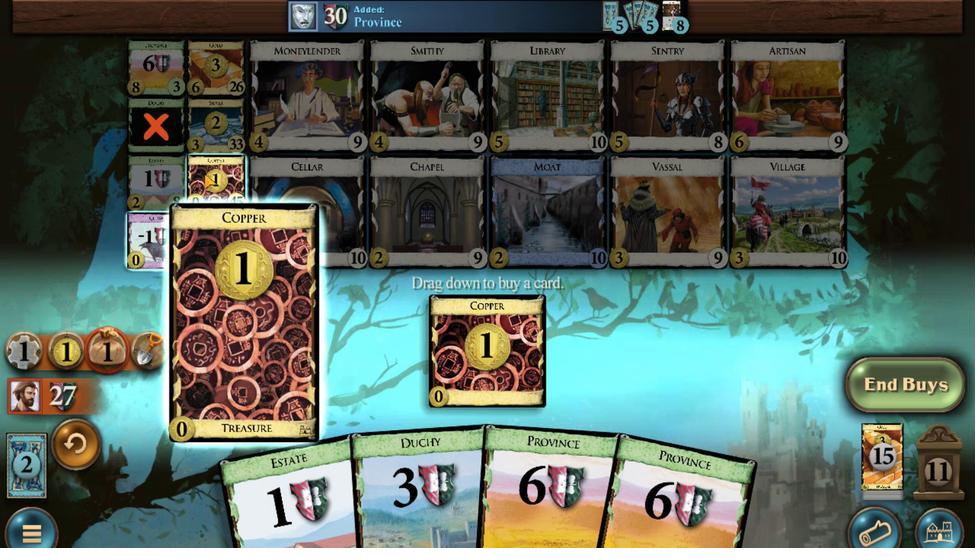 
Action: Mouse scrolled (438, 222) with delta (0, 0)
Screenshot: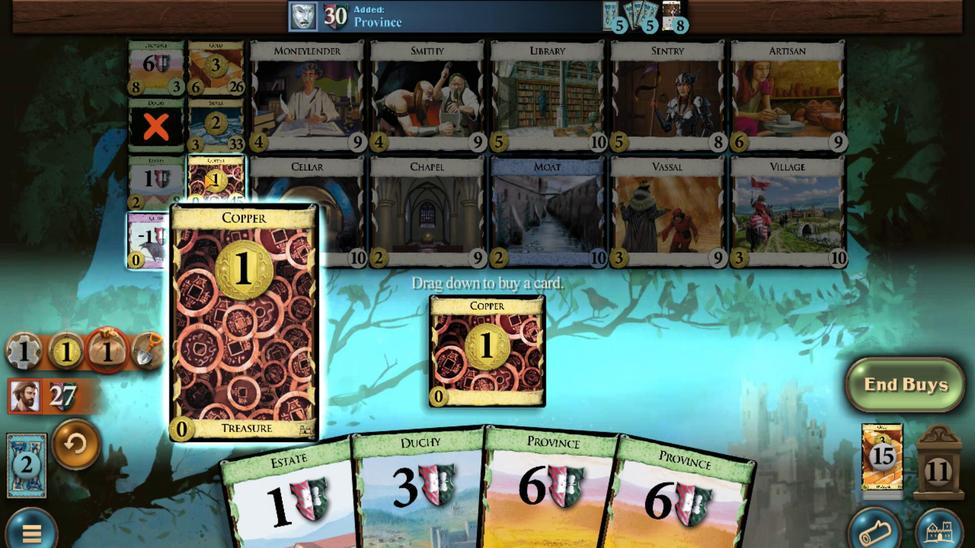 
Action: Mouse moved to (482, 333)
Screenshot: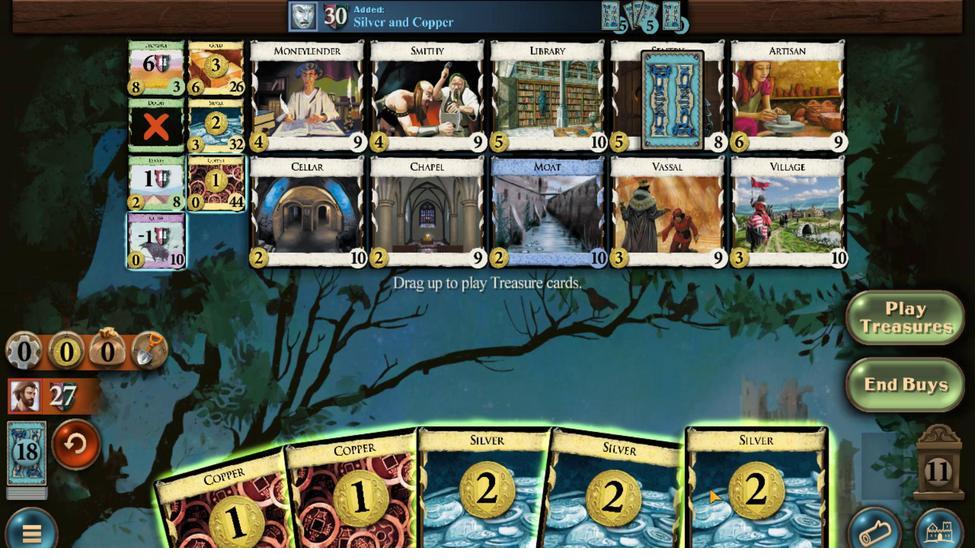 
Action: Mouse scrolled (482, 333) with delta (0, 0)
Screenshot: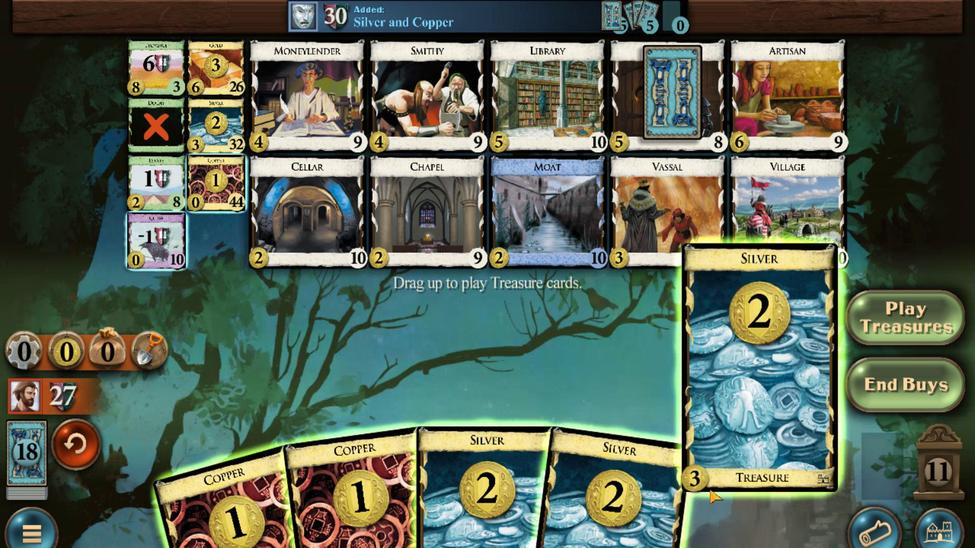 
Action: Mouse moved to (479, 334)
Screenshot: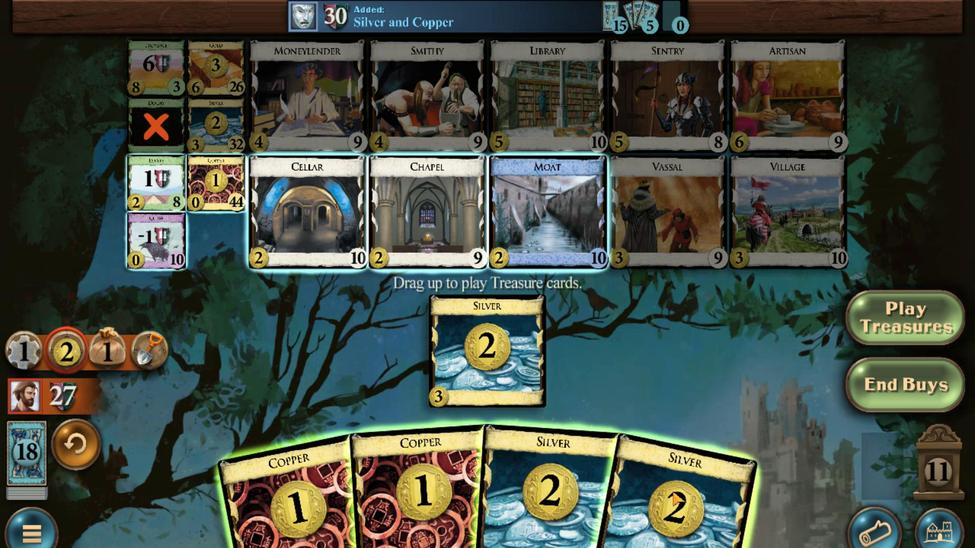 
Action: Mouse scrolled (479, 334) with delta (0, 0)
Screenshot: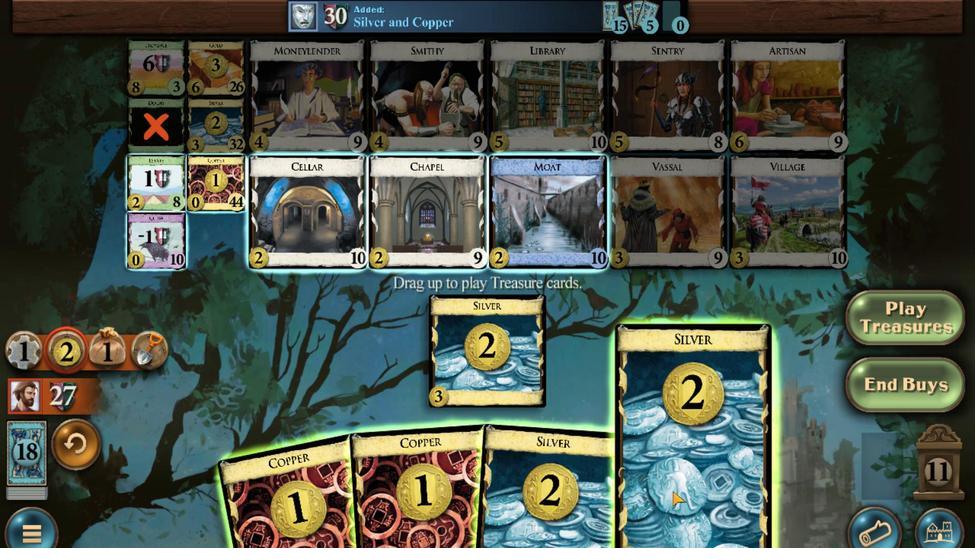 
Action: Mouse moved to (475, 334)
Screenshot: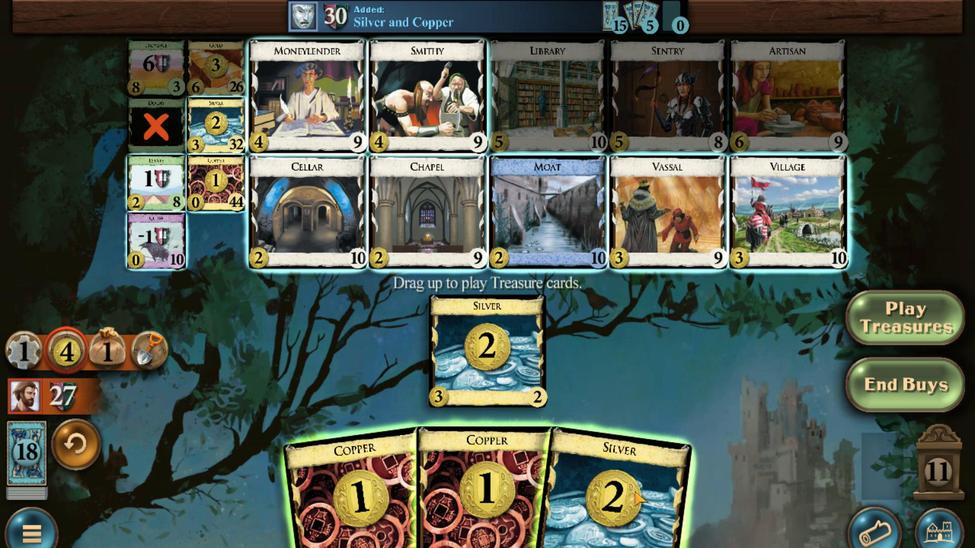 
Action: Mouse scrolled (475, 334) with delta (0, 0)
